 Task: Utilize Chrome PDF Tools.
Action: Mouse moved to (206, 25)
Screenshot: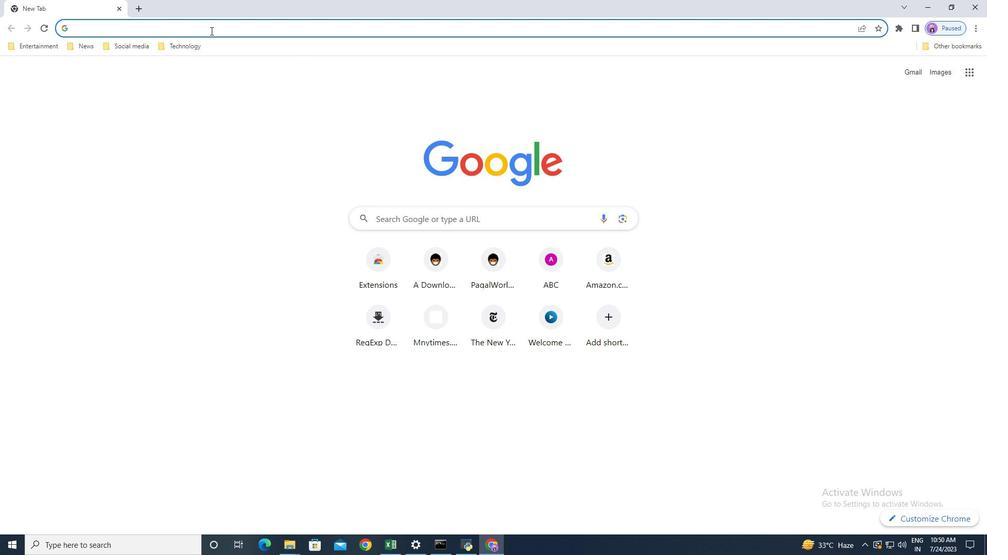 
Action: Mouse pressed left at (206, 25)
Screenshot: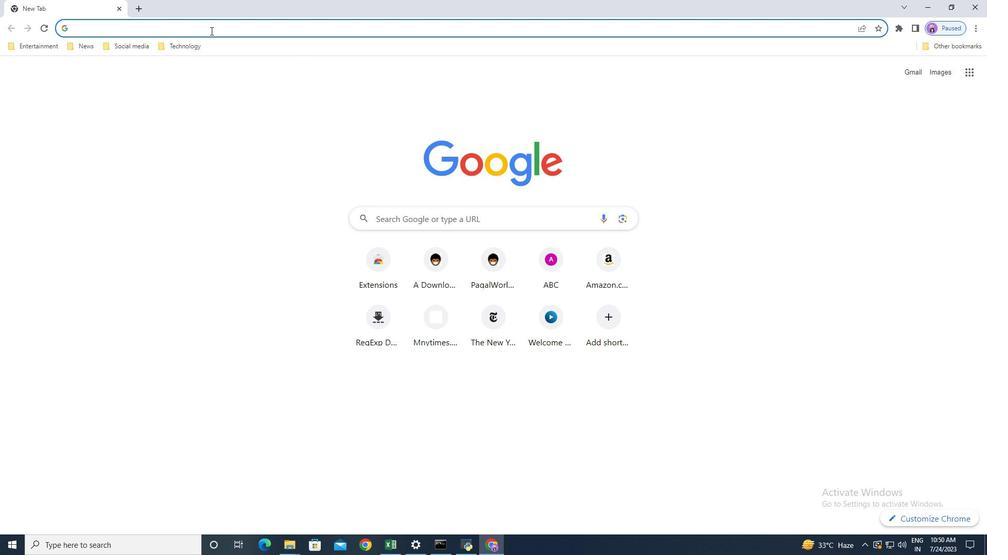 
Action: Key pressed poeam<Key.space>pdf<Key.space>download<Key.enter>
Screenshot: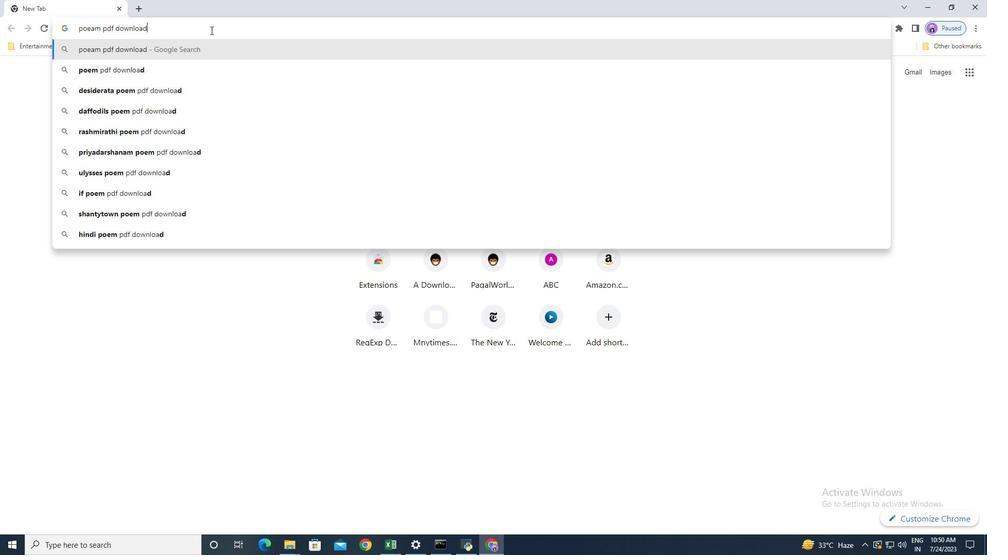 
Action: Mouse moved to (227, 163)
Screenshot: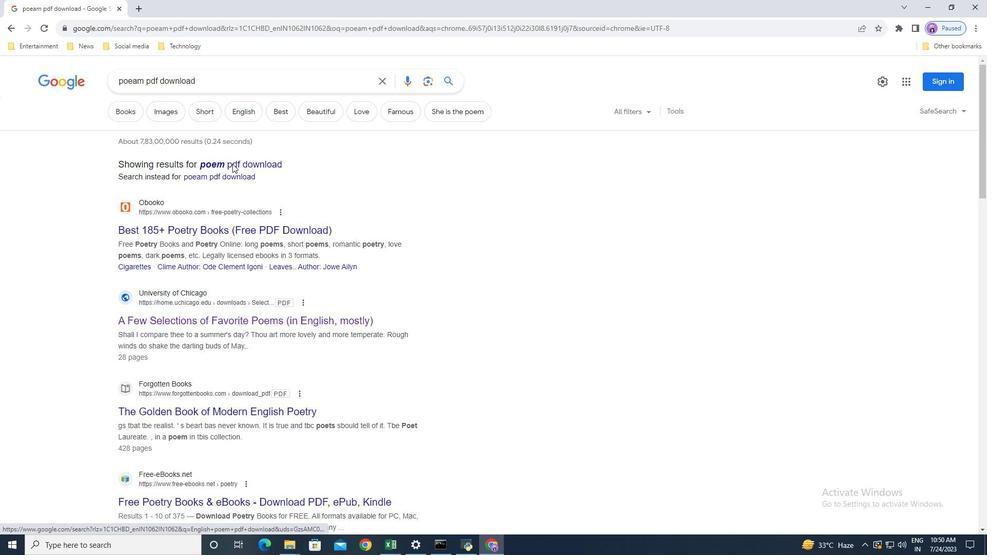 
Action: Mouse pressed left at (227, 163)
Screenshot: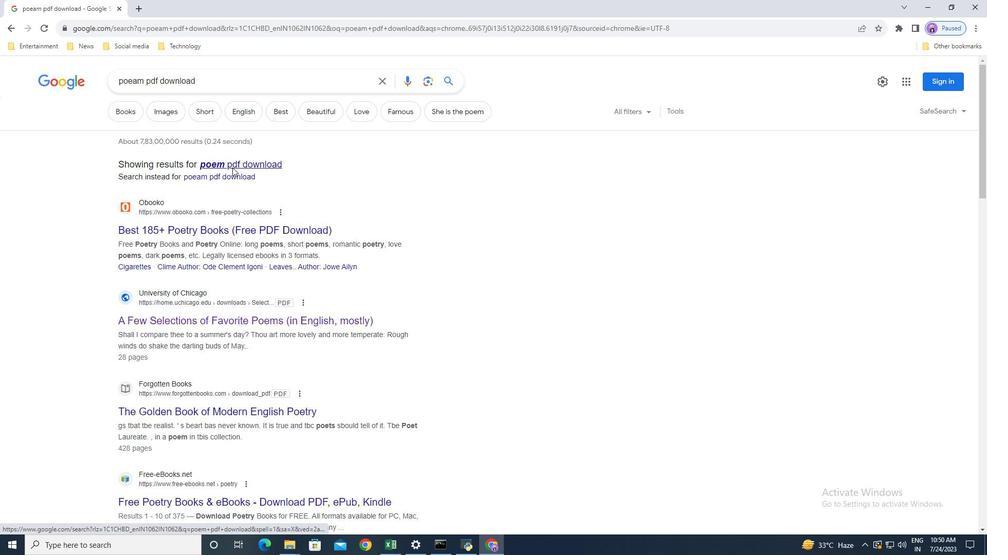 
Action: Mouse moved to (221, 204)
Screenshot: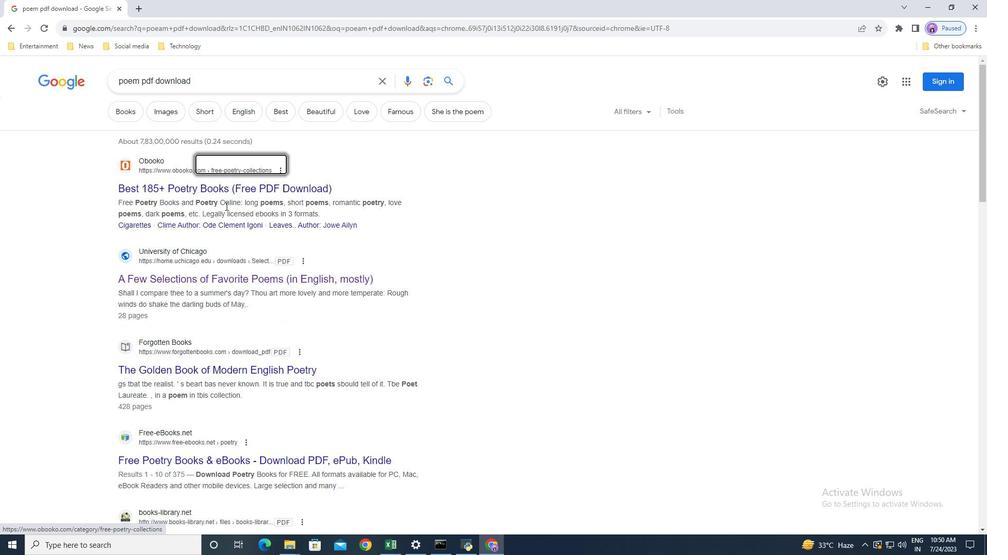 
Action: Mouse scrolled (221, 203) with delta (0, 0)
Screenshot: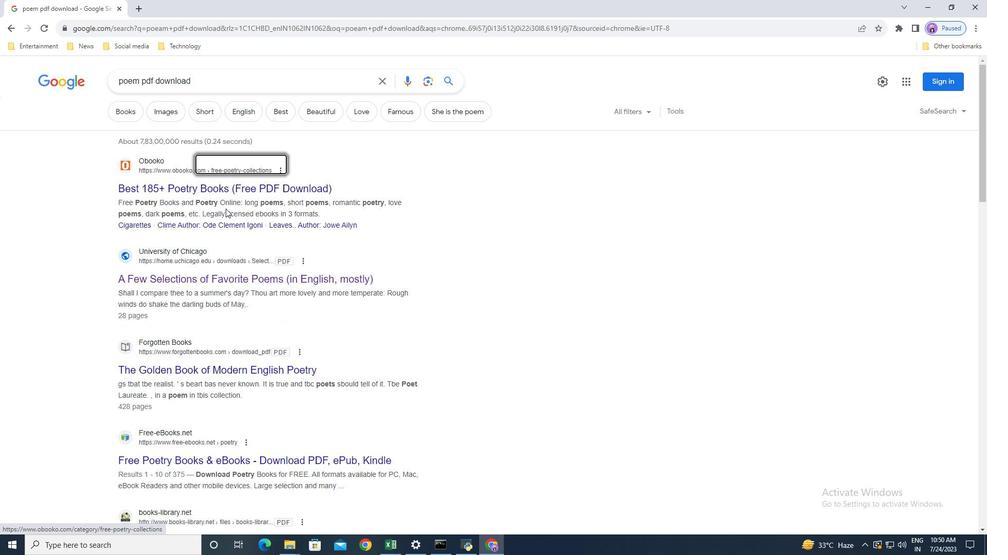 
Action: Mouse moved to (221, 204)
Screenshot: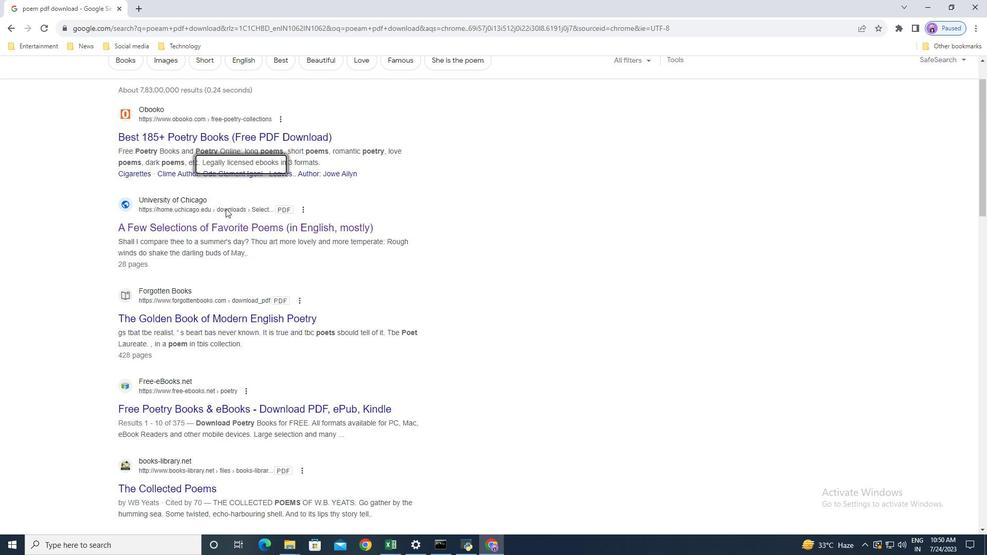
Action: Mouse scrolled (221, 203) with delta (0, 0)
Screenshot: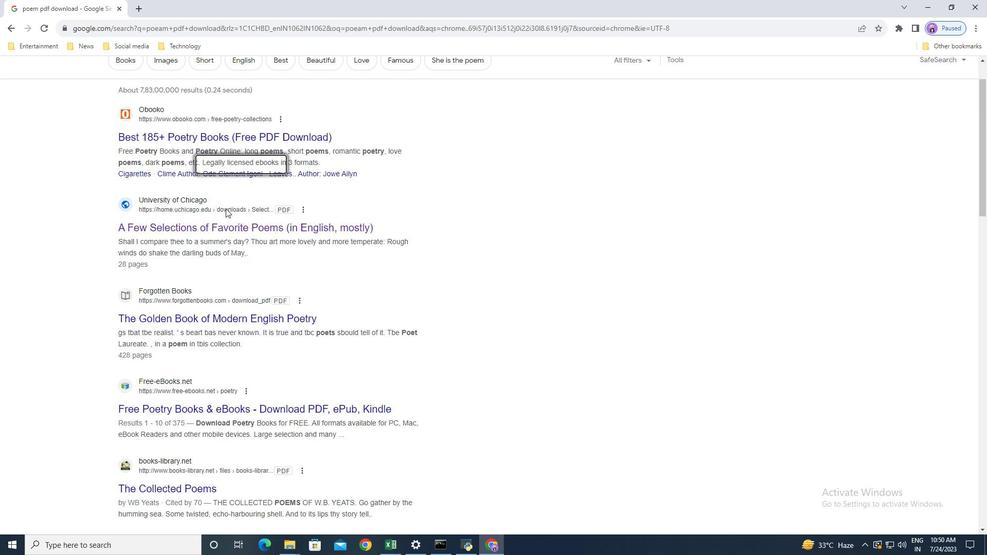 
Action: Mouse moved to (187, 174)
Screenshot: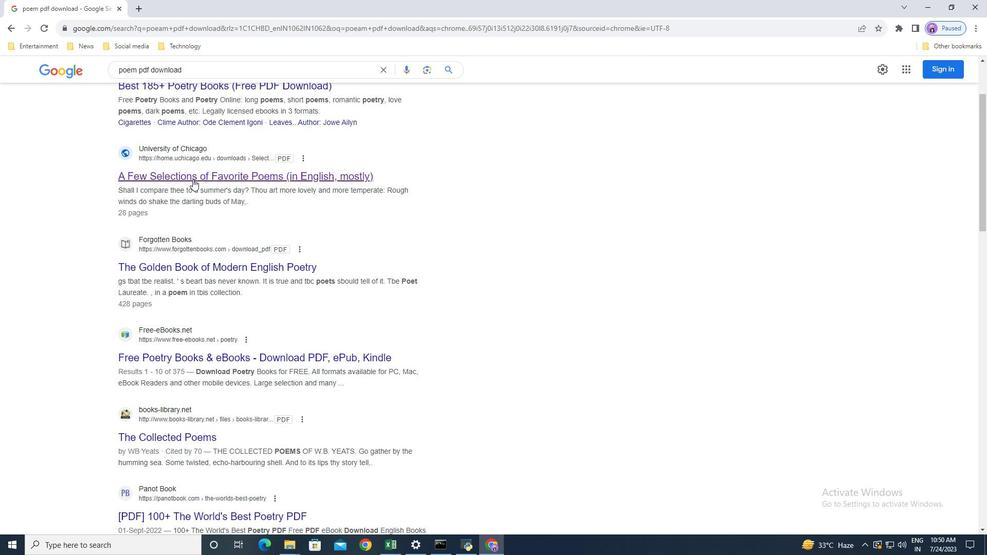 
Action: Mouse pressed left at (187, 174)
Screenshot: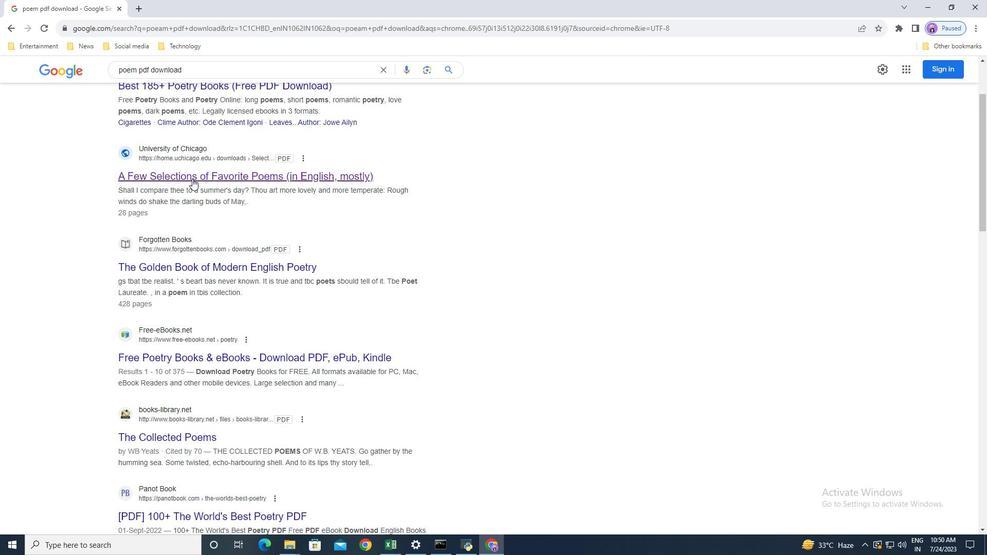 
Action: Mouse moved to (401, 151)
Screenshot: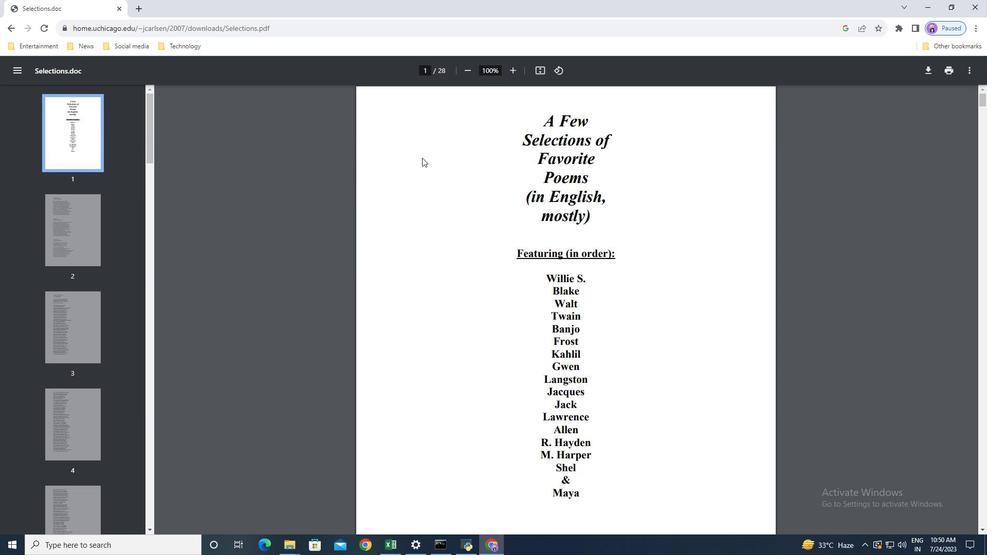 
Action: Mouse pressed left at (401, 151)
Screenshot: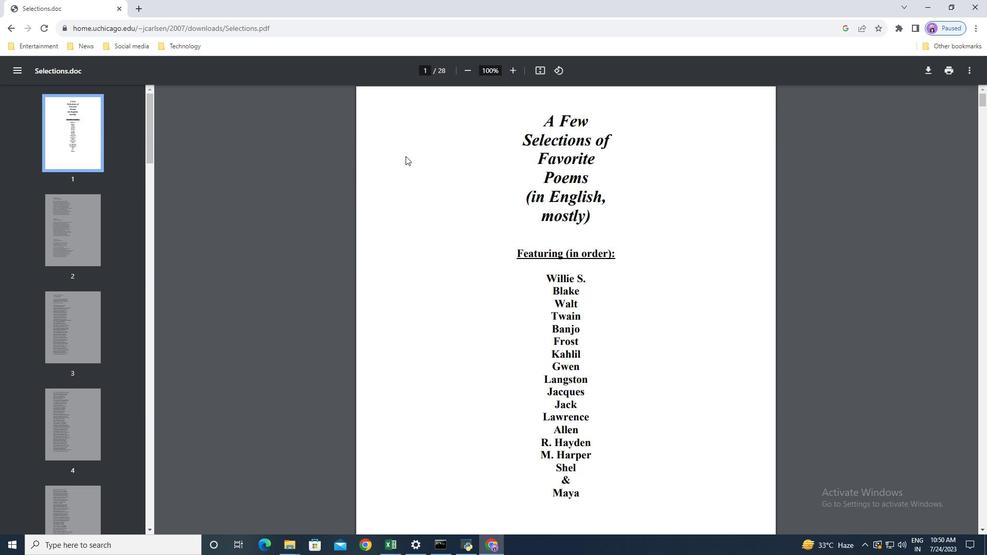 
Action: Mouse moved to (508, 64)
Screenshot: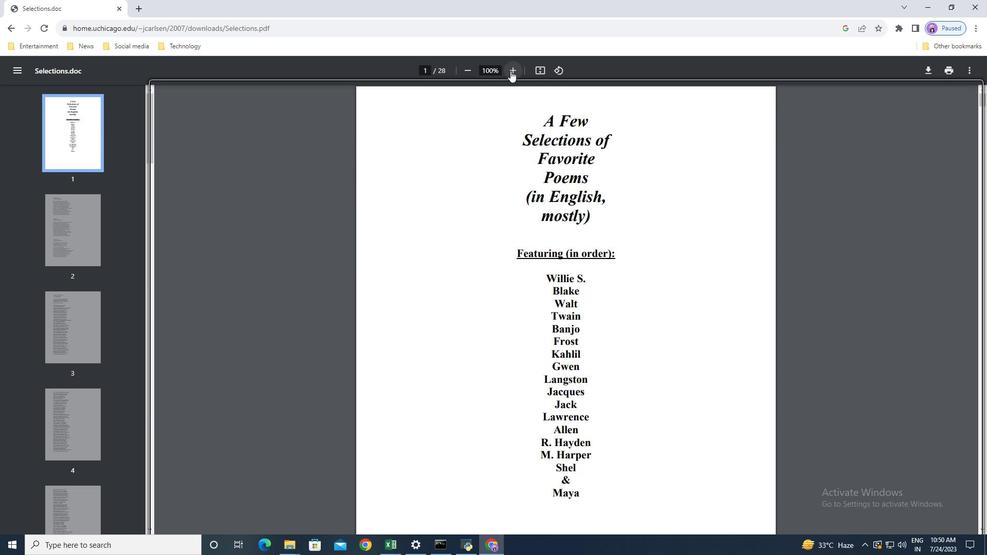 
Action: Mouse pressed left at (508, 64)
Screenshot: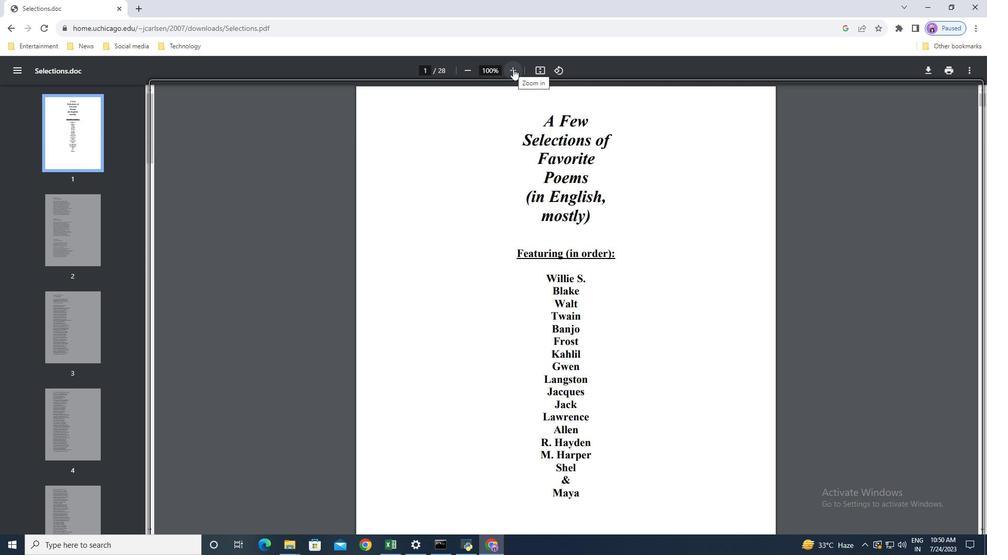 
Action: Mouse pressed left at (508, 64)
Screenshot: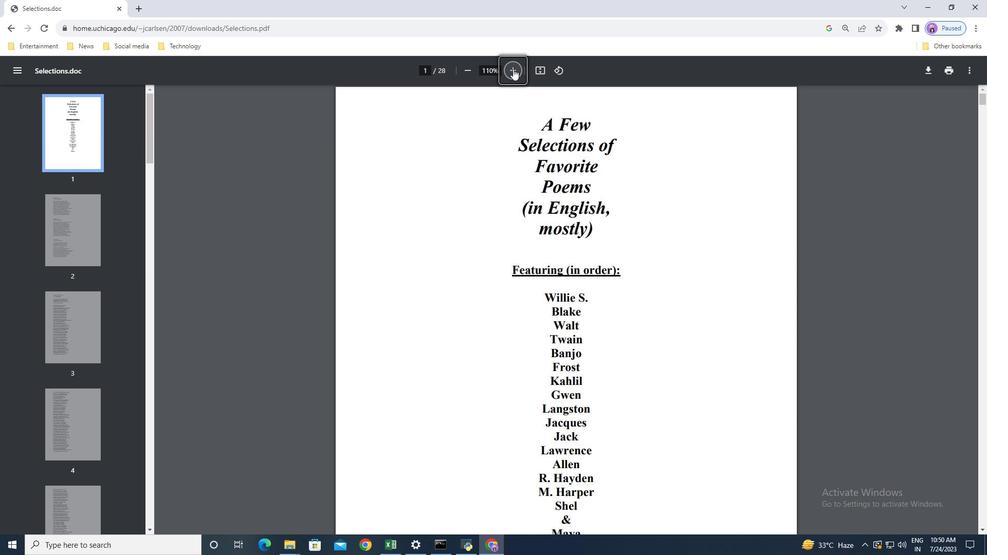 
Action: Mouse pressed left at (508, 64)
Screenshot: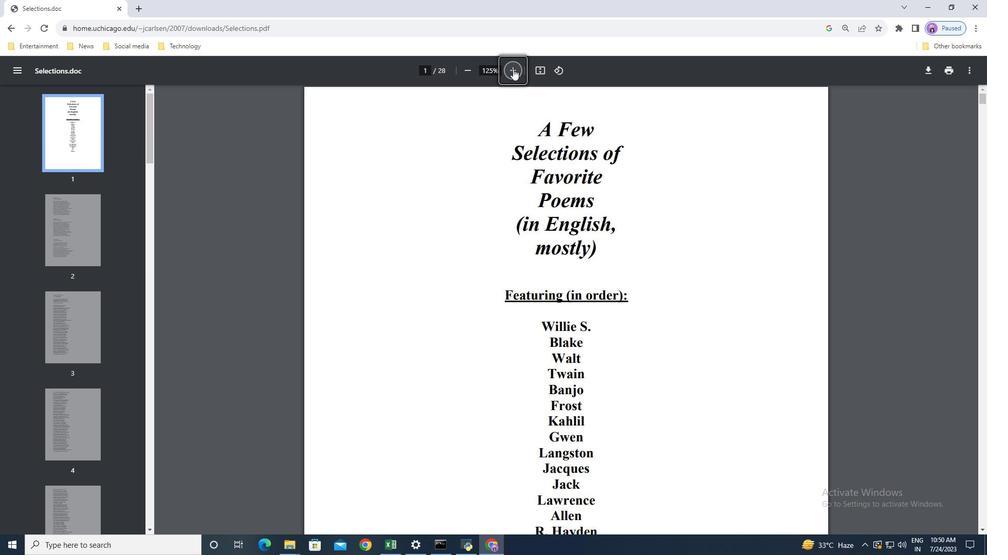 
Action: Mouse pressed left at (508, 64)
Screenshot: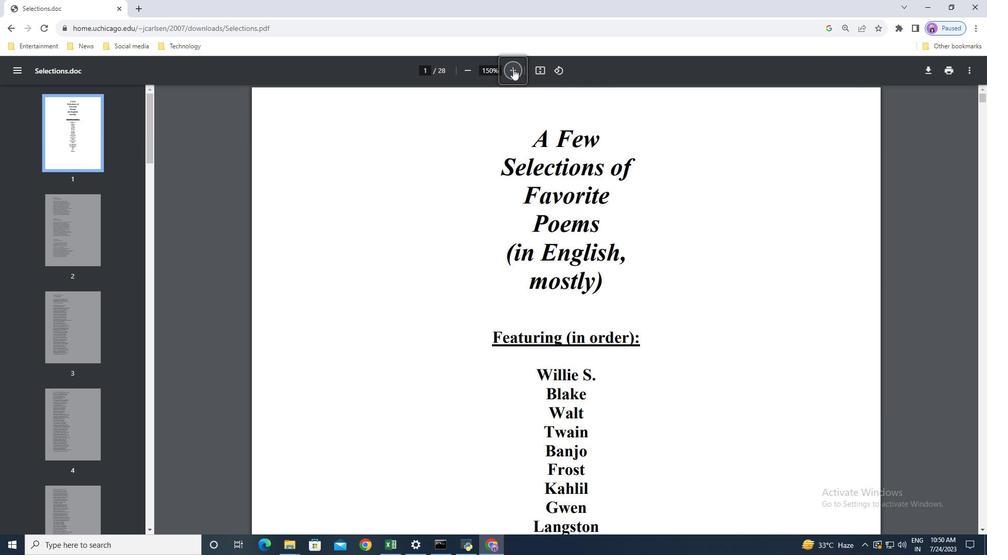 
Action: Mouse moved to (449, 212)
Screenshot: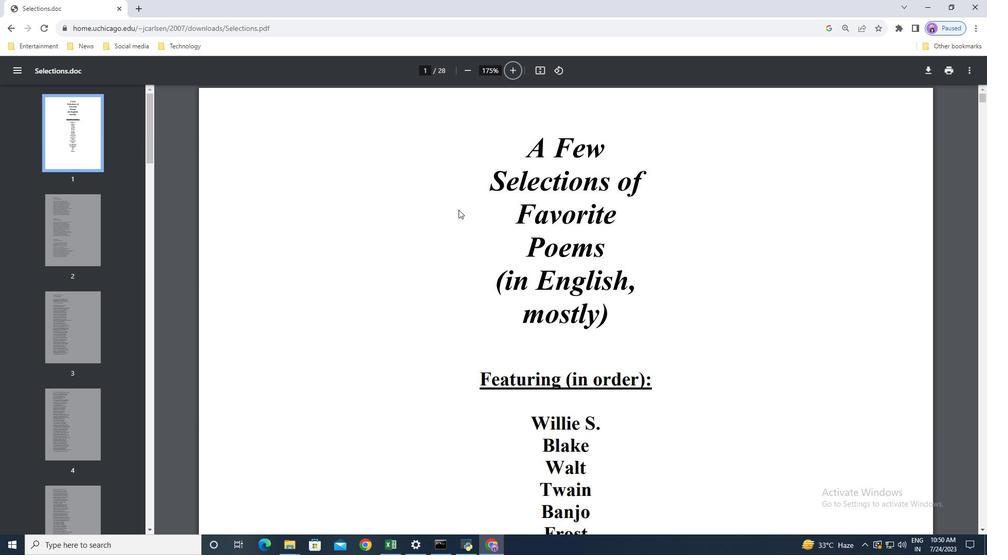 
Action: Mouse scrolled (449, 213) with delta (0, 0)
Screenshot: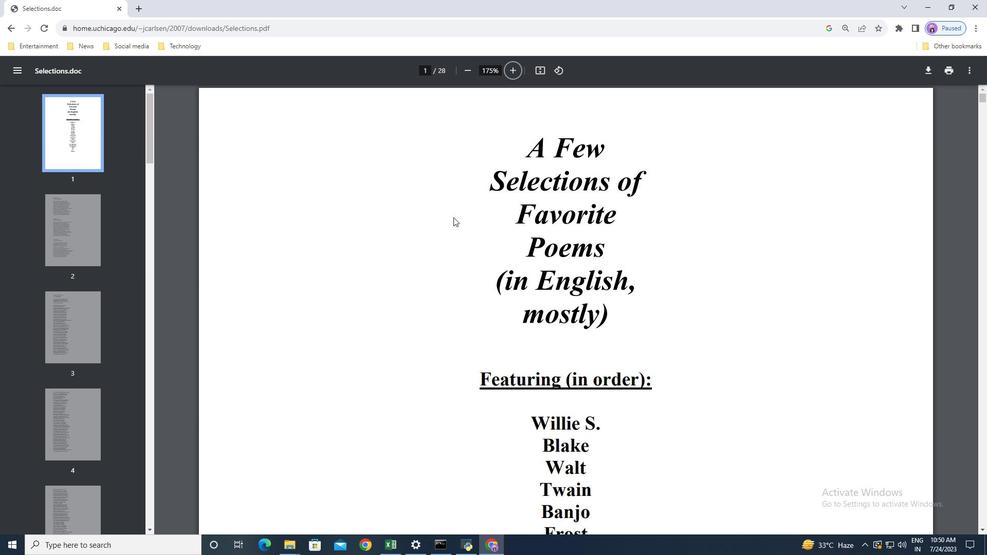 
Action: Mouse scrolled (449, 213) with delta (0, 0)
Screenshot: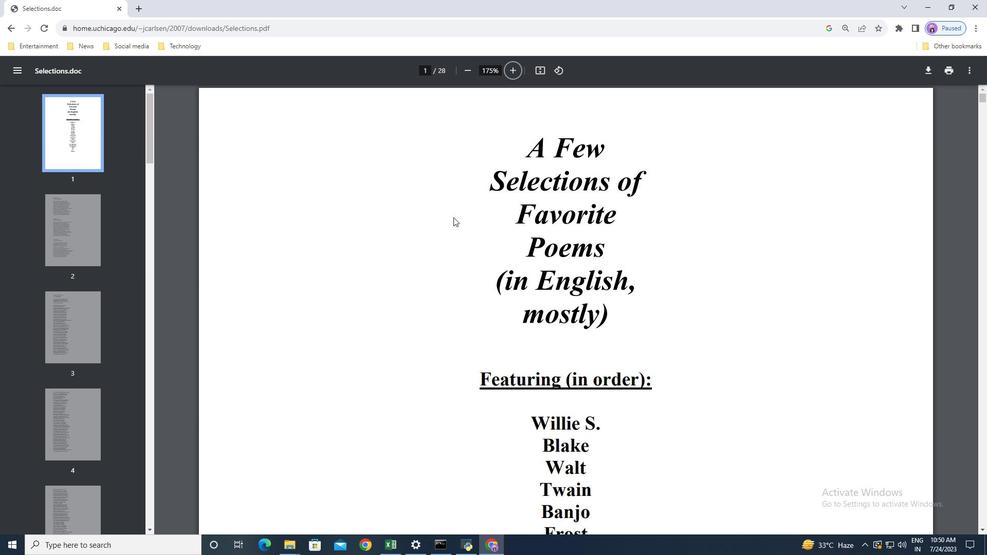 
Action: Mouse scrolled (449, 213) with delta (0, 0)
Screenshot: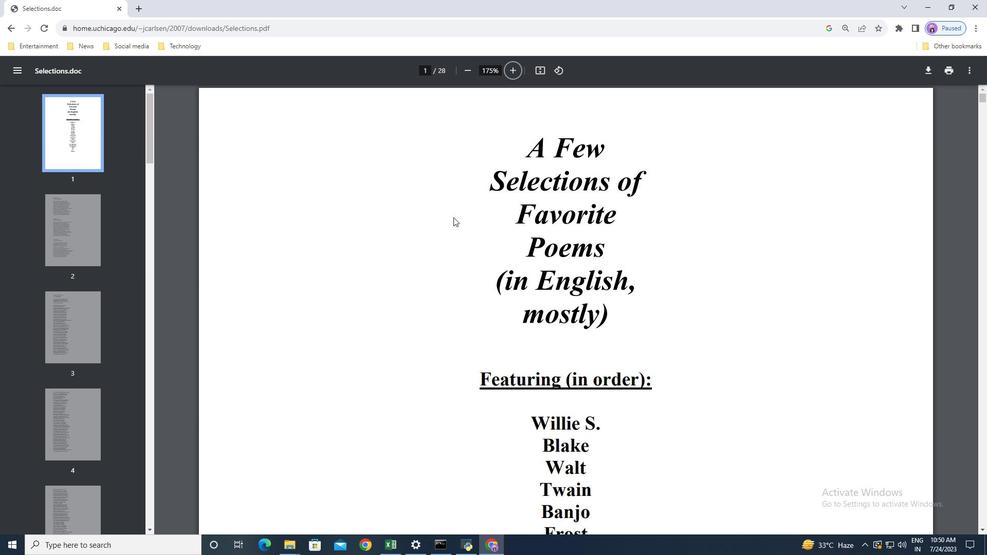
Action: Mouse scrolled (449, 213) with delta (0, 0)
Screenshot: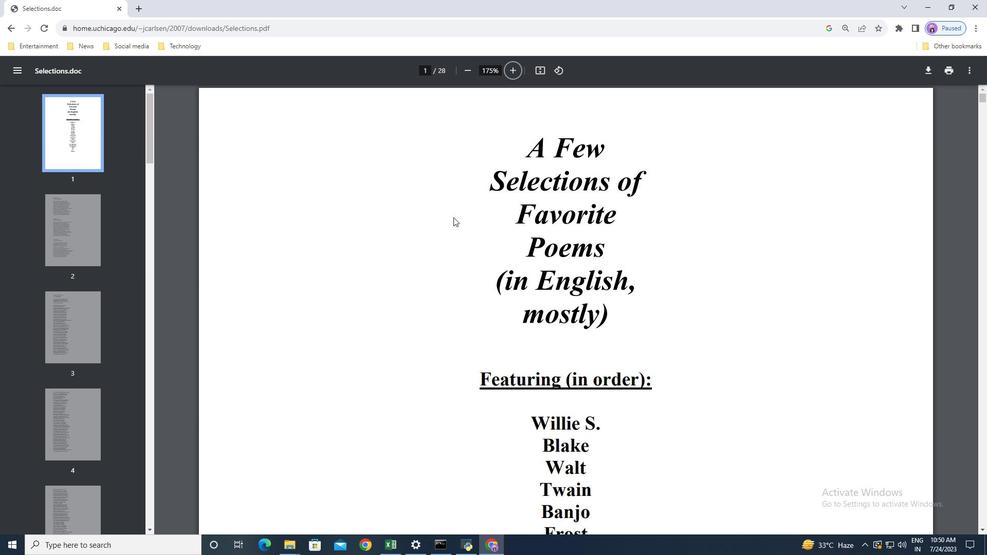 
Action: Mouse scrolled (449, 213) with delta (0, 0)
Screenshot: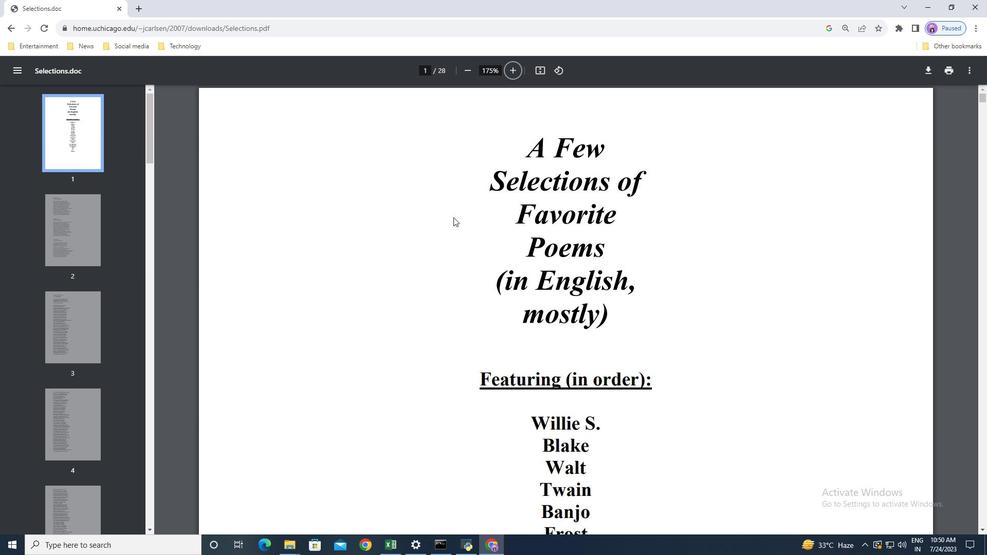
Action: Mouse scrolled (449, 213) with delta (0, 0)
Screenshot: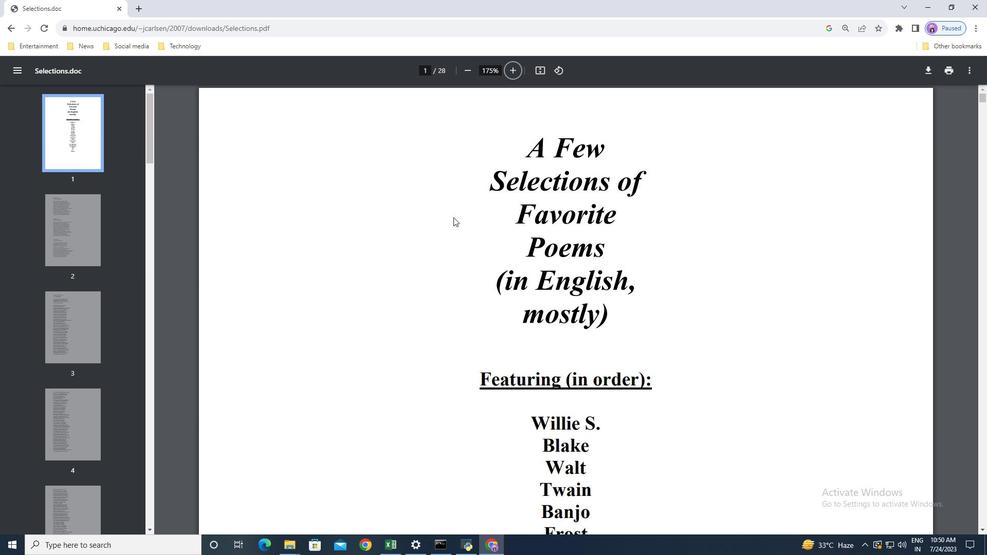
Action: Mouse moved to (979, 93)
Screenshot: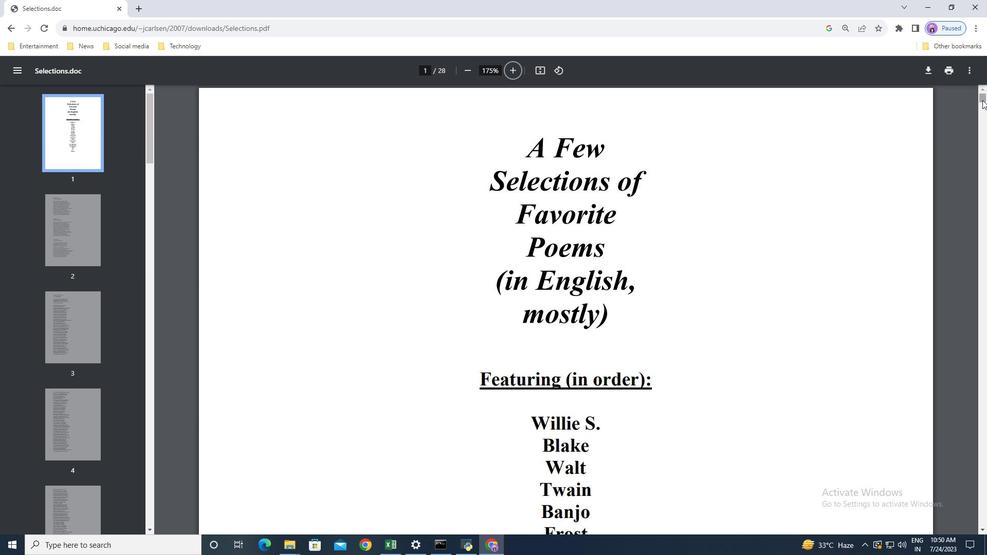 
Action: Mouse pressed left at (979, 93)
Screenshot: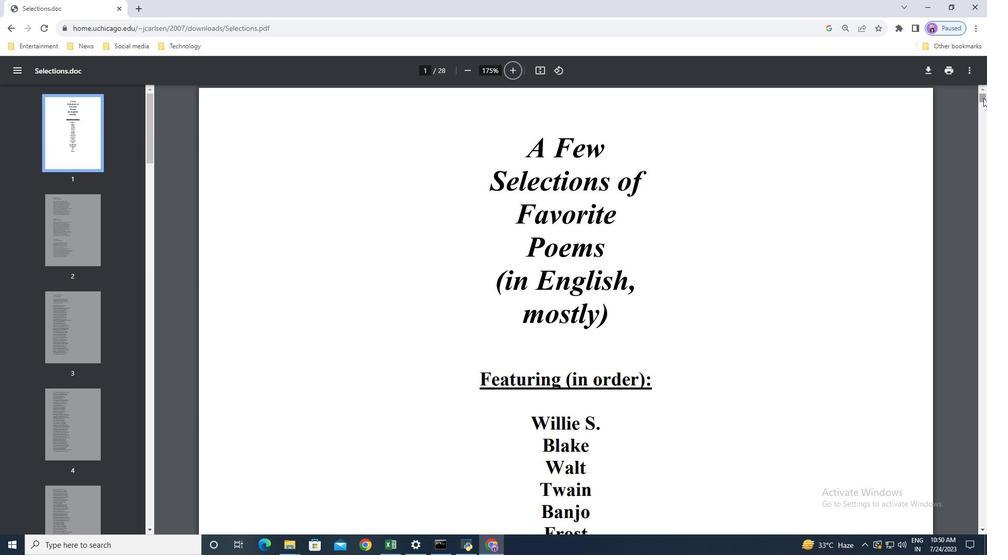 
Action: Mouse pressed left at (979, 93)
Screenshot: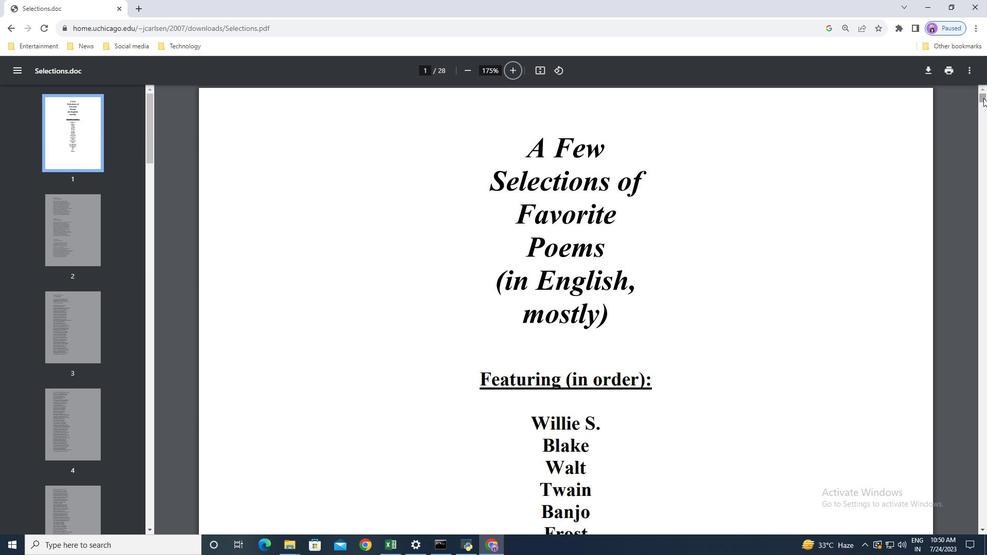 
Action: Mouse moved to (978, 524)
Screenshot: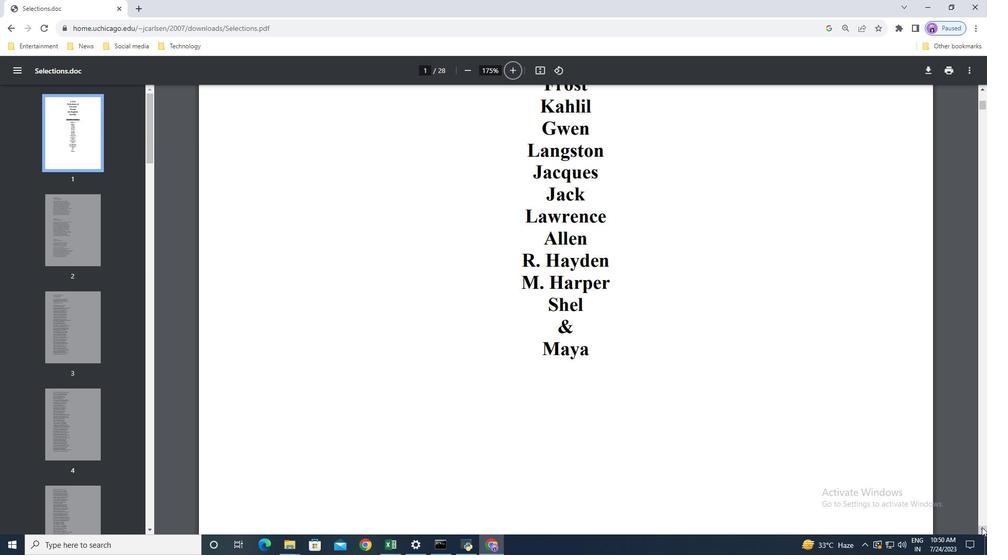 
Action: Mouse pressed left at (978, 524)
Screenshot: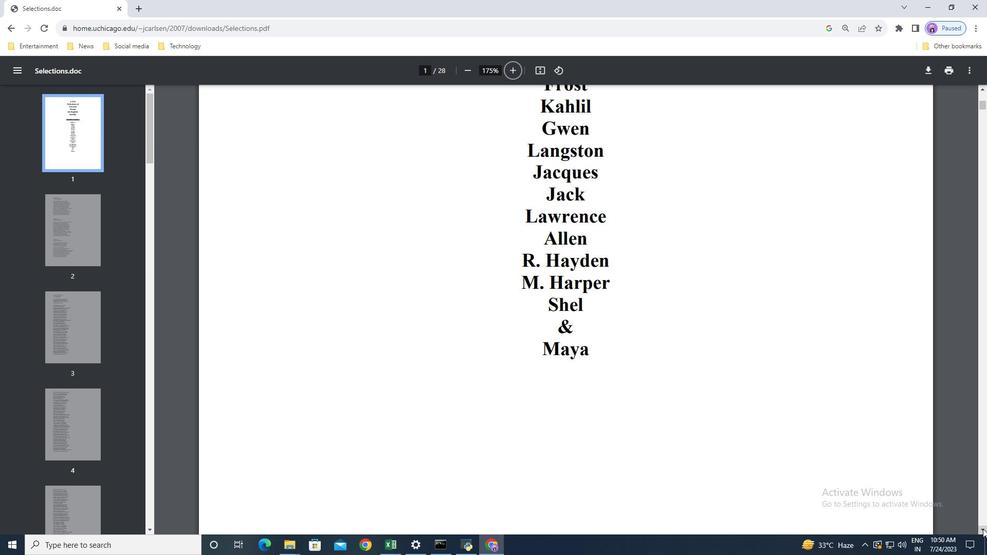 
Action: Mouse pressed left at (978, 524)
Screenshot: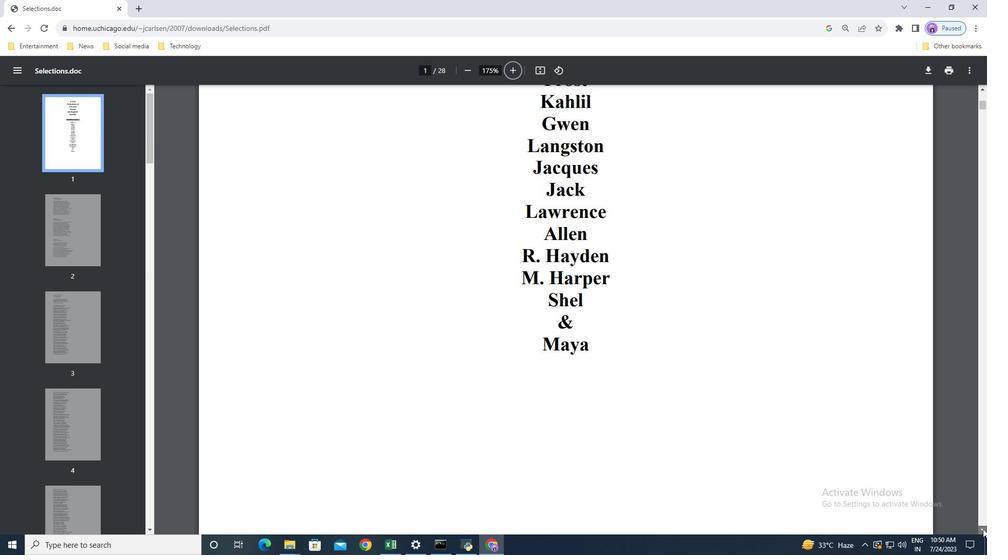 
Action: Mouse pressed left at (978, 524)
Screenshot: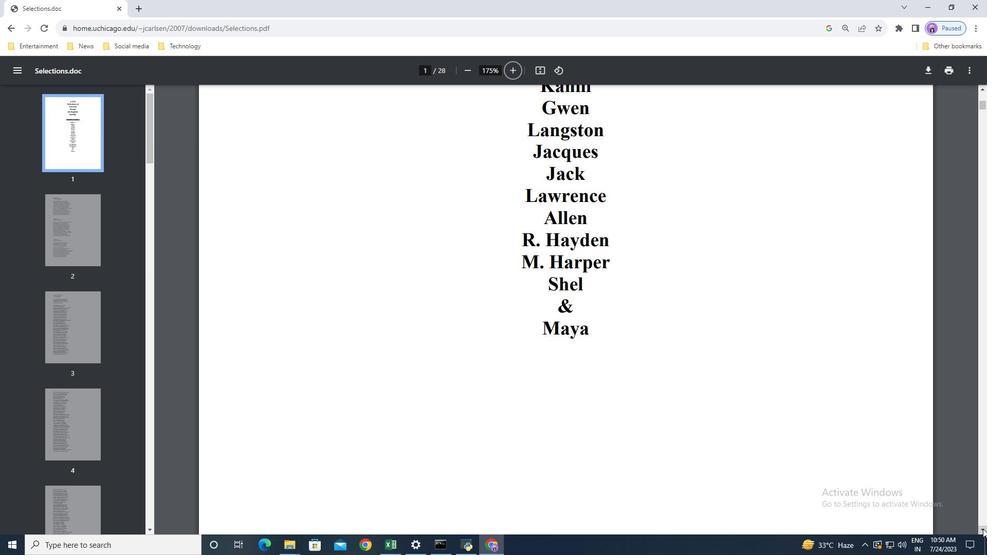 
Action: Mouse pressed left at (978, 524)
Screenshot: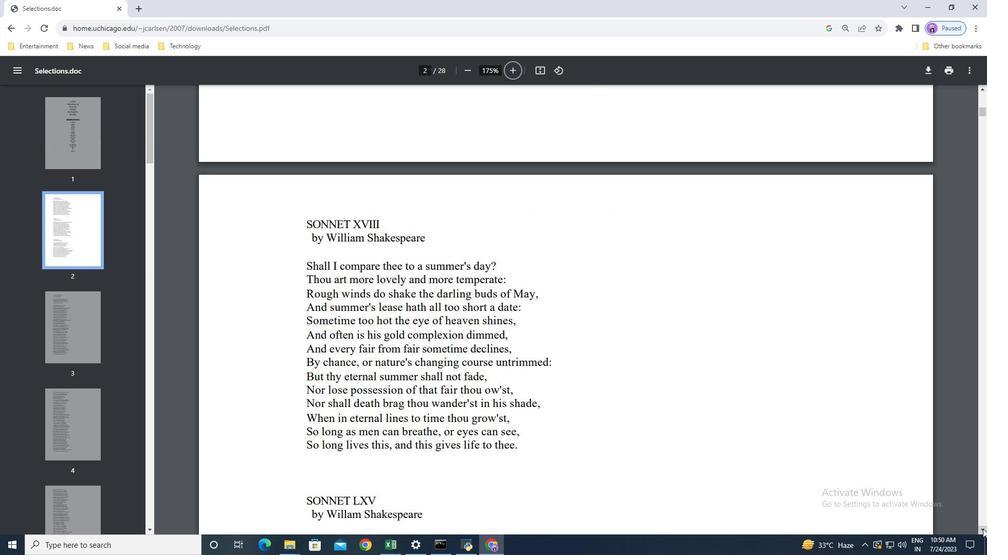 
Action: Mouse pressed left at (978, 524)
Screenshot: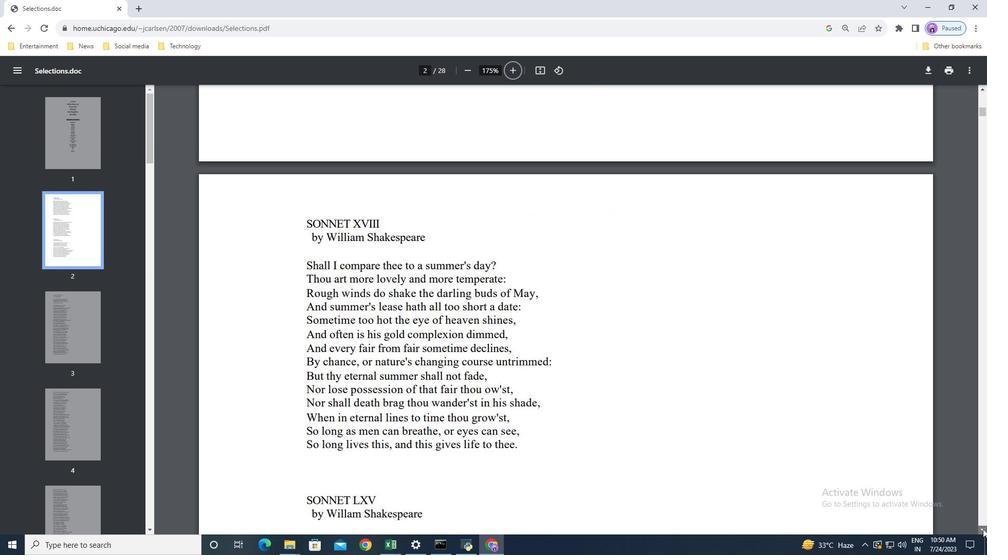 
Action: Mouse pressed left at (978, 524)
Screenshot: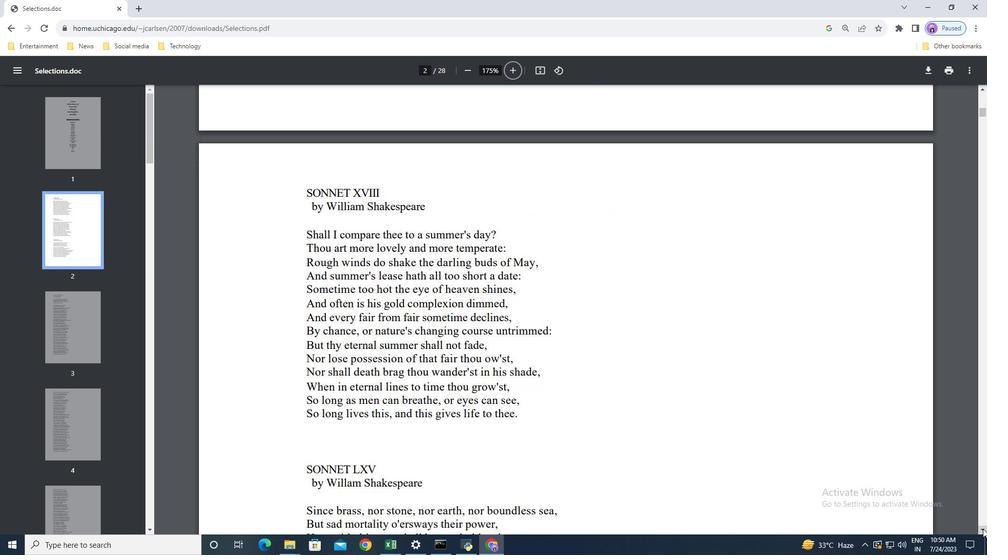 
Action: Mouse moved to (62, 319)
Screenshot: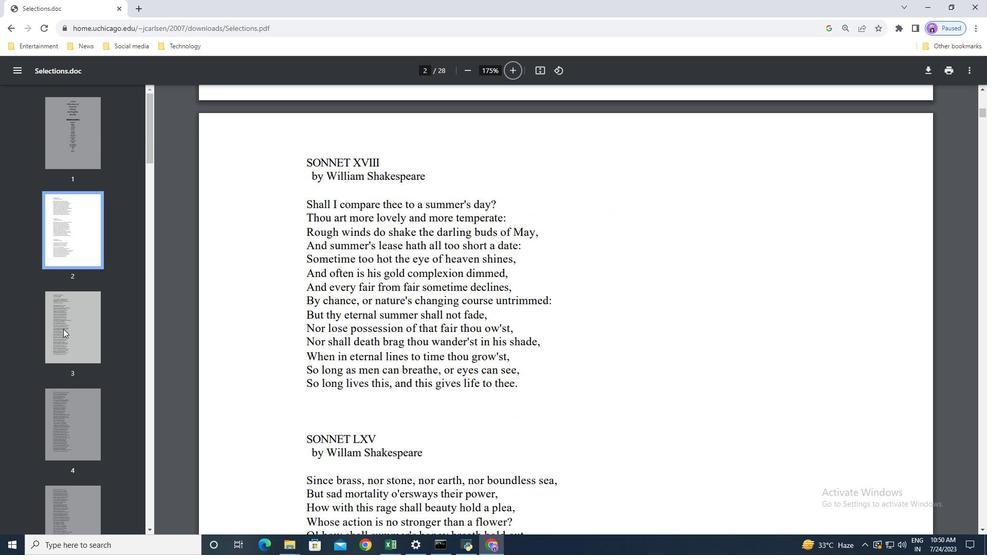 
Action: Mouse pressed left at (62, 319)
Screenshot: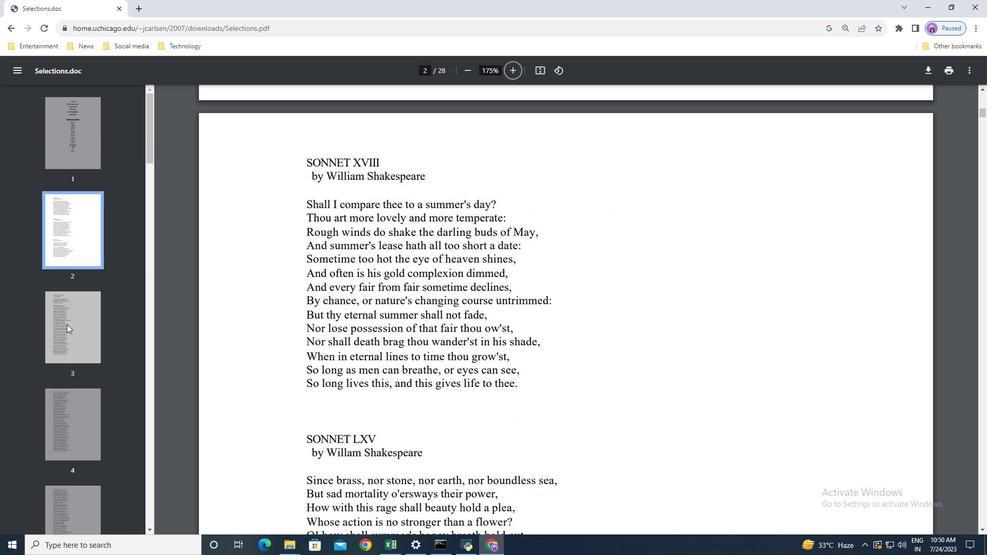 
Action: Mouse moved to (63, 320)
Screenshot: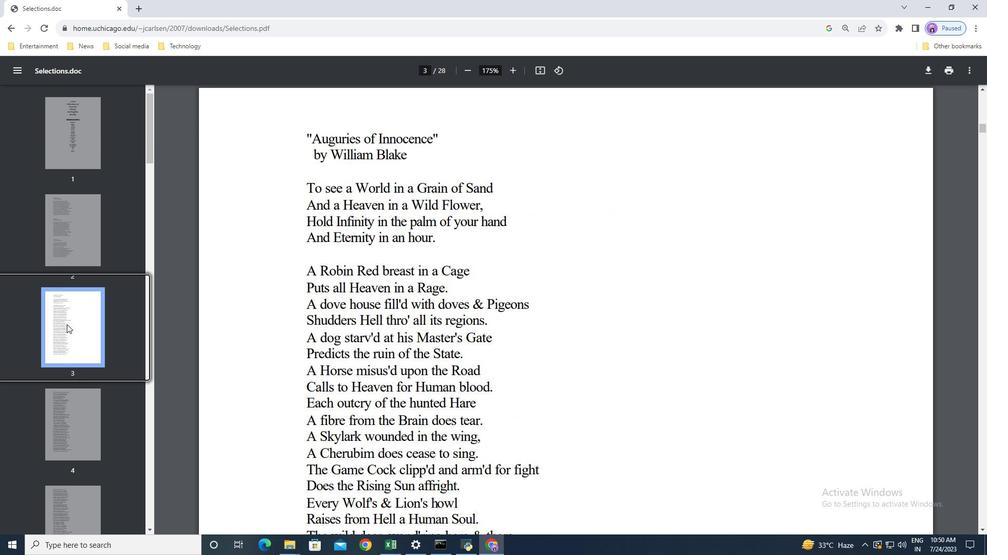 
Action: Mouse scrolled (63, 319) with delta (0, 0)
Screenshot: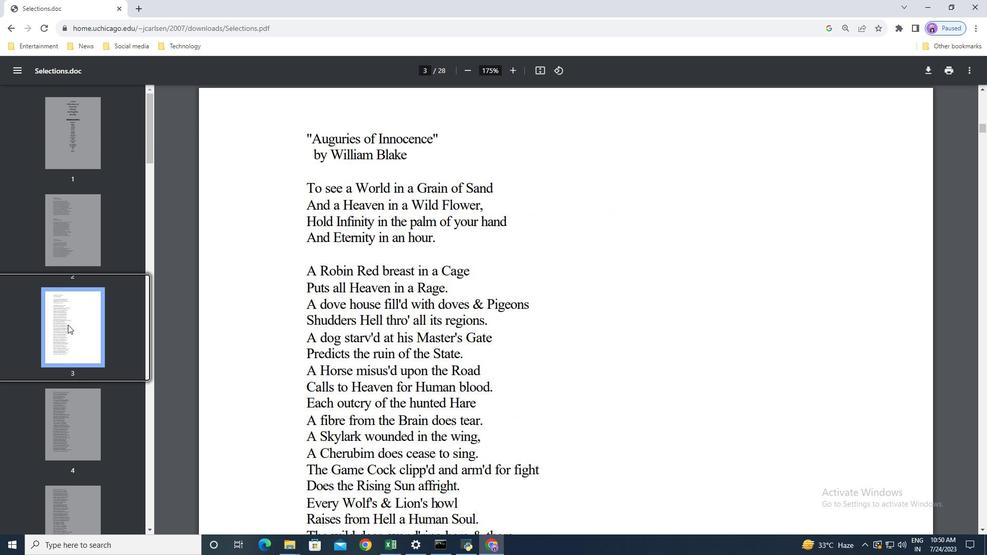 
Action: Mouse scrolled (63, 319) with delta (0, 0)
Screenshot: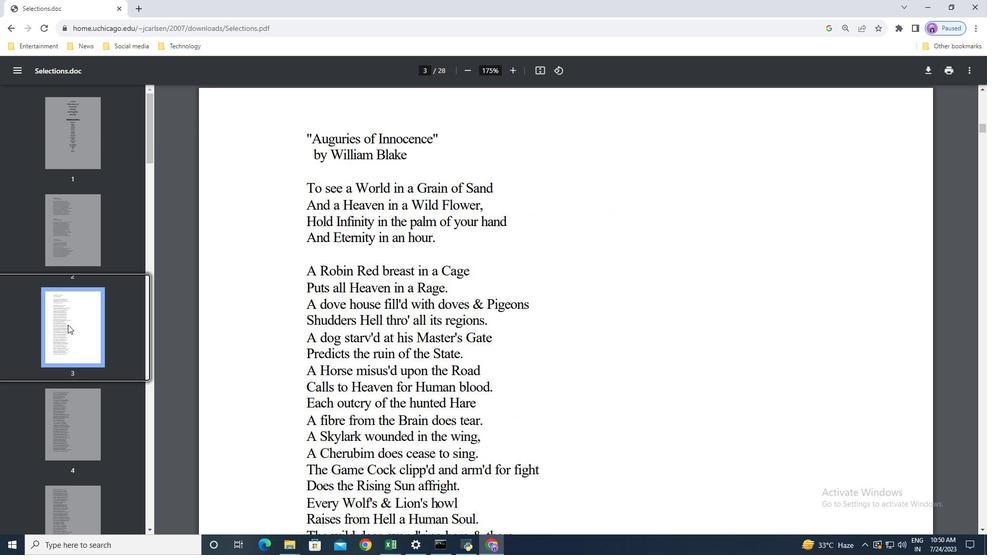 
Action: Mouse scrolled (63, 319) with delta (0, 0)
Screenshot: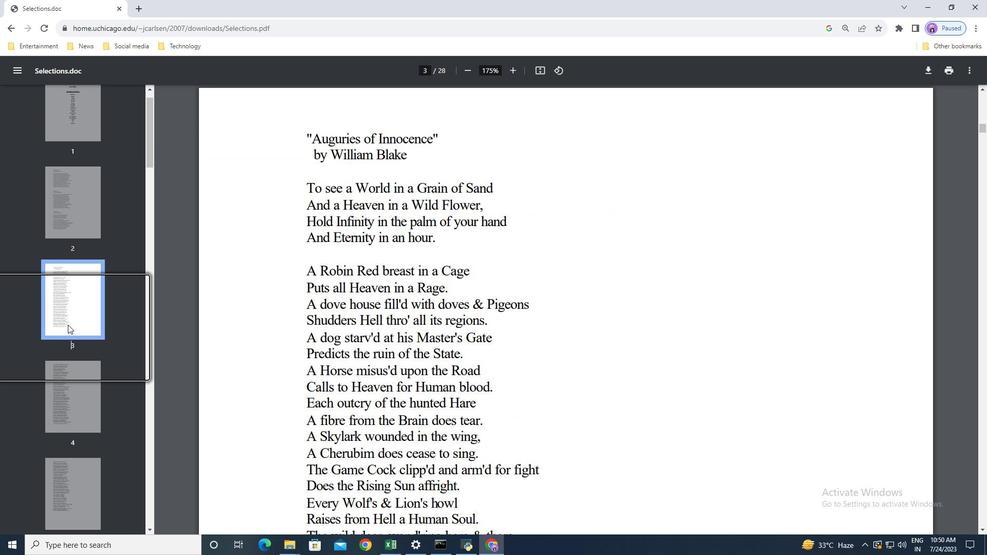 
Action: Mouse scrolled (63, 319) with delta (0, 0)
Screenshot: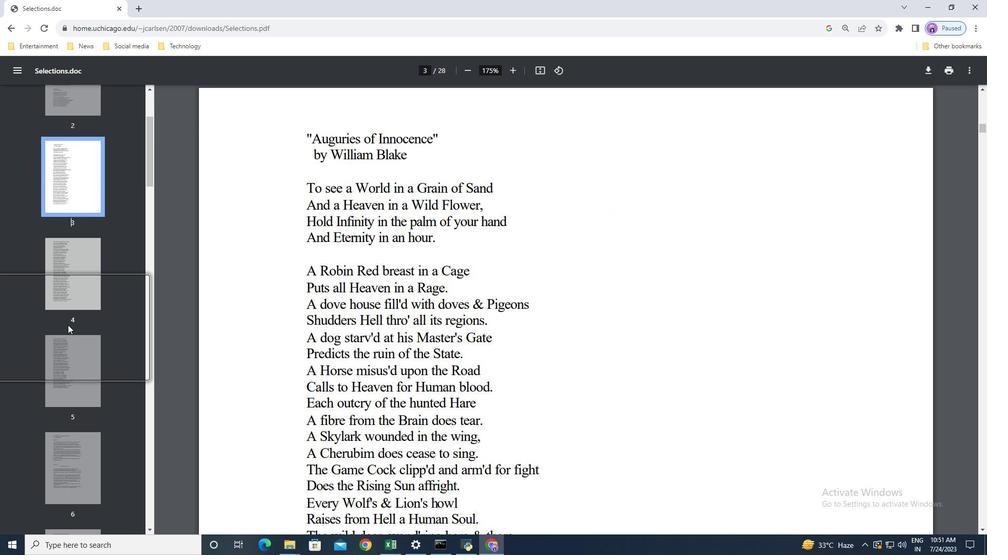 
Action: Mouse scrolled (63, 319) with delta (0, 0)
Screenshot: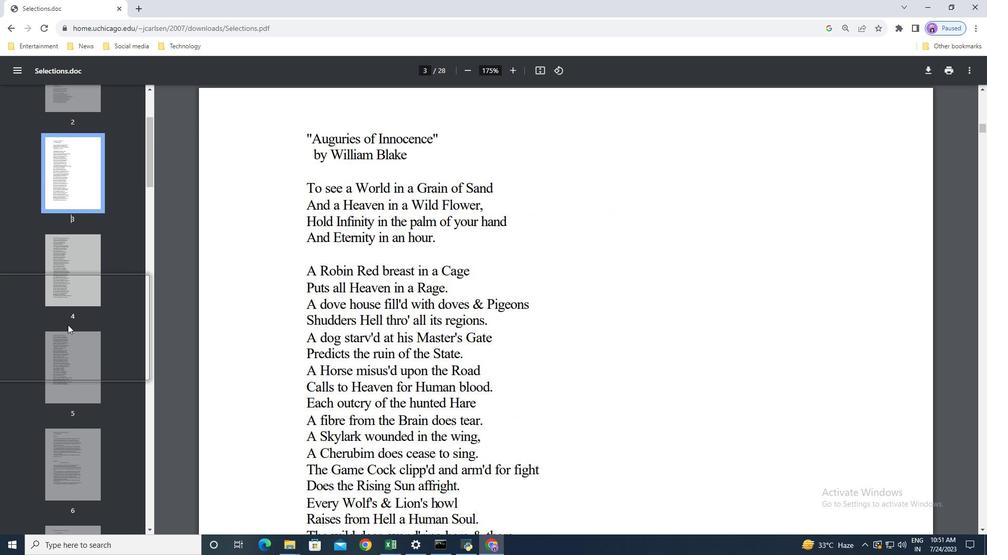 
Action: Mouse moved to (54, 355)
Screenshot: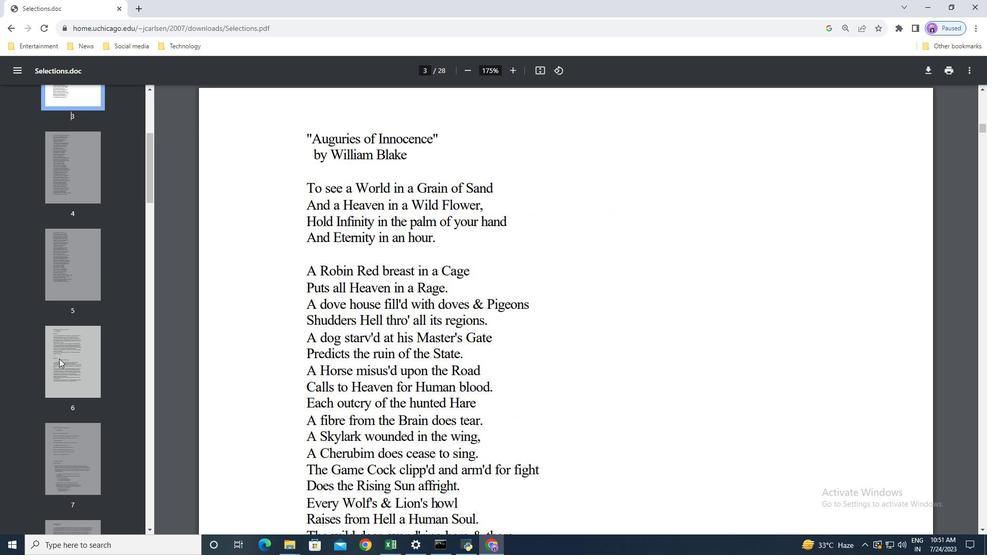 
Action: Mouse pressed left at (54, 355)
Screenshot: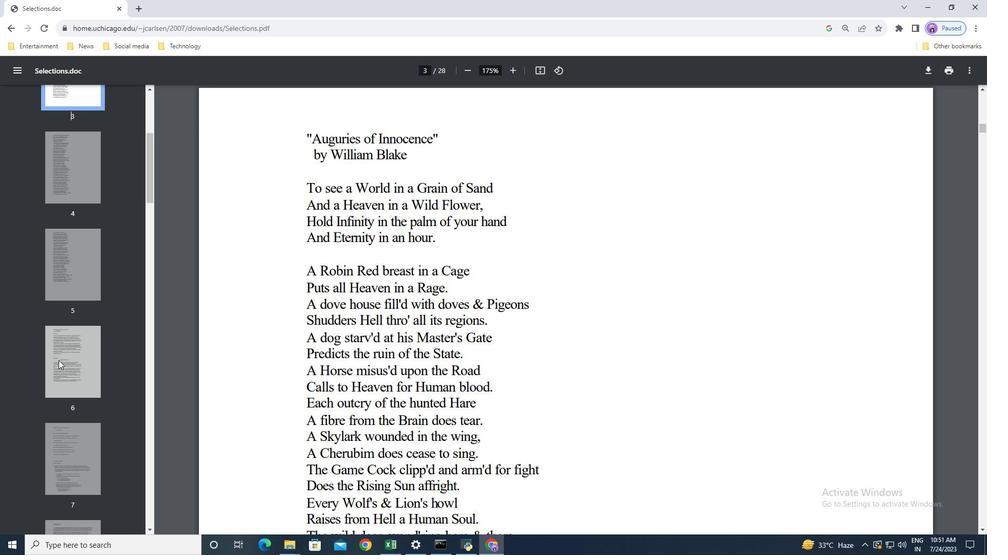 
Action: Mouse scrolled (54, 355) with delta (0, 0)
Screenshot: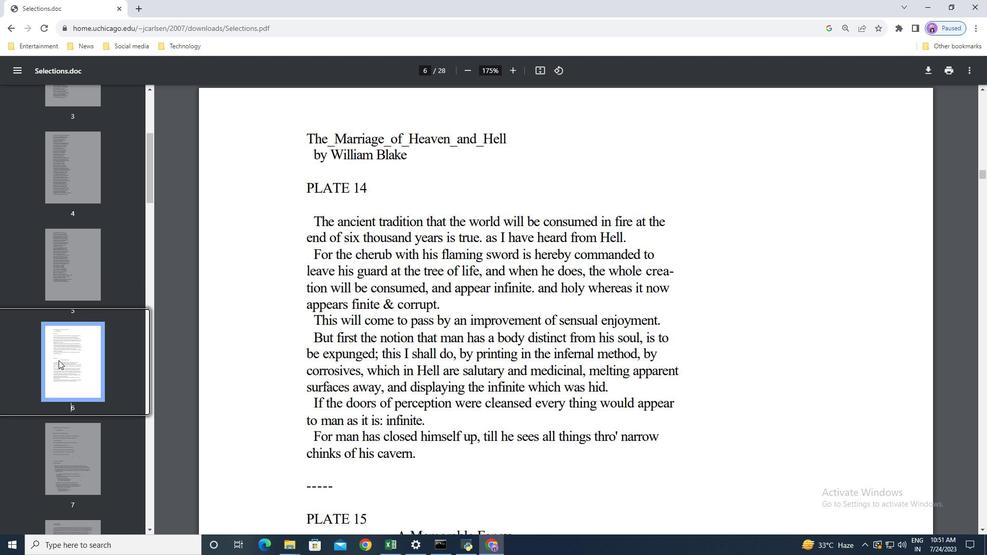 
Action: Mouse scrolled (54, 355) with delta (0, 0)
Screenshot: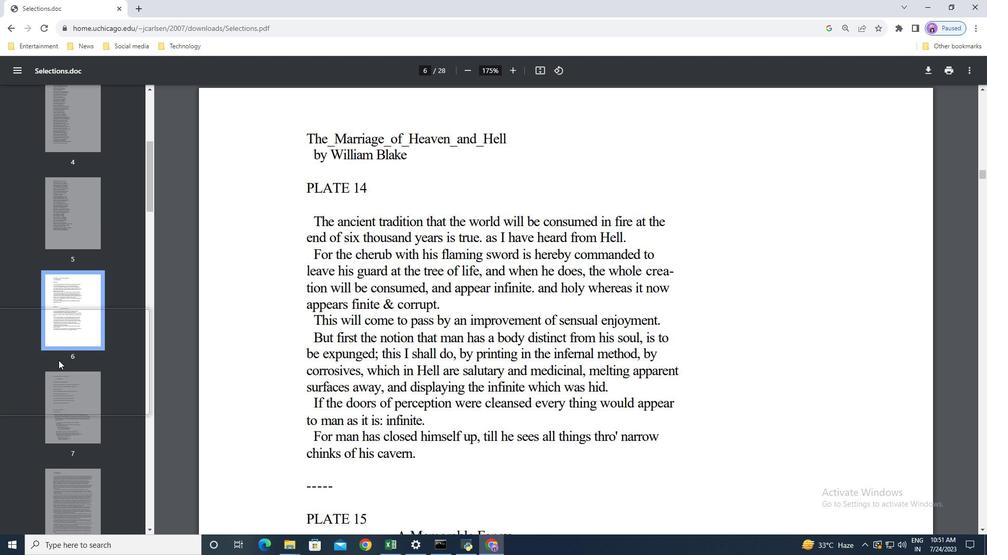 
Action: Mouse scrolled (54, 355) with delta (0, 0)
Screenshot: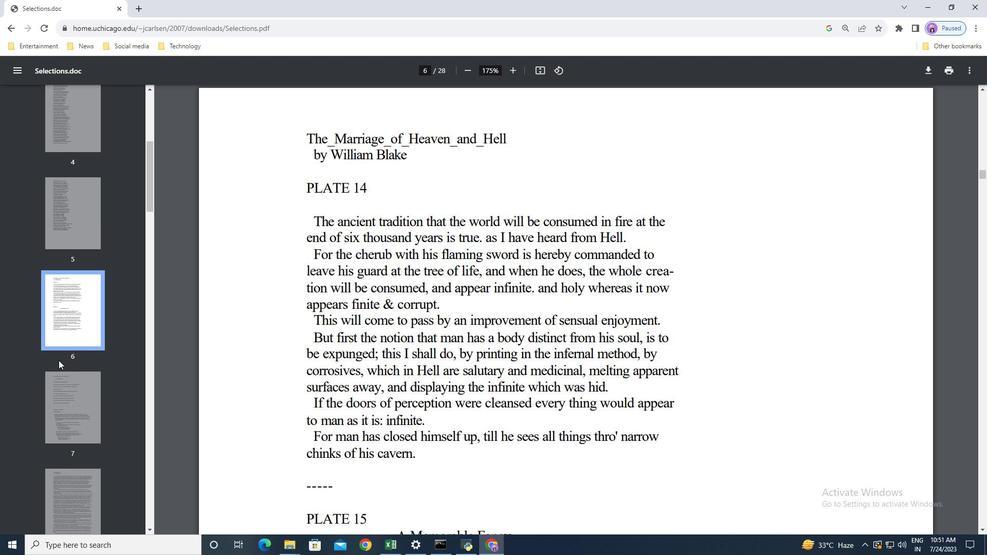 
Action: Mouse scrolled (54, 355) with delta (0, 0)
Screenshot: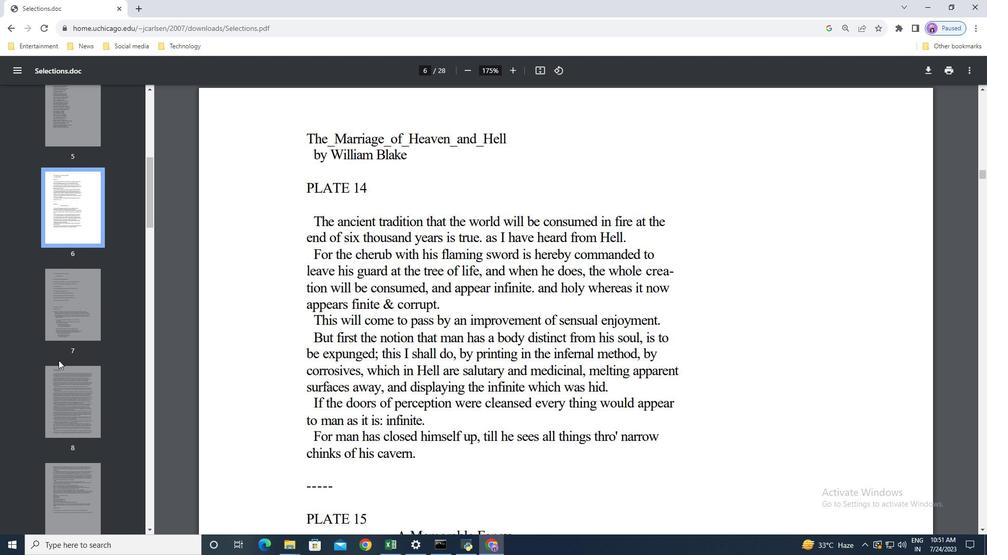 
Action: Mouse moved to (54, 380)
Screenshot: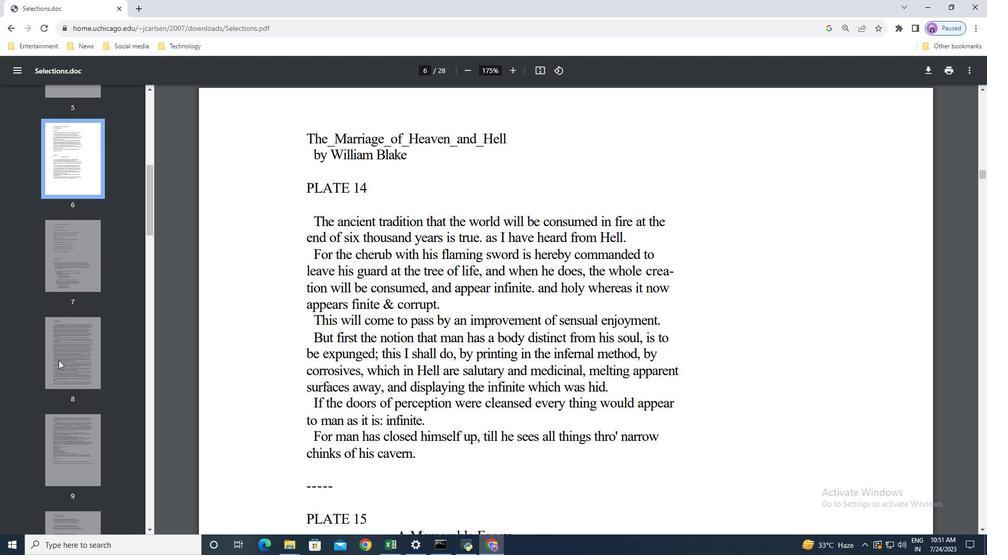 
Action: Mouse scrolled (54, 353) with delta (0, 0)
Screenshot: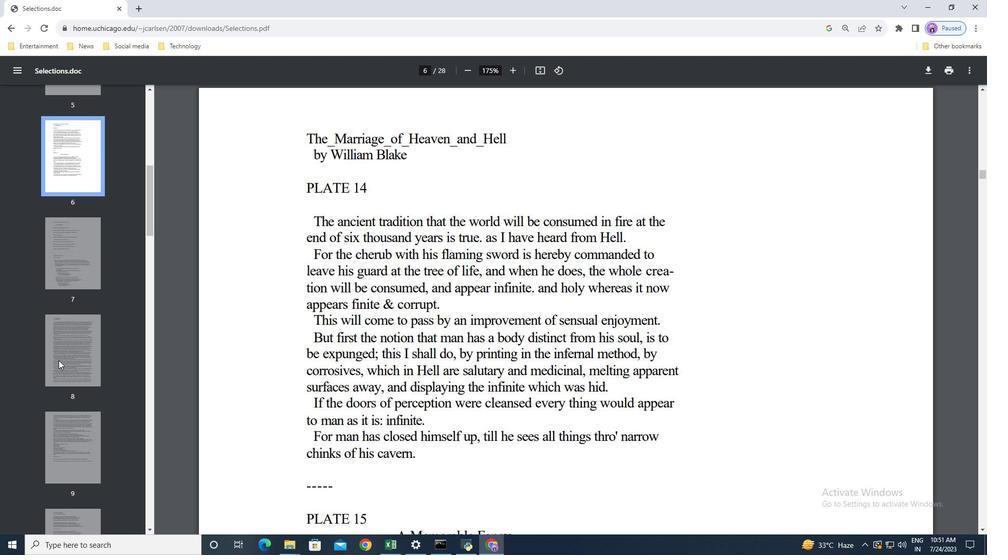 
Action: Mouse moved to (58, 391)
Screenshot: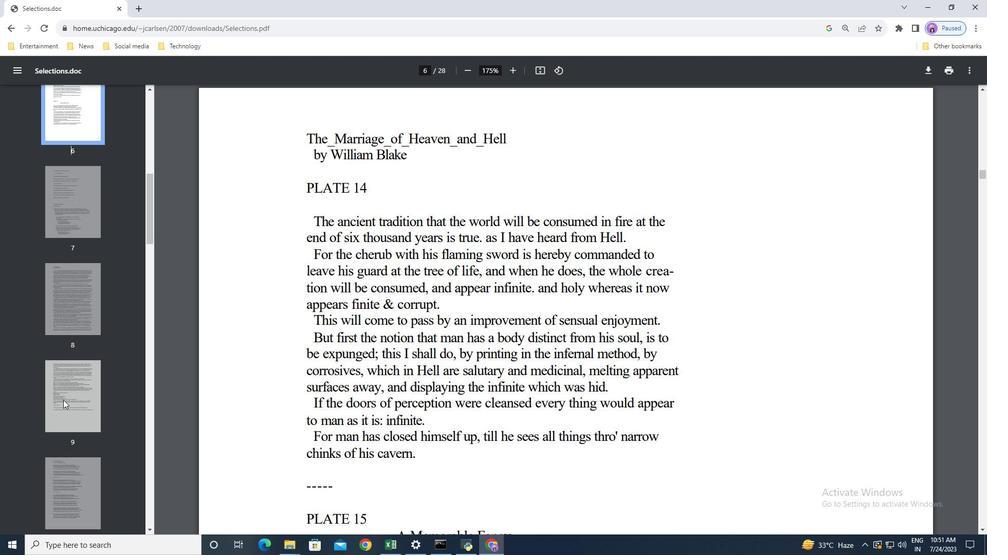 
Action: Mouse pressed left at (58, 391)
Screenshot: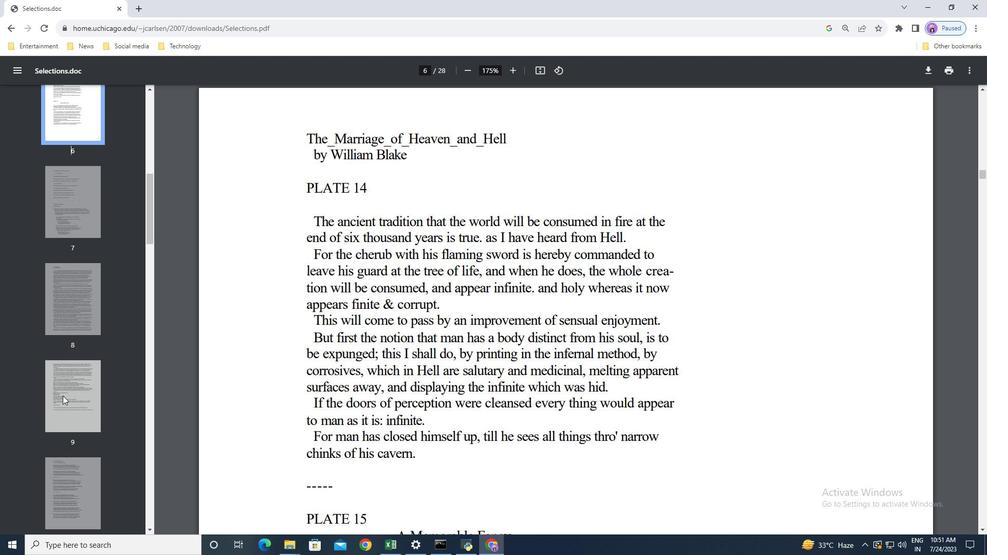 
Action: Mouse moved to (63, 300)
Screenshot: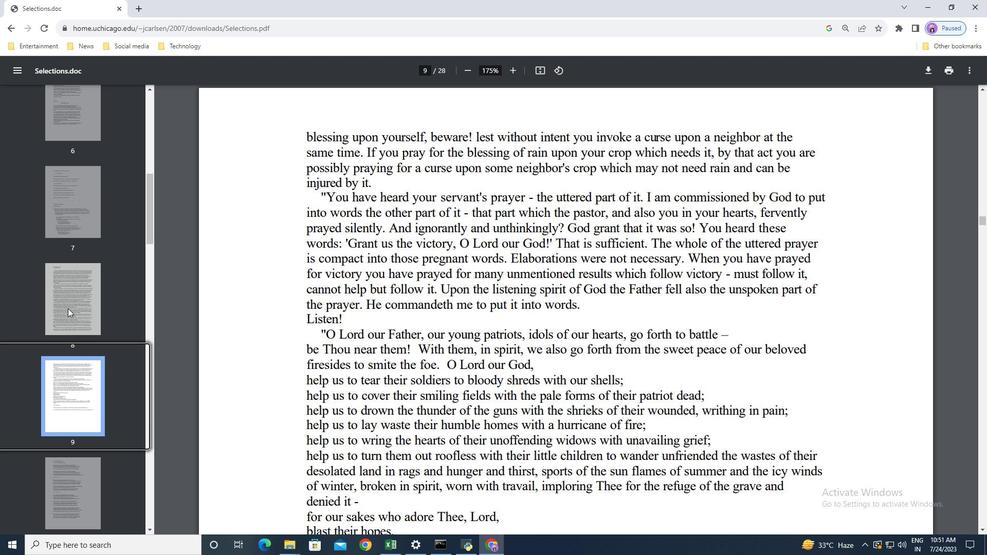 
Action: Mouse pressed left at (63, 300)
Screenshot: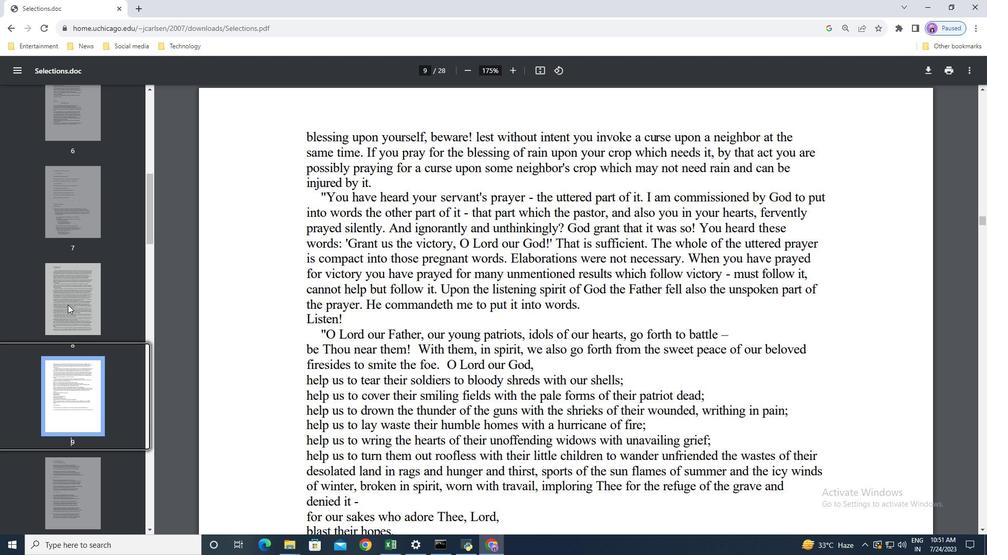 
Action: Mouse moved to (460, 64)
Screenshot: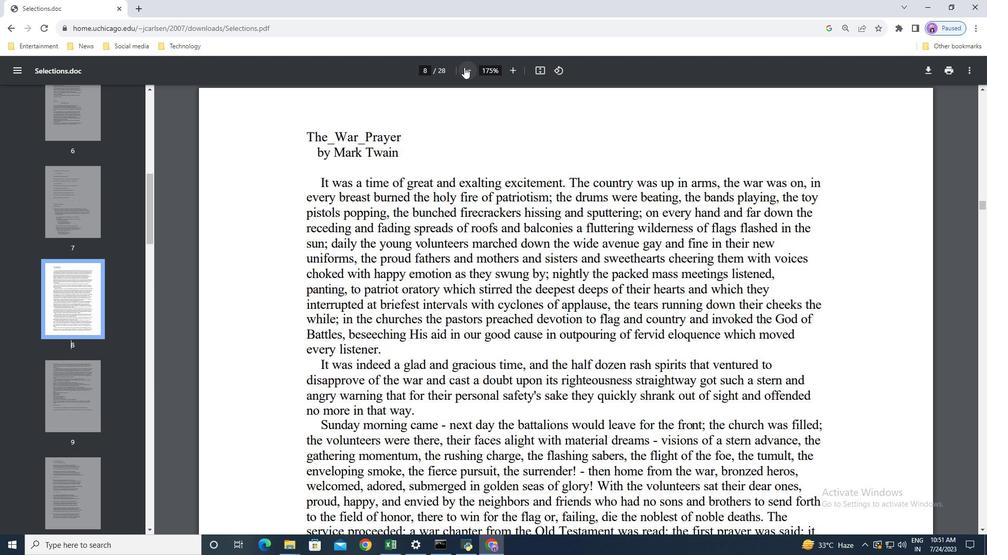 
Action: Mouse pressed left at (460, 64)
Screenshot: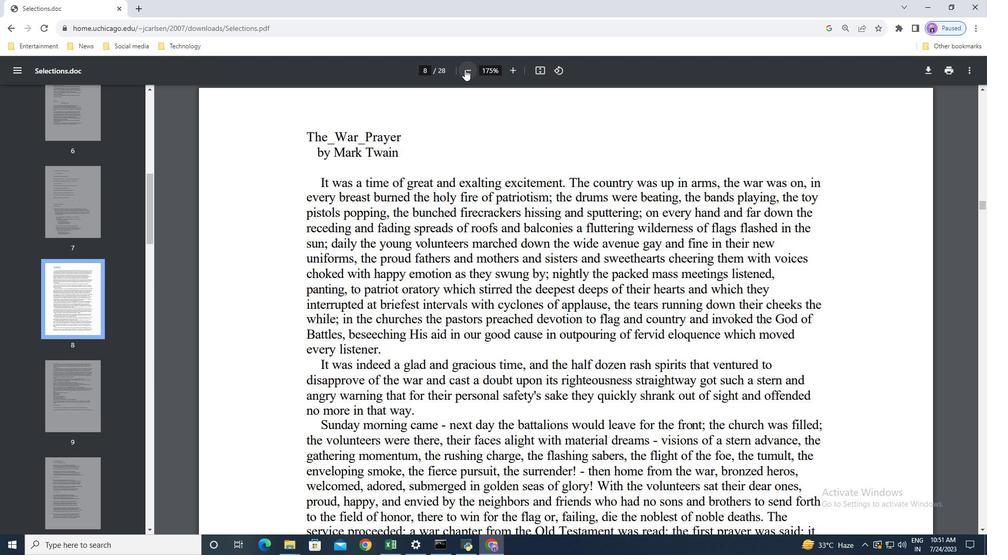 
Action: Mouse pressed left at (460, 64)
Screenshot: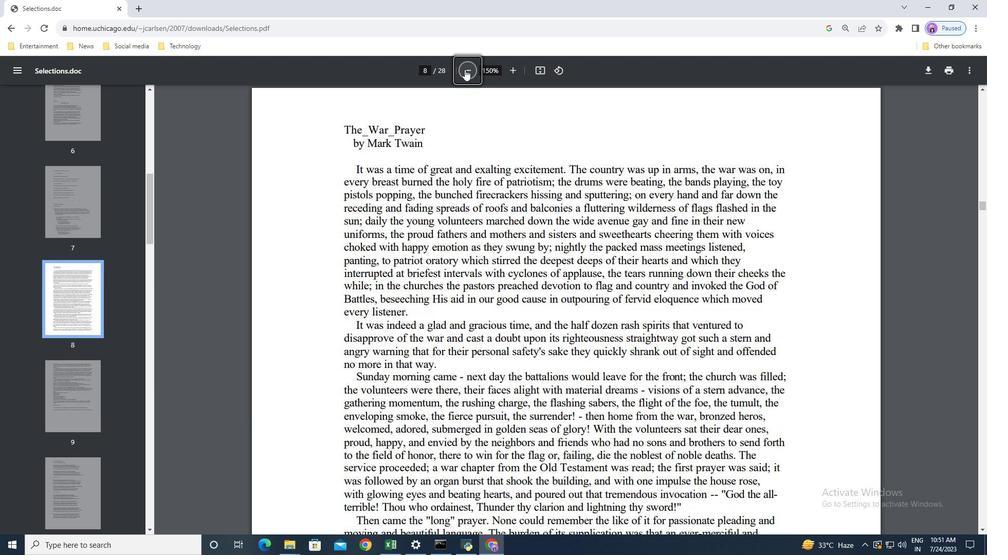 
Action: Mouse pressed left at (460, 64)
Screenshot: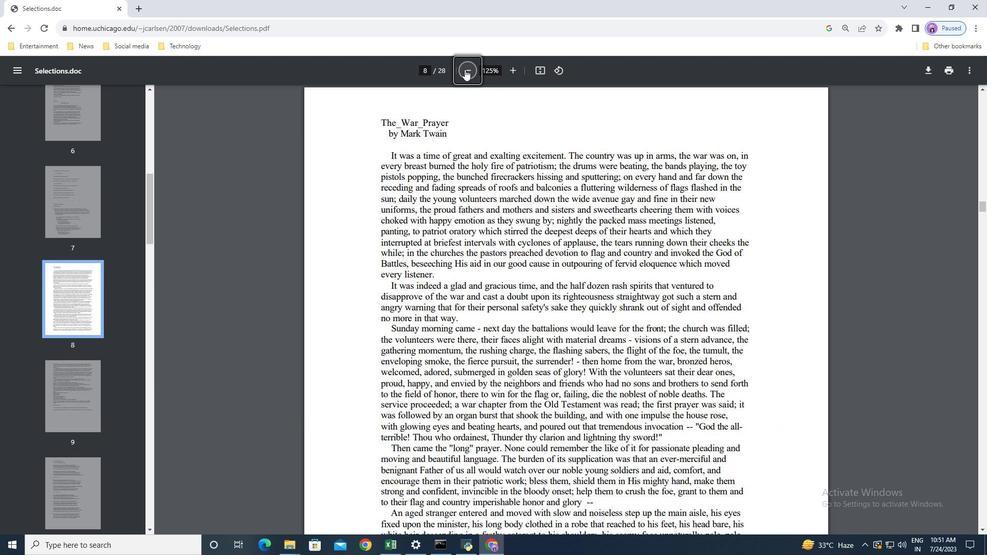 
Action: Mouse pressed left at (460, 64)
Screenshot: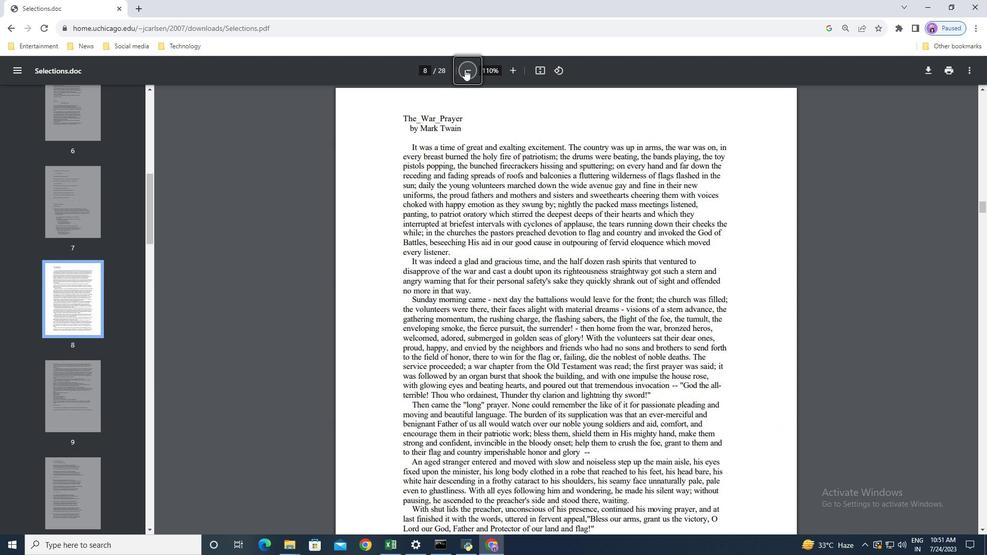 
Action: Mouse moved to (77, 188)
Screenshot: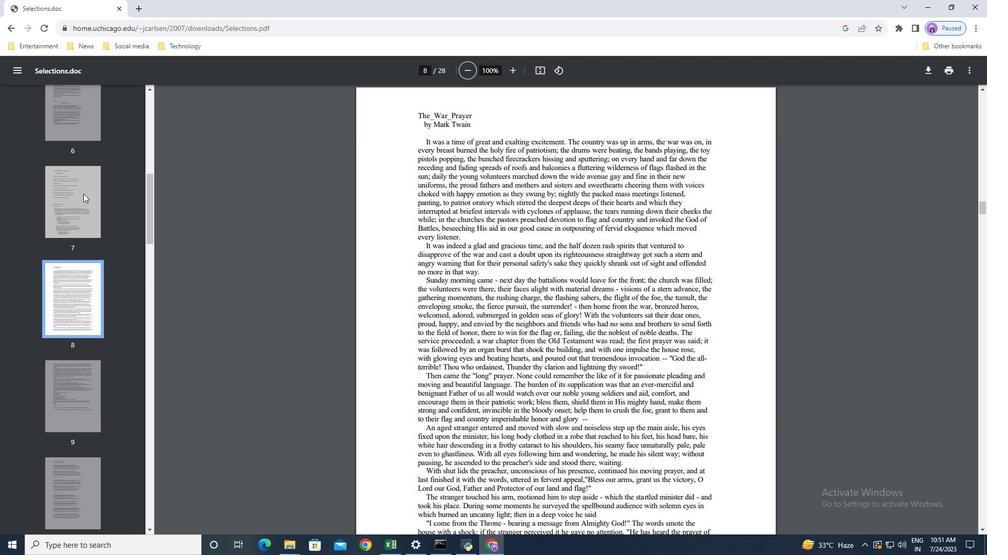 
Action: Mouse pressed left at (77, 188)
Screenshot: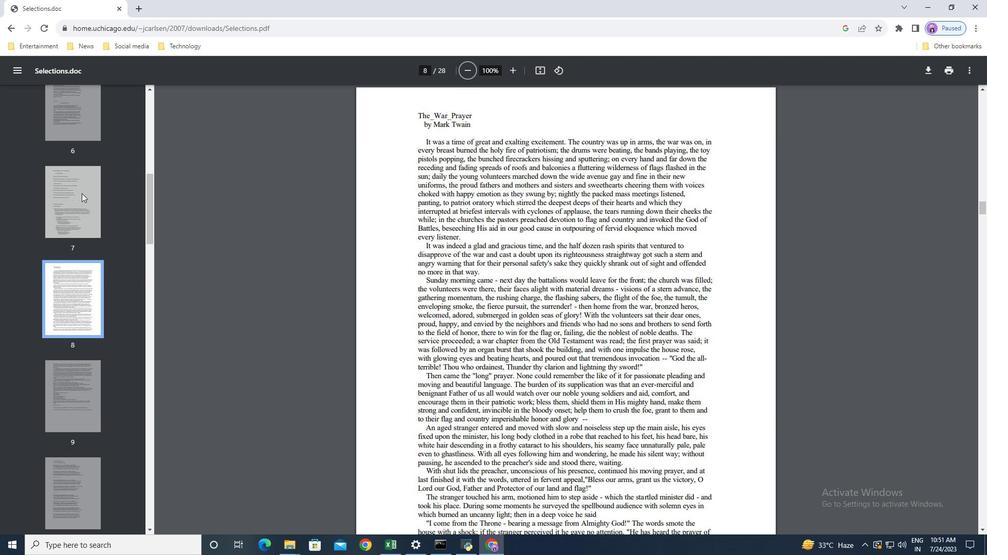 
Action: Mouse moved to (537, 68)
Screenshot: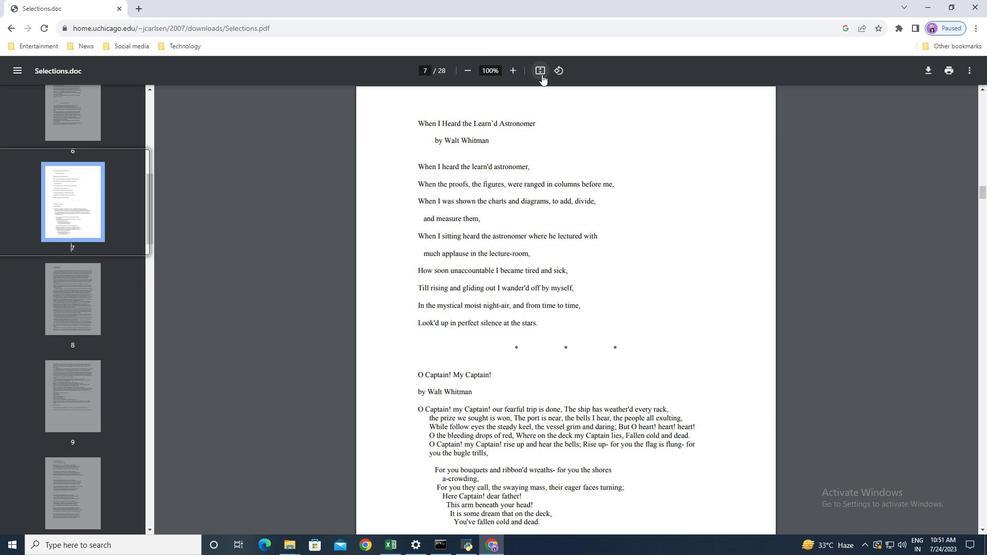 
Action: Mouse pressed left at (537, 68)
Screenshot: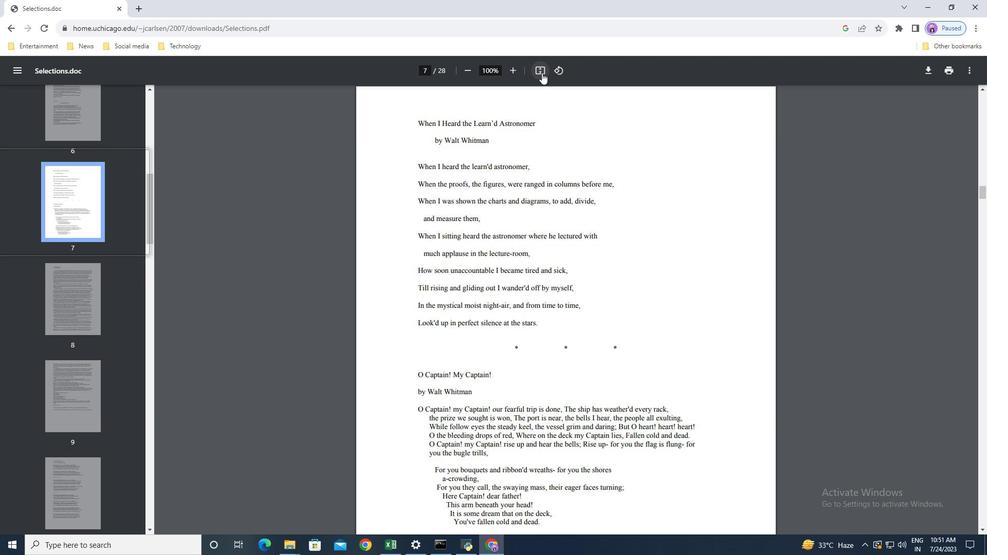 
Action: Mouse moved to (58, 302)
Screenshot: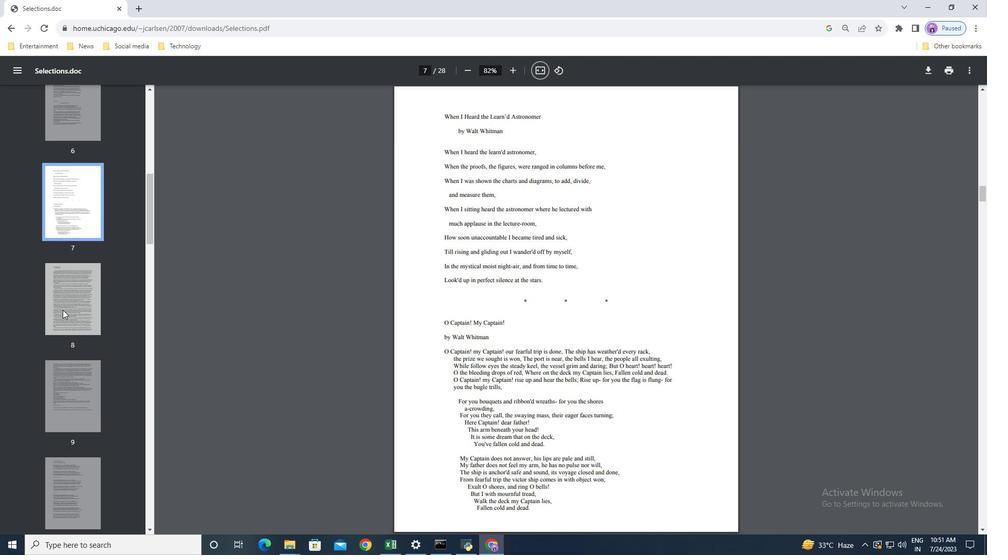
Action: Mouse pressed left at (58, 302)
Screenshot: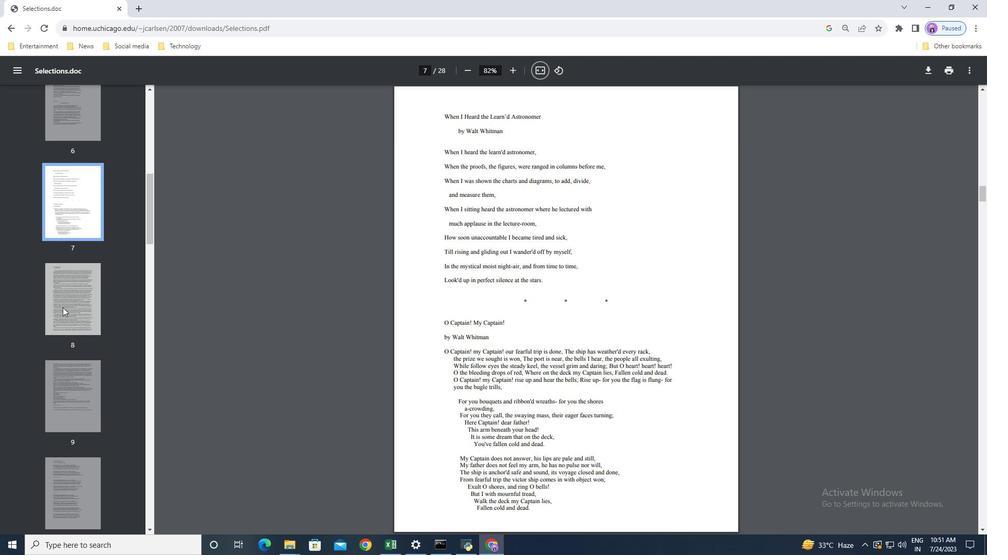 
Action: Mouse moved to (444, 148)
Screenshot: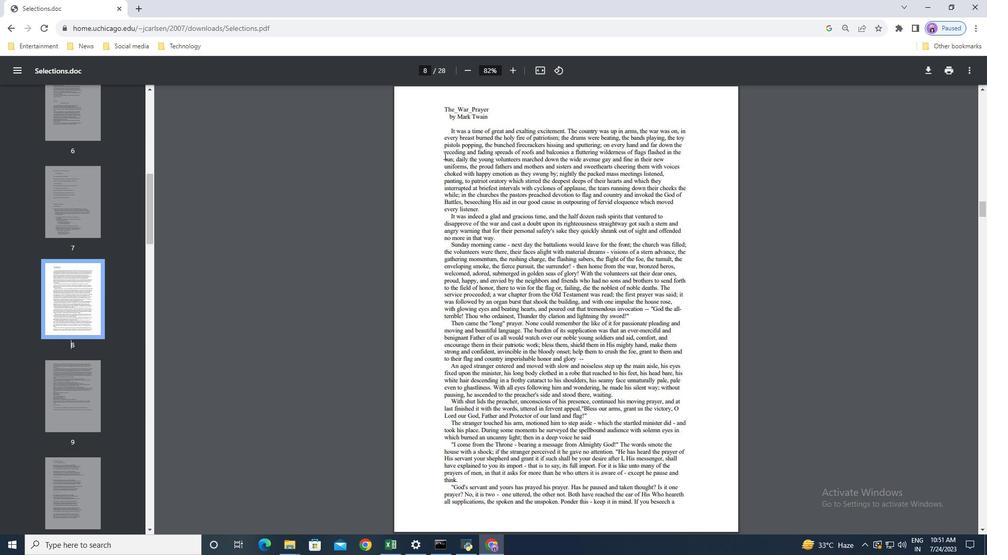 
Action: Mouse scrolled (444, 149) with delta (0, 0)
Screenshot: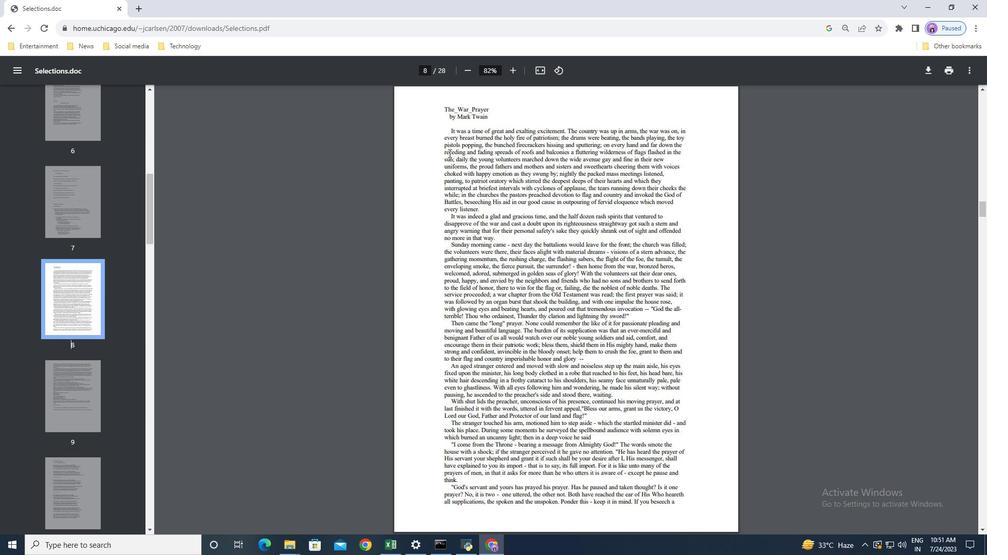 
Action: Mouse scrolled (444, 149) with delta (0, 0)
Screenshot: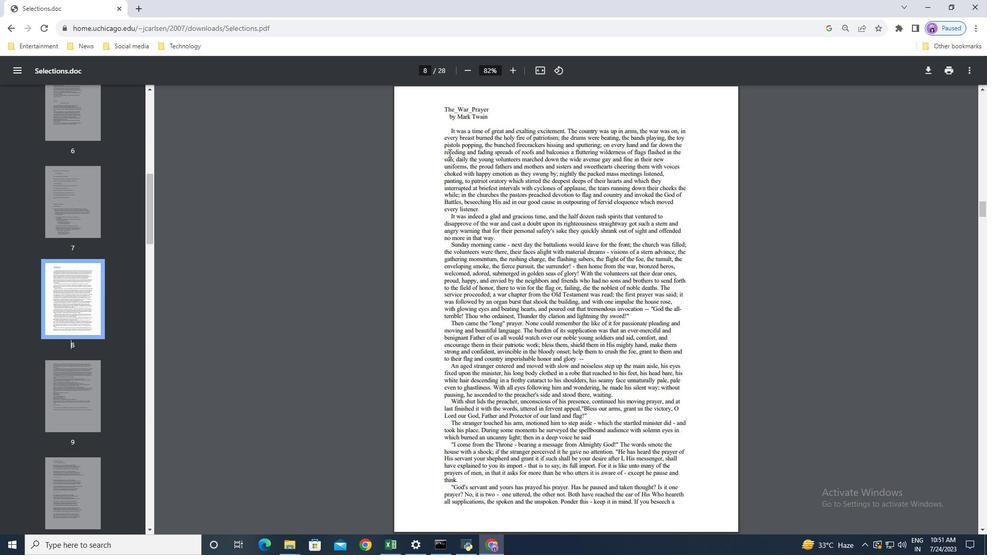 
Action: Mouse scrolled (444, 149) with delta (0, 0)
Screenshot: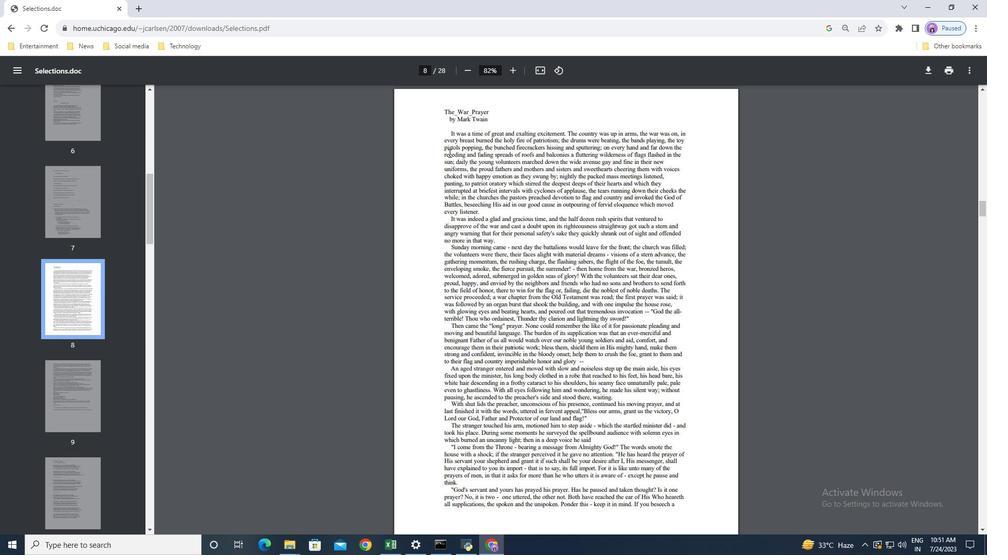 
Action: Mouse scrolled (444, 149) with delta (0, 0)
Screenshot: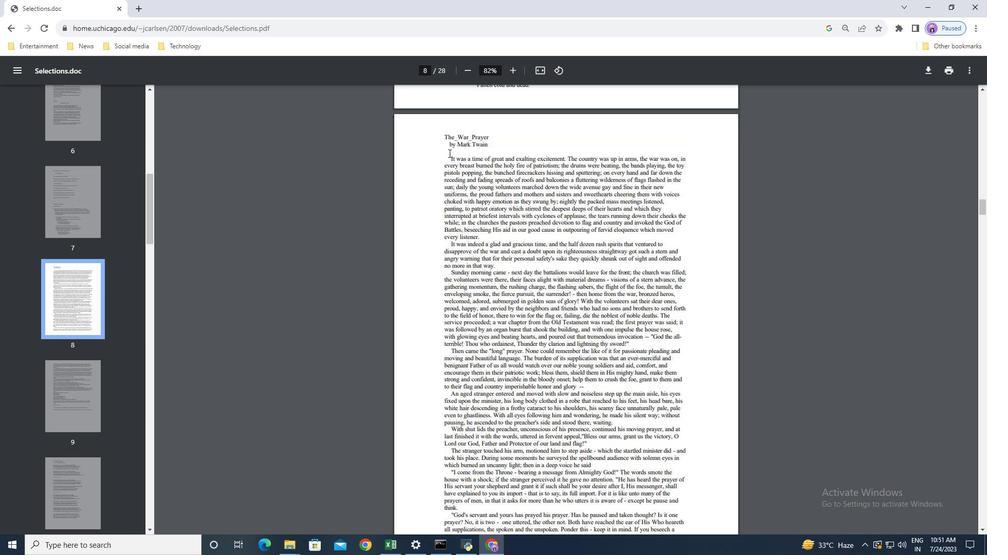 
Action: Mouse moved to (444, 149)
Screenshot: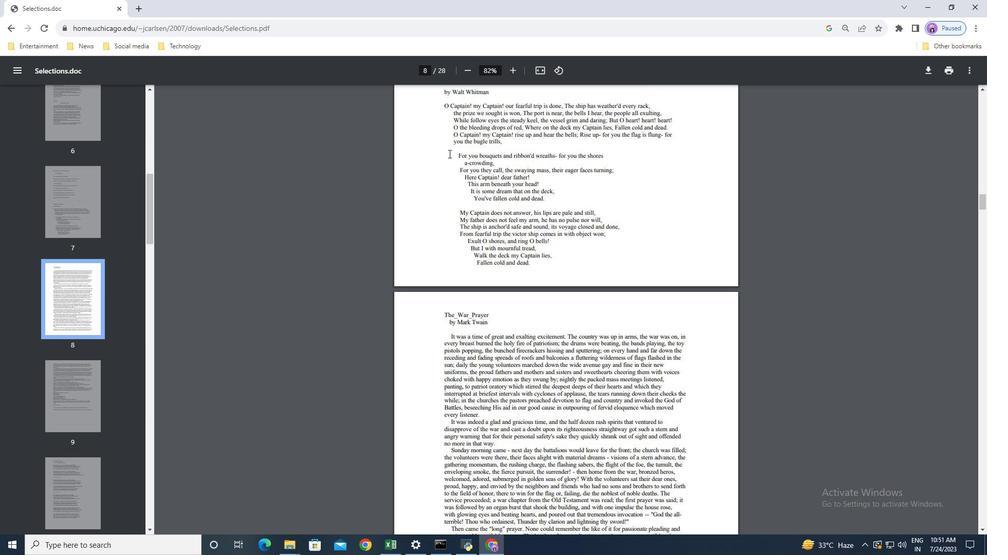 
Action: Mouse scrolled (444, 149) with delta (0, 0)
Screenshot: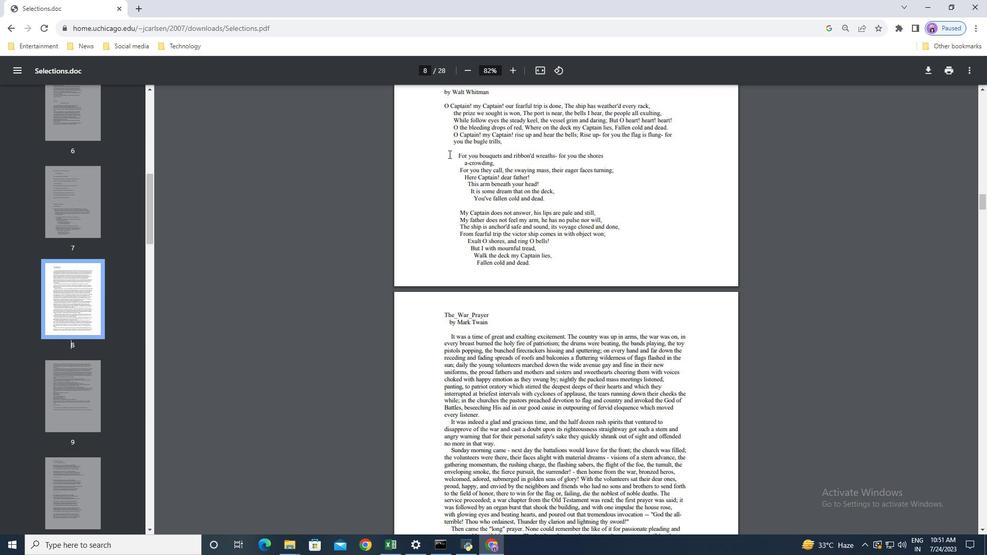 
Action: Mouse scrolled (444, 149) with delta (0, 0)
Screenshot: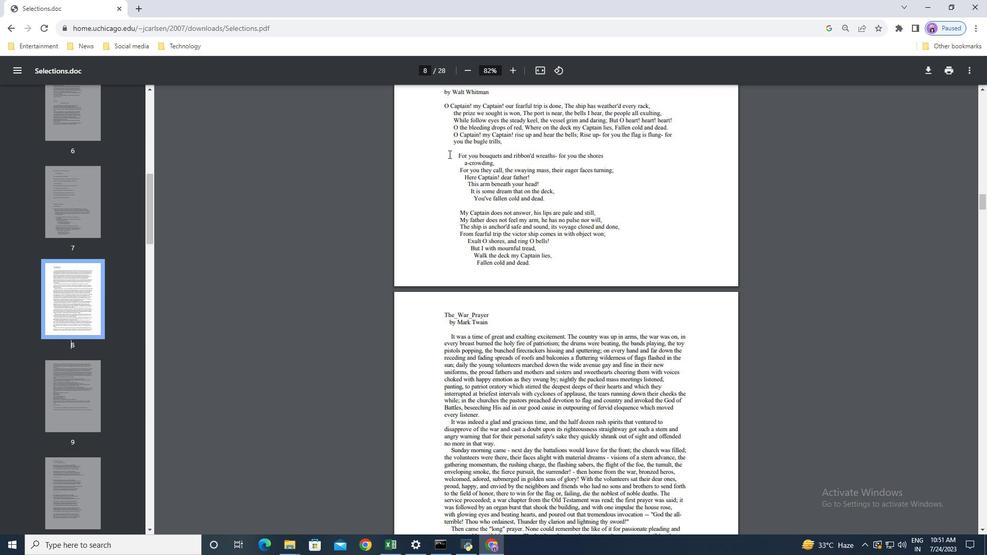 
Action: Mouse scrolled (444, 149) with delta (0, 0)
Screenshot: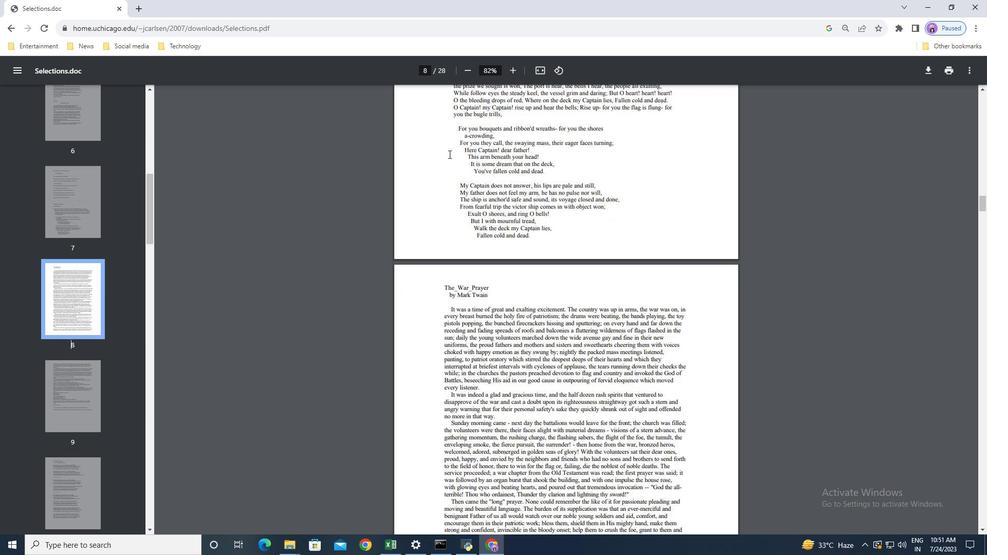
Action: Mouse scrolled (444, 149) with delta (0, 0)
Screenshot: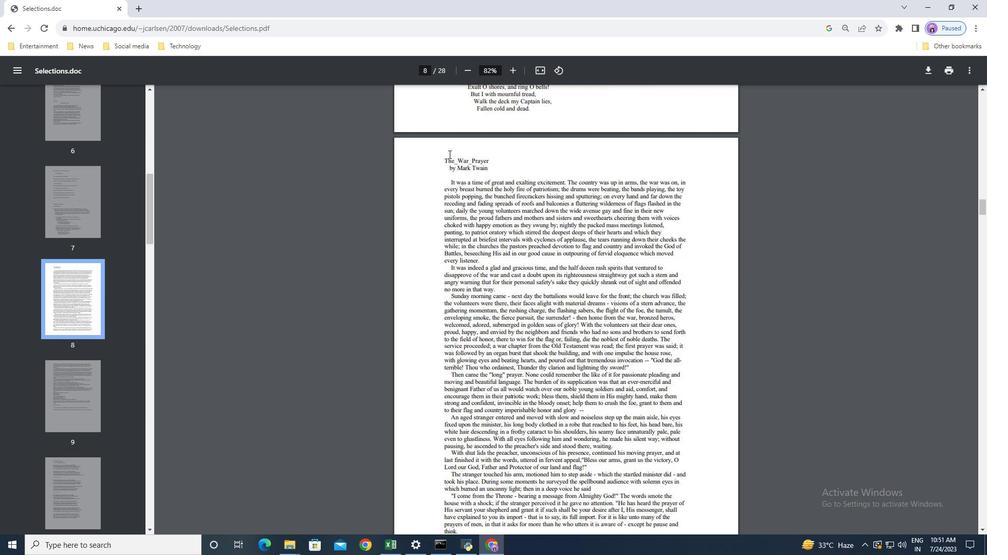 
Action: Mouse moved to (558, 66)
Screenshot: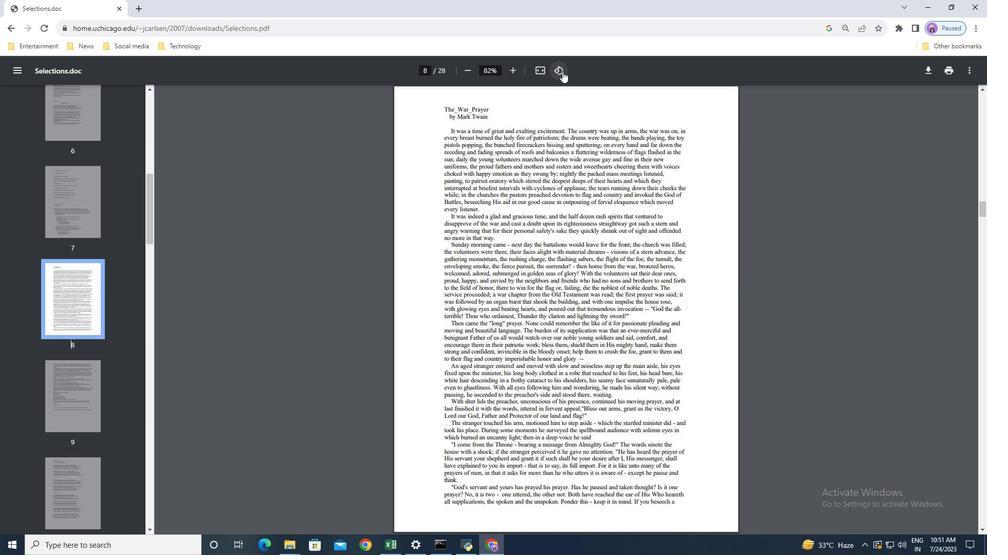 
Action: Mouse pressed left at (558, 66)
Screenshot: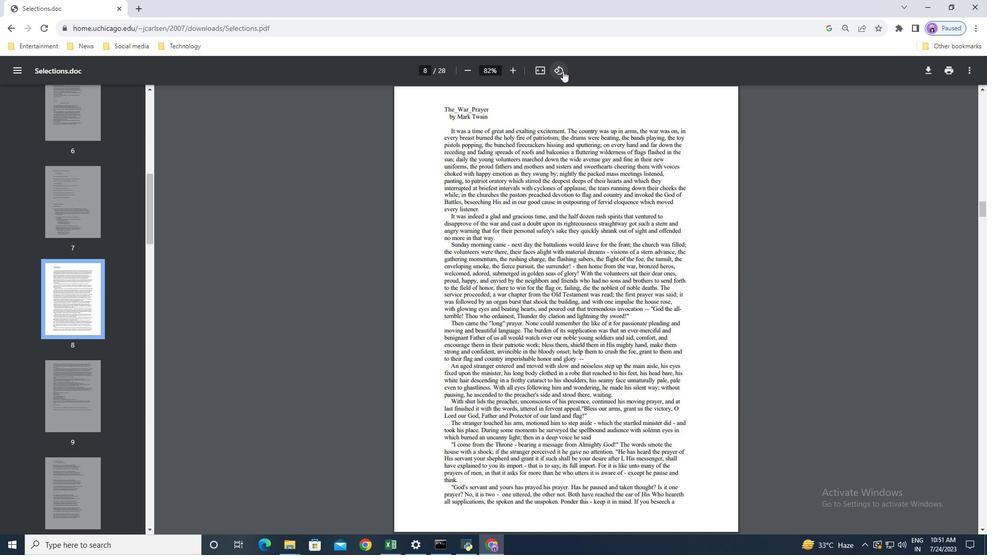 
Action: Mouse pressed left at (558, 66)
Screenshot: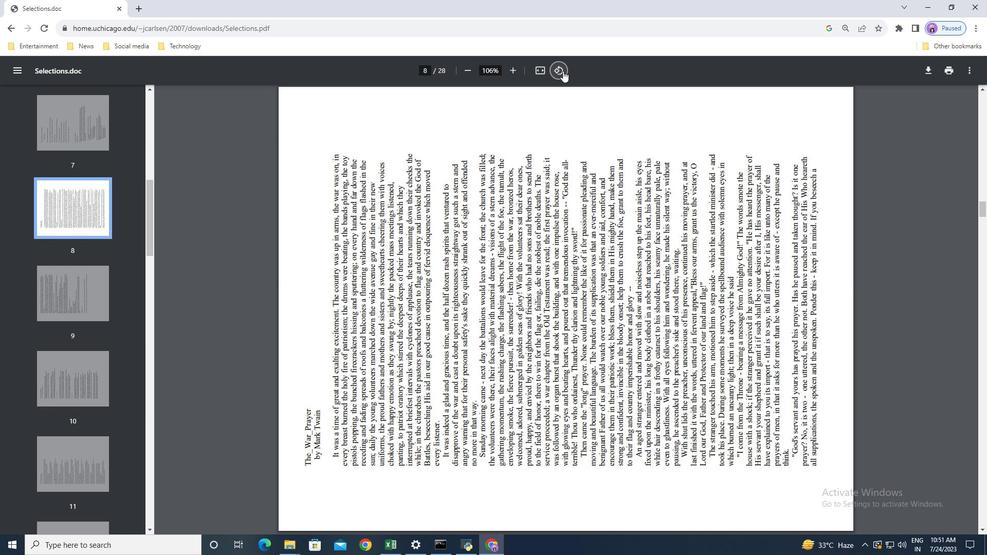 
Action: Mouse pressed left at (558, 66)
Screenshot: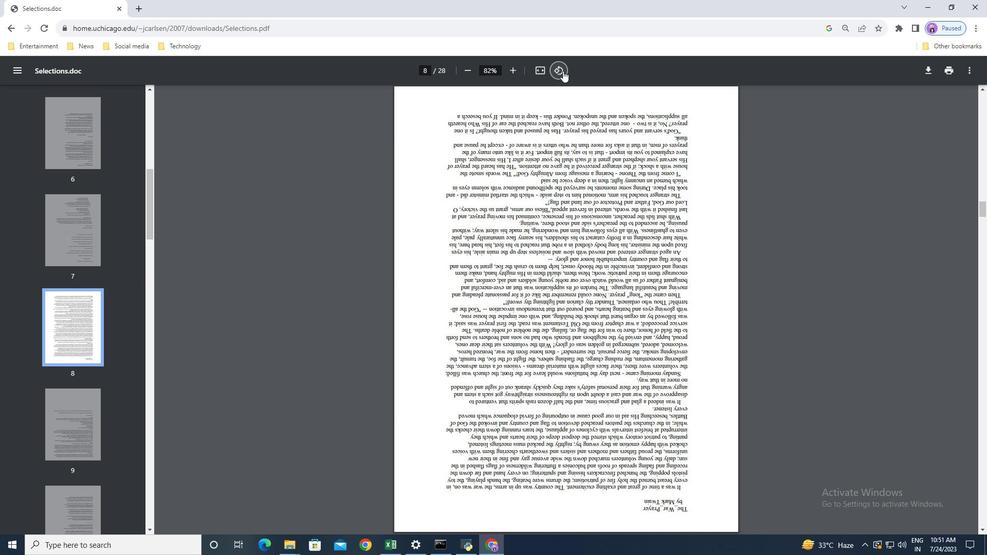 
Action: Mouse pressed left at (558, 66)
Screenshot: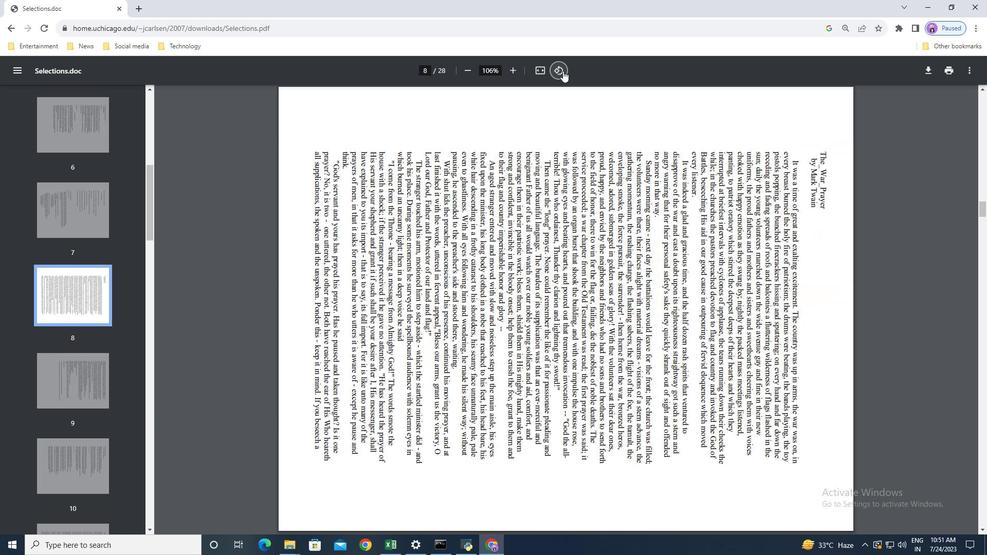 
Action: Mouse moved to (524, 191)
Screenshot: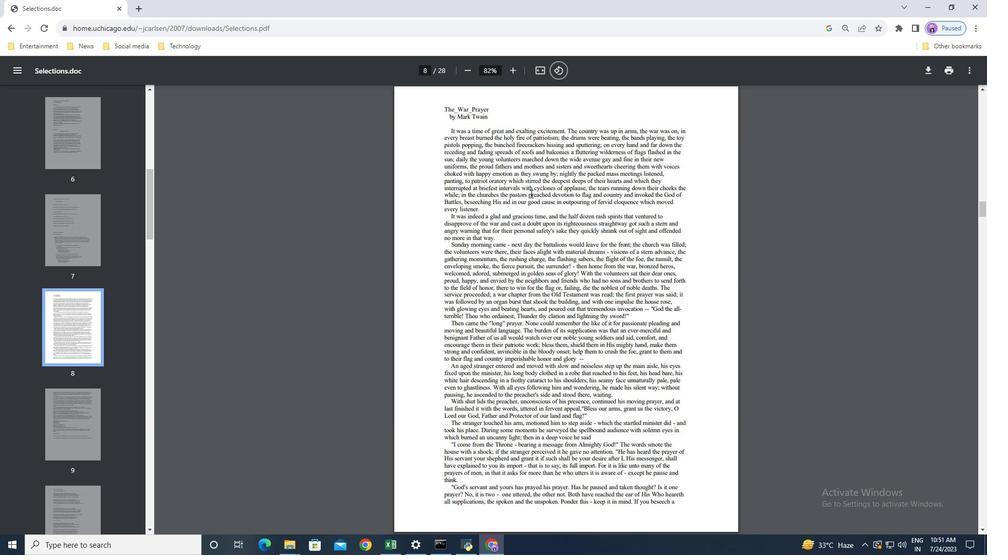 
Action: Mouse pressed left at (524, 191)
Screenshot: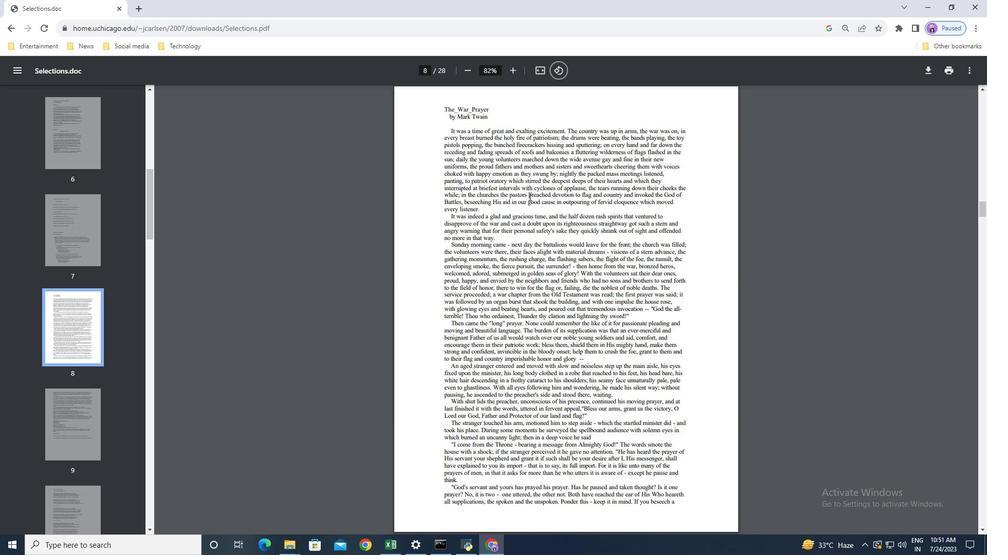 
Action: Mouse moved to (13, 63)
Screenshot: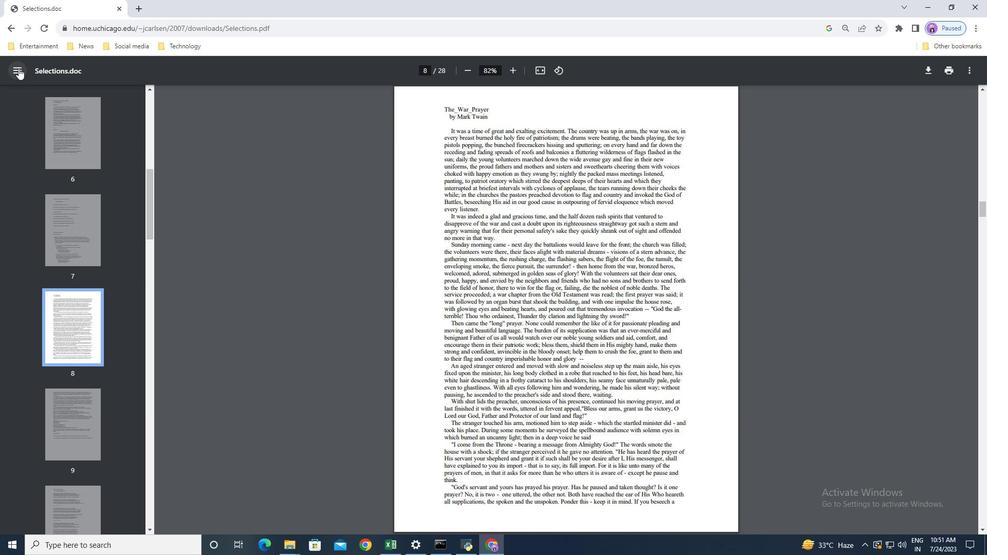 
Action: Mouse pressed left at (13, 63)
Screenshot: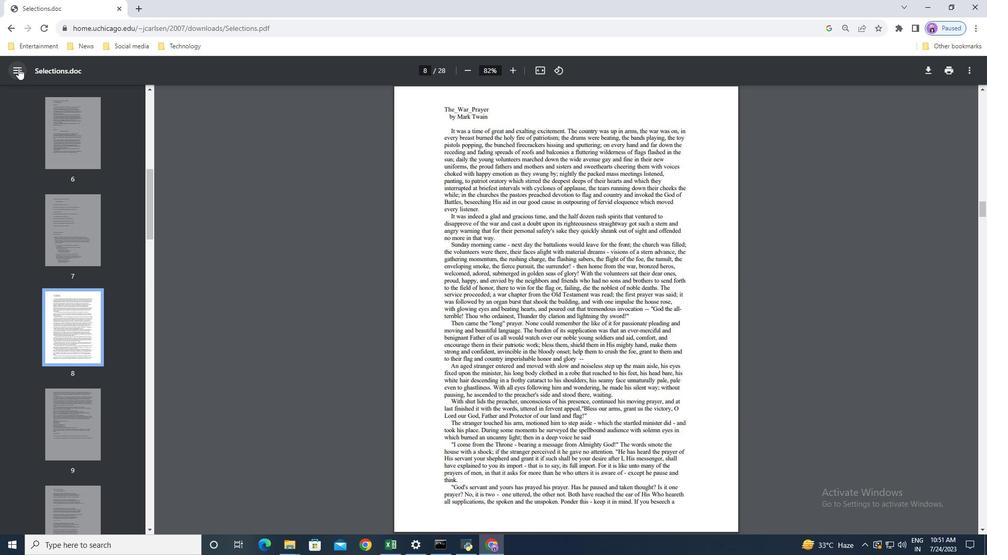 
Action: Mouse moved to (472, 253)
Screenshot: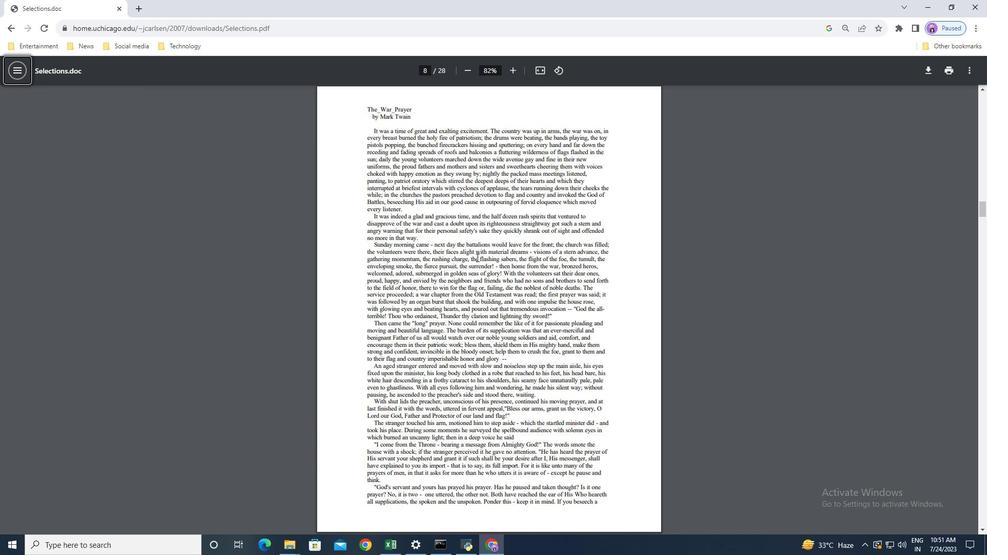 
Action: Mouse scrolled (472, 253) with delta (0, 0)
Screenshot: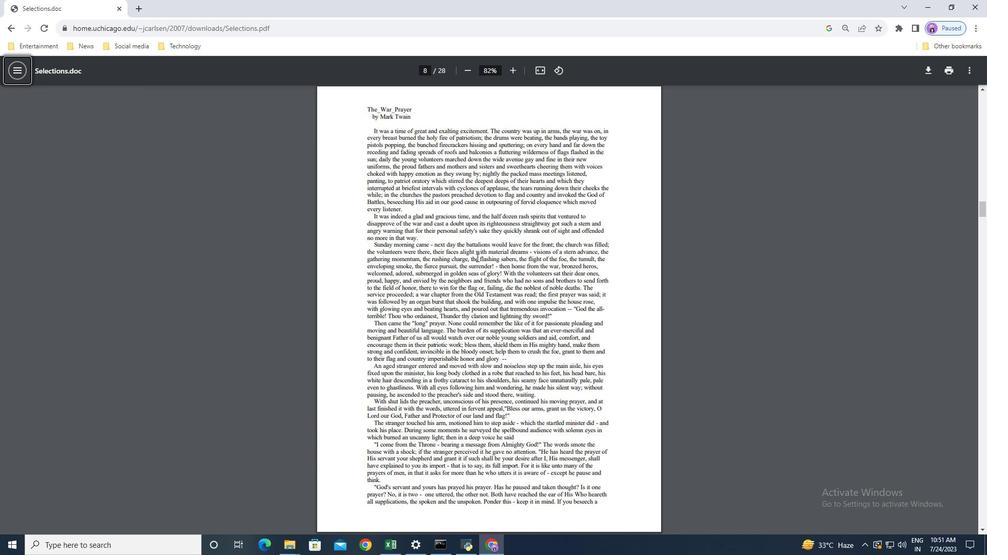 
Action: Mouse moved to (472, 252)
Screenshot: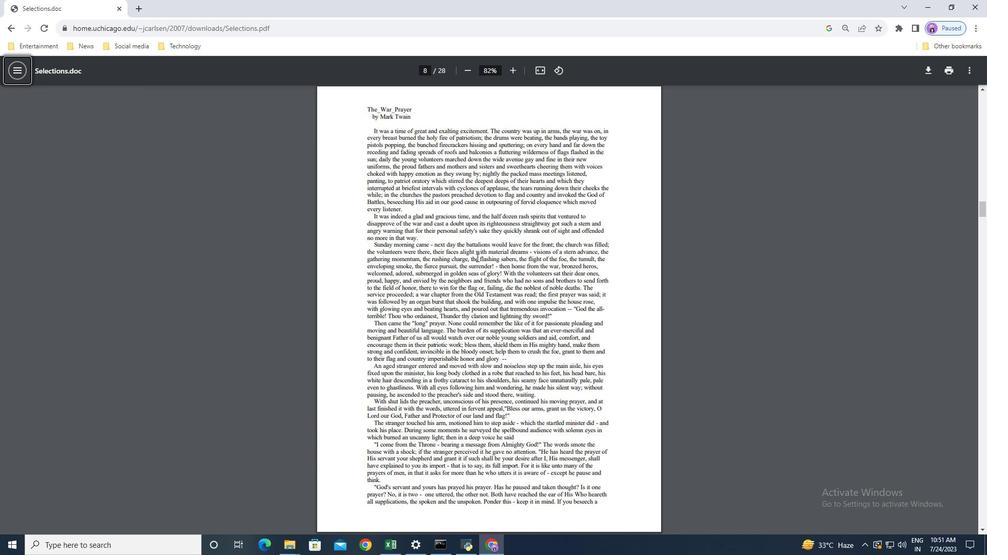 
Action: Mouse scrolled (472, 252) with delta (0, 0)
Screenshot: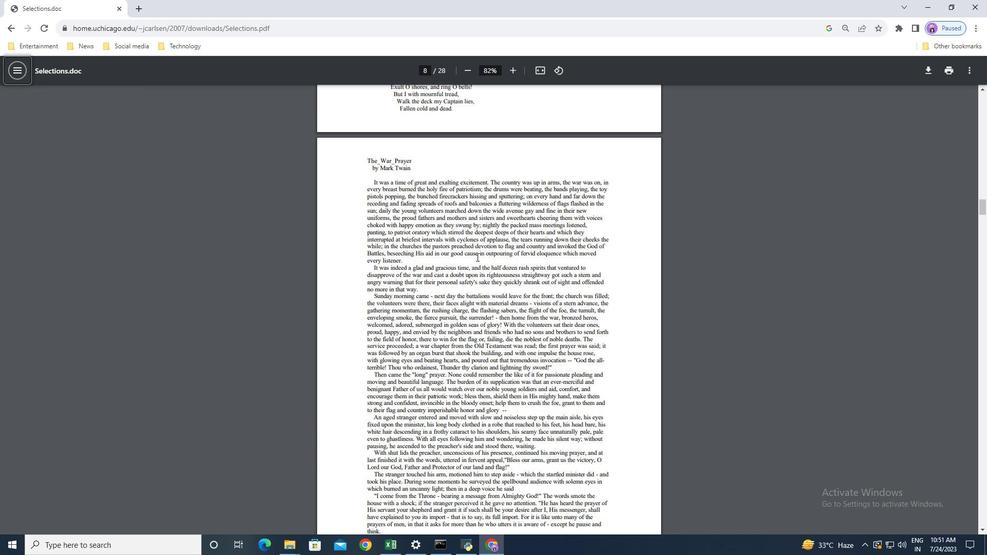 
Action: Mouse moved to (509, 63)
Screenshot: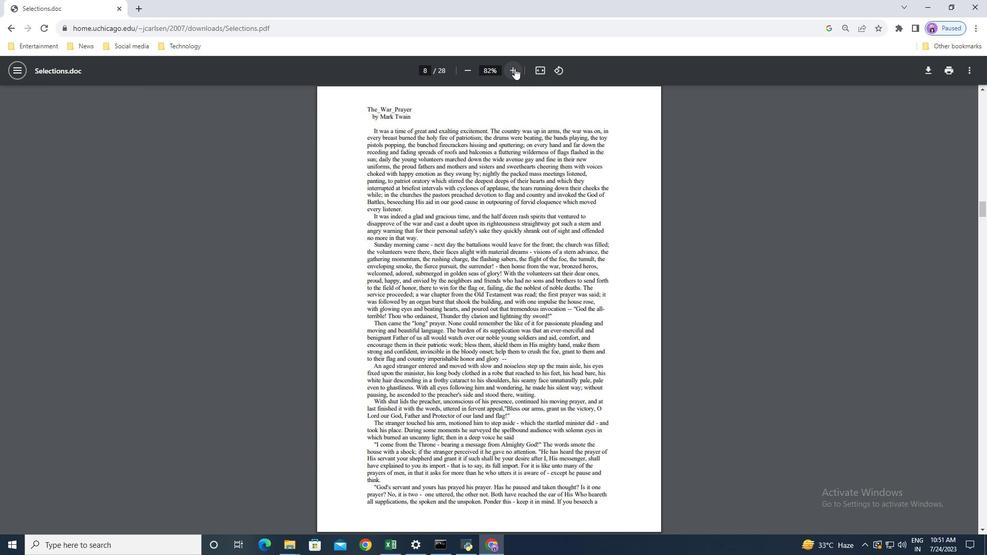 
Action: Mouse pressed left at (509, 63)
Screenshot: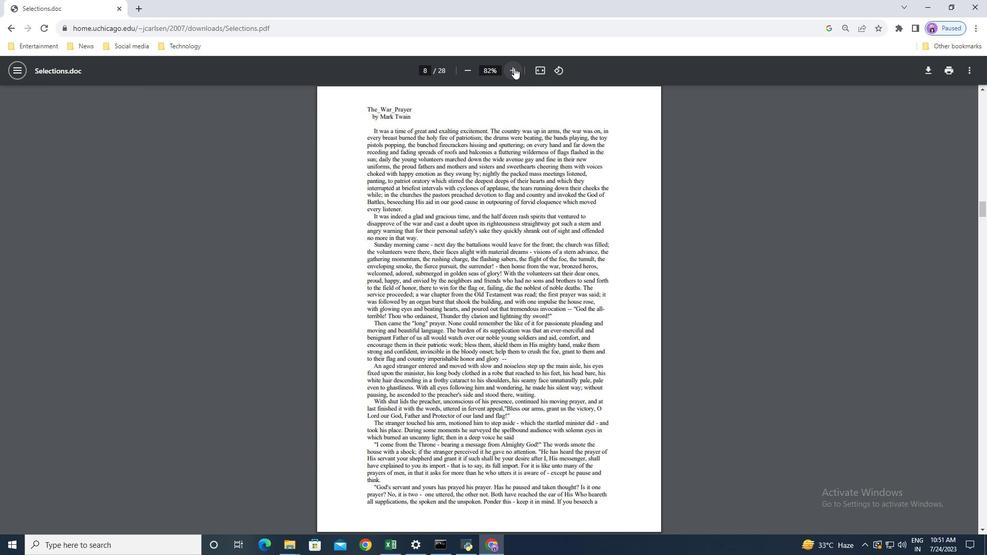 
Action: Mouse pressed left at (509, 63)
Screenshot: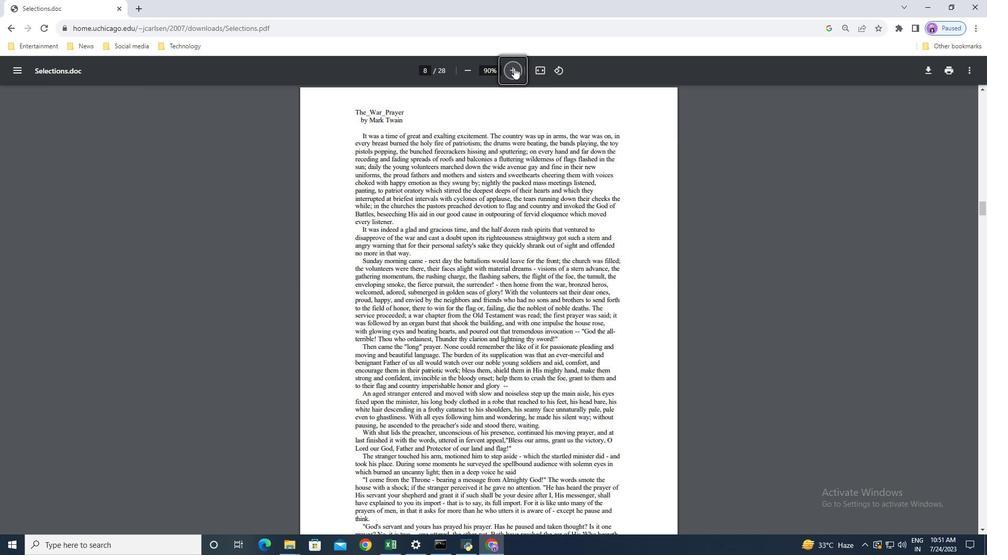 
Action: Mouse moved to (540, 63)
Screenshot: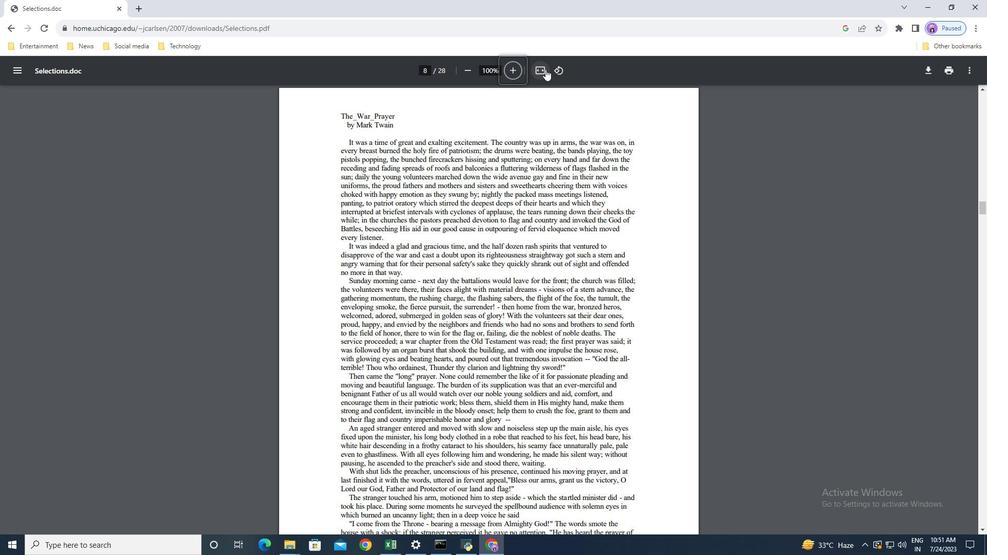 
Action: Mouse pressed left at (540, 63)
Screenshot: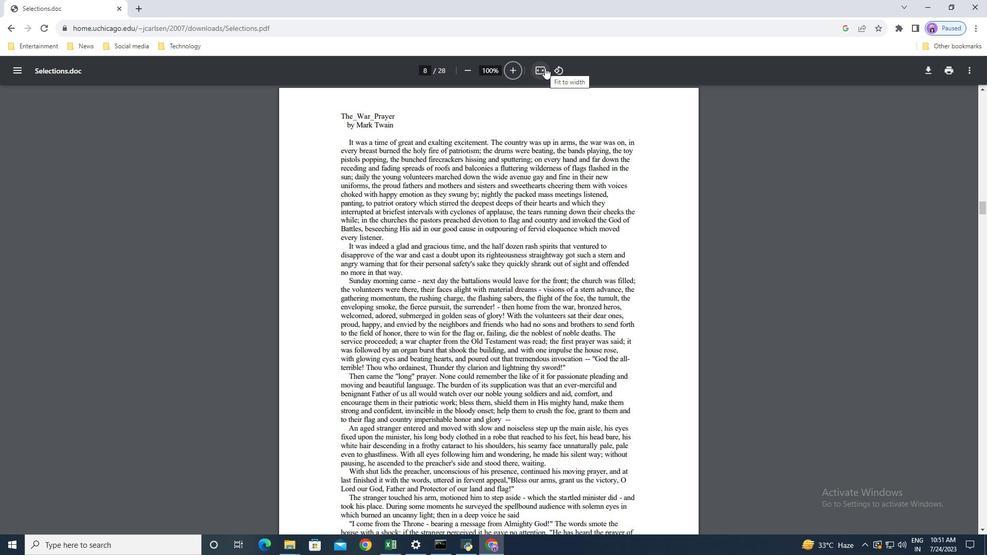 
Action: Mouse moved to (497, 230)
Screenshot: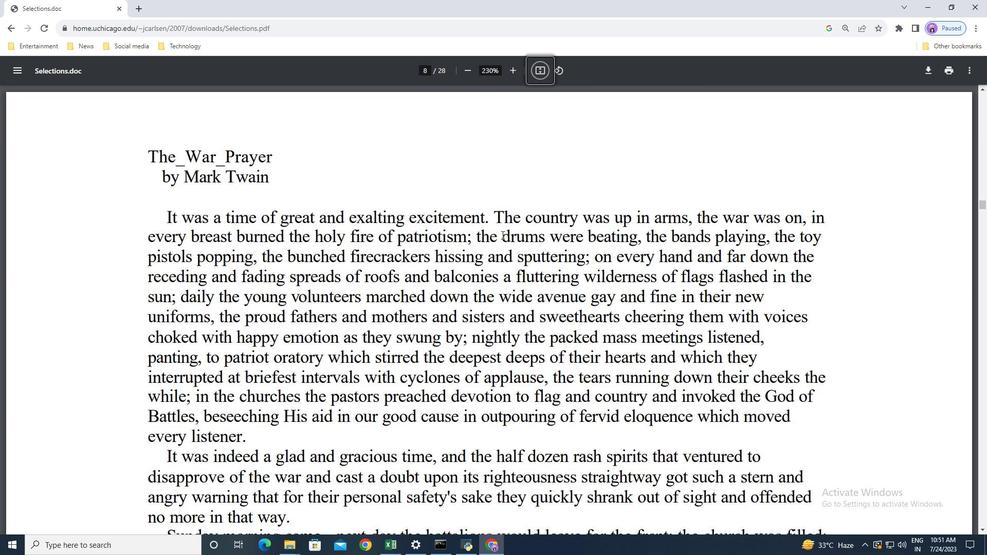 
Action: Mouse scrolled (497, 230) with delta (0, 0)
Screenshot: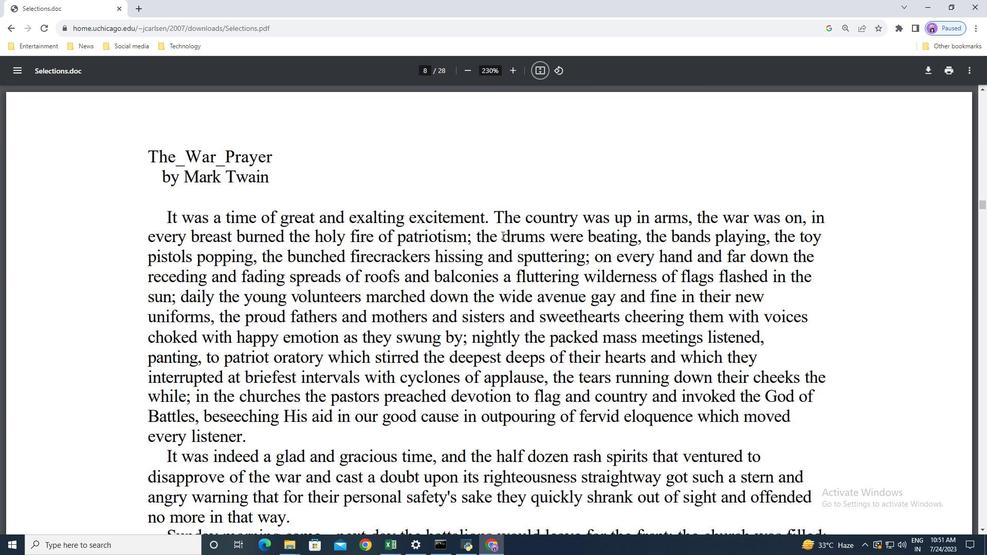 
Action: Mouse scrolled (497, 230) with delta (0, 0)
Screenshot: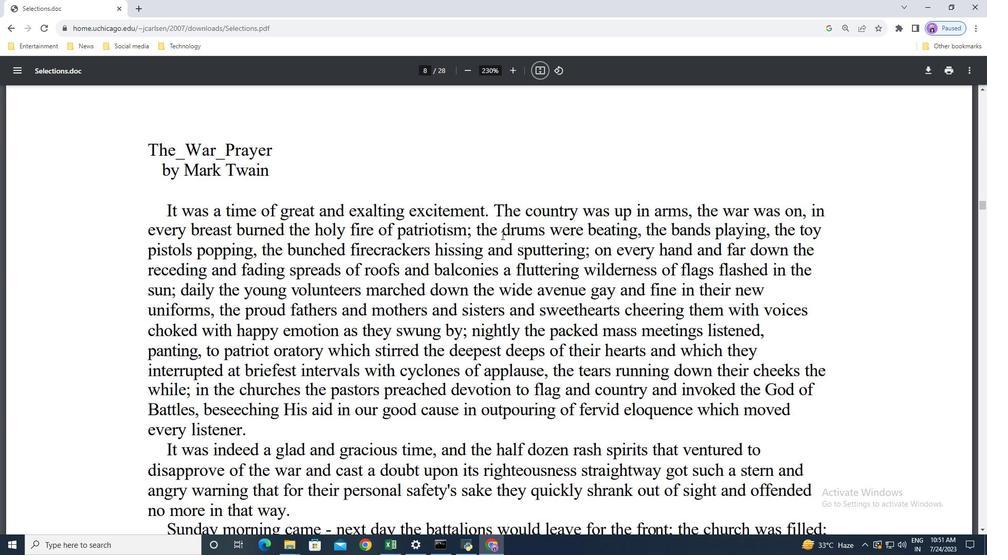 
Action: Mouse scrolled (497, 230) with delta (0, 0)
Screenshot: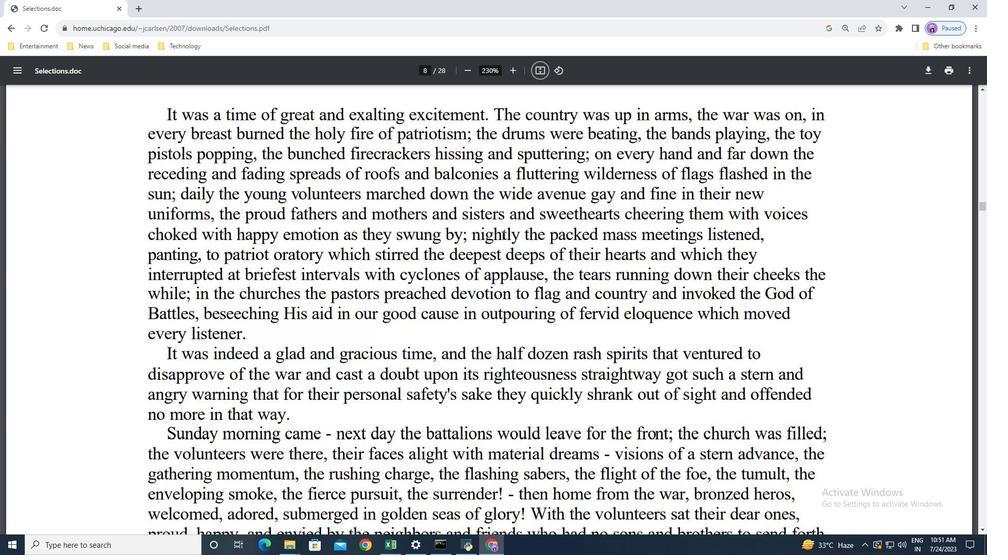 
Action: Mouse scrolled (497, 230) with delta (0, 0)
Screenshot: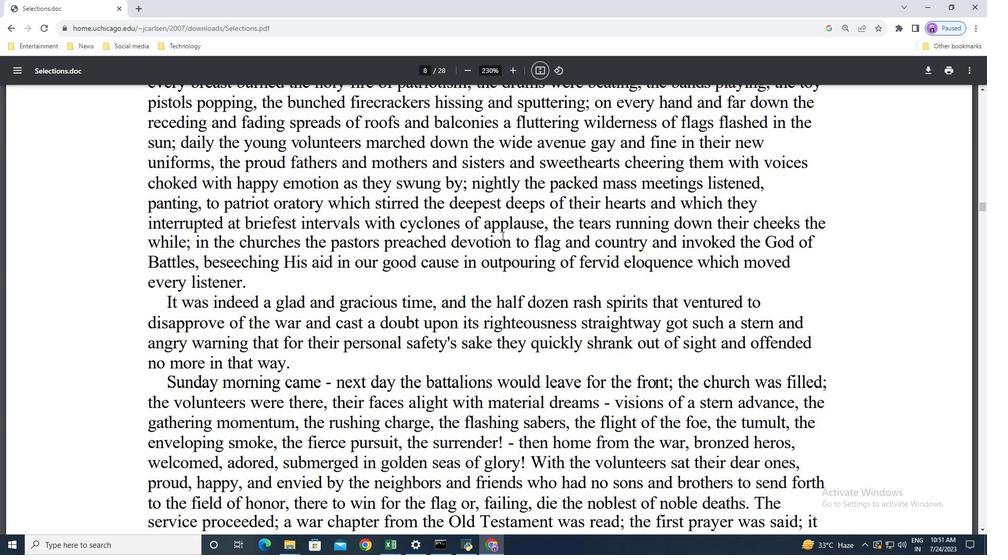 
Action: Mouse scrolled (497, 230) with delta (0, 0)
Screenshot: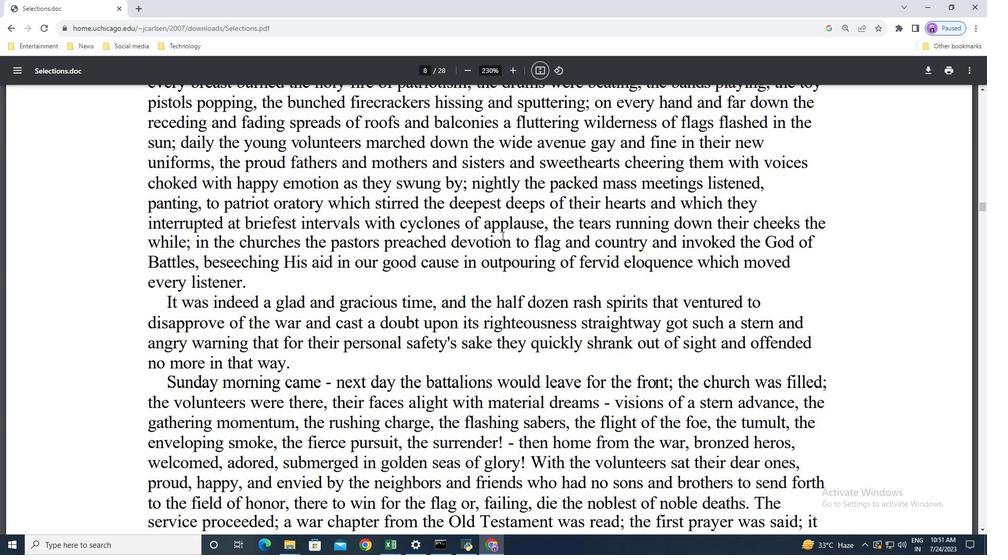 
Action: Mouse scrolled (497, 230) with delta (0, 0)
Screenshot: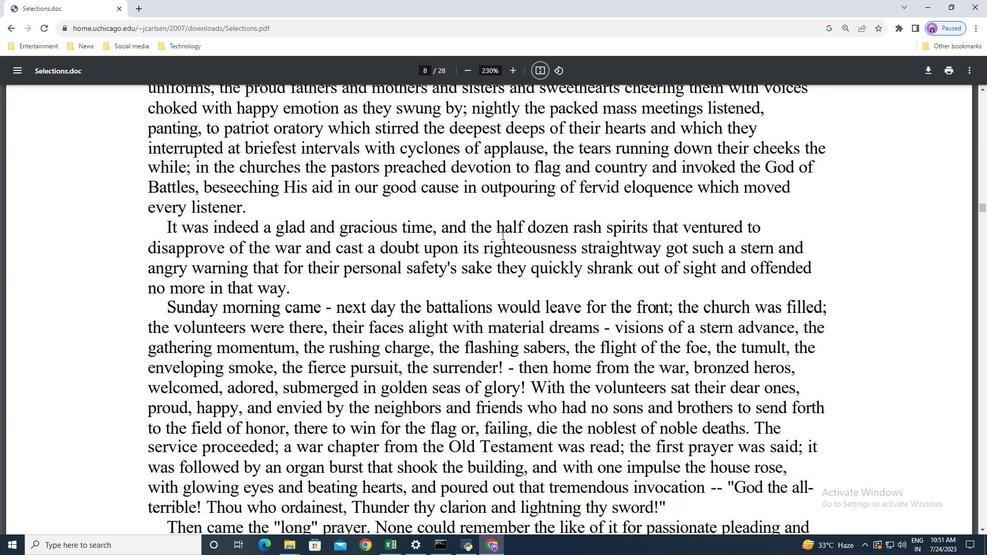 
Action: Mouse scrolled (497, 230) with delta (0, 0)
Screenshot: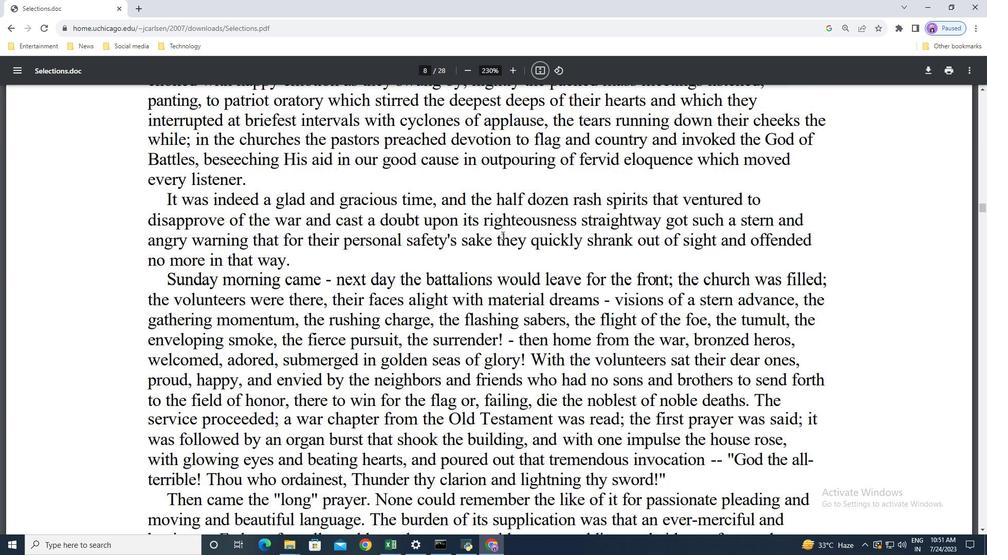 
Action: Mouse scrolled (497, 230) with delta (0, 0)
Screenshot: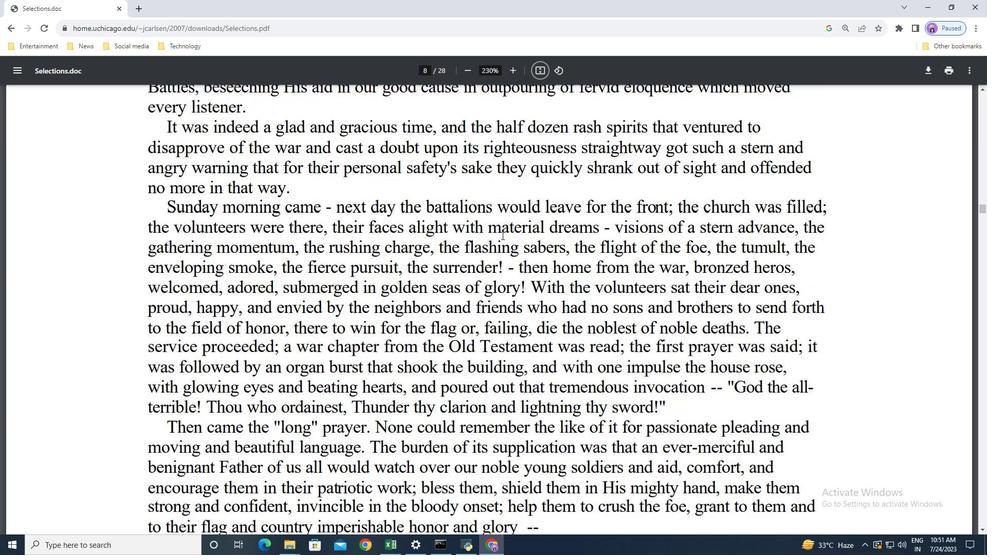 
Action: Mouse scrolled (497, 231) with delta (0, 0)
Screenshot: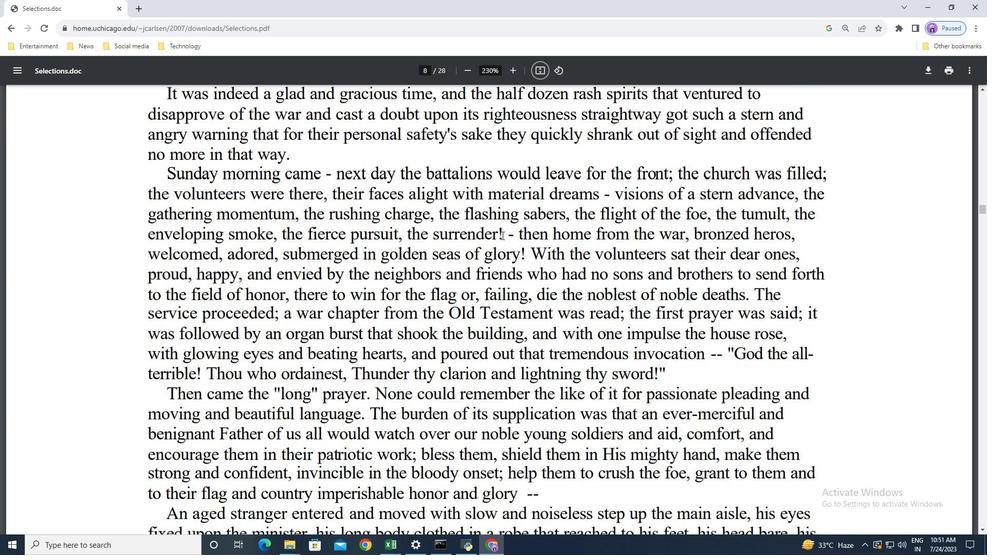 
Action: Mouse scrolled (497, 231) with delta (0, 0)
Screenshot: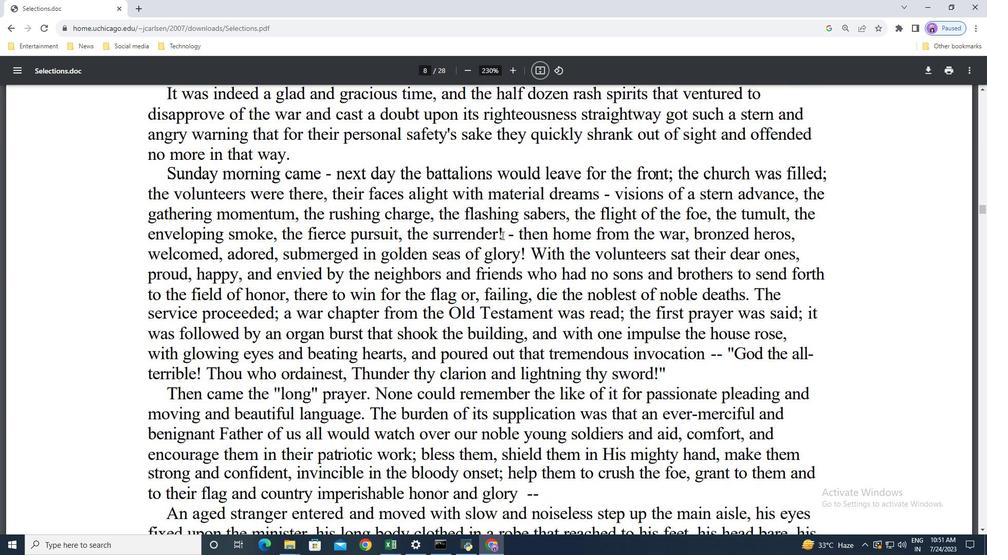 
Action: Mouse scrolled (497, 231) with delta (0, 0)
Screenshot: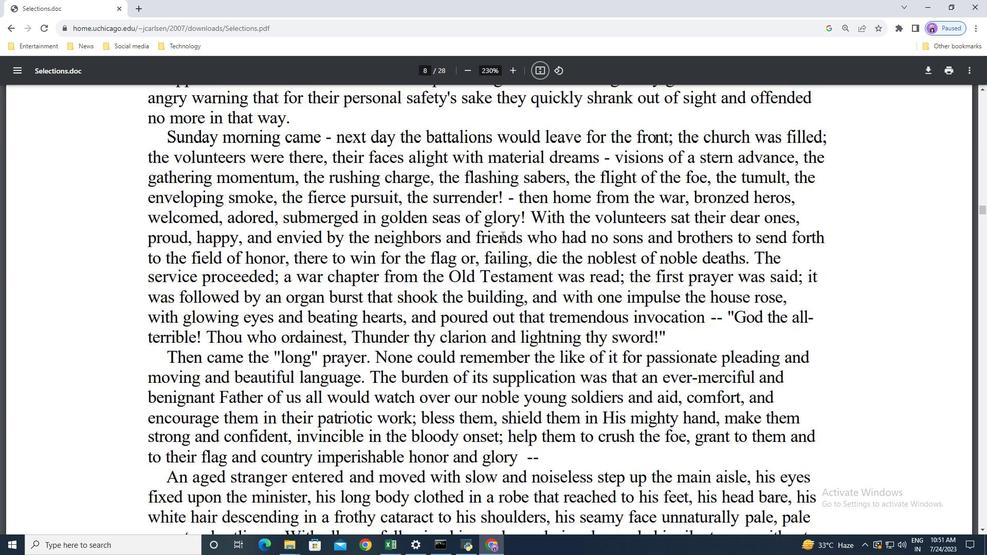 
Action: Mouse scrolled (497, 231) with delta (0, 0)
Screenshot: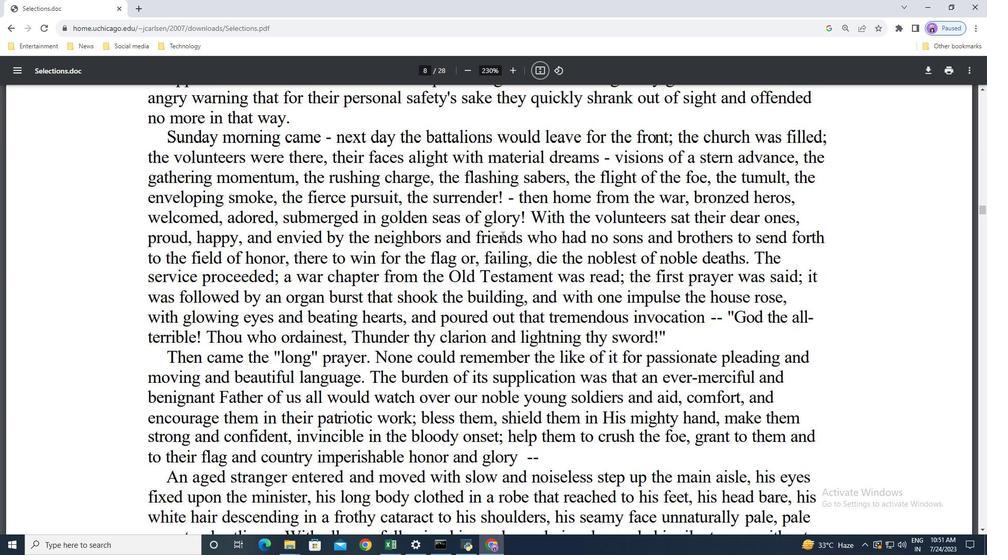 
Action: Mouse scrolled (497, 231) with delta (0, 0)
Screenshot: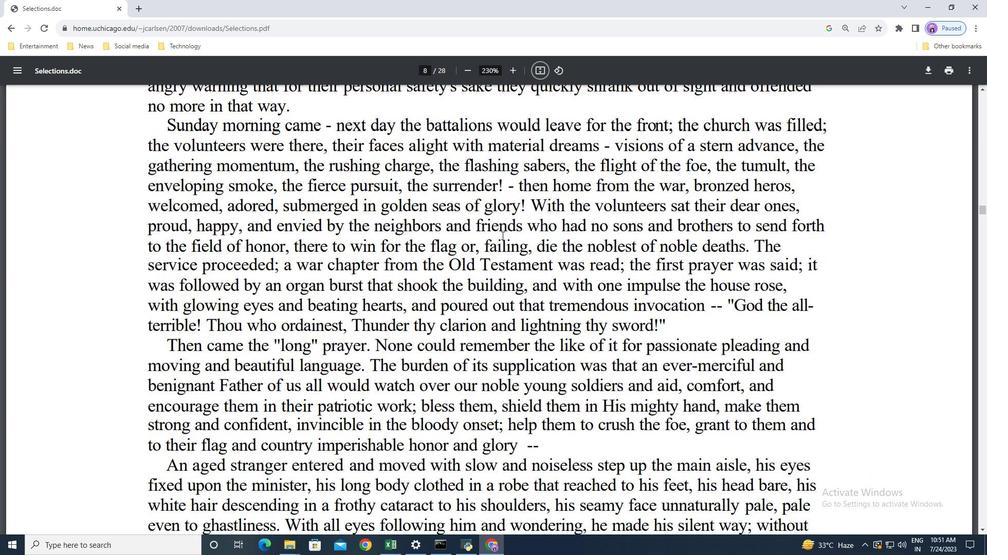 
Action: Mouse scrolled (497, 231) with delta (0, 0)
Screenshot: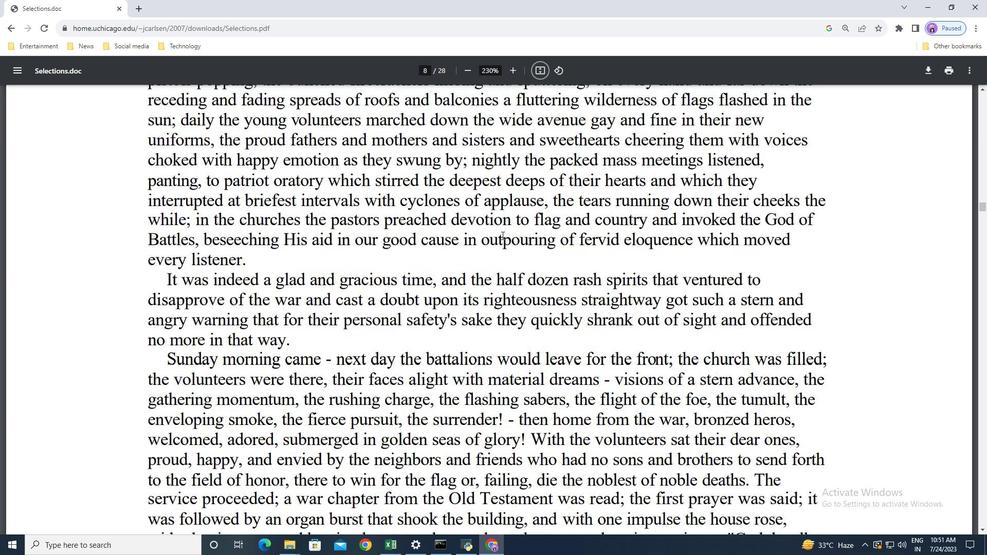 
Action: Mouse scrolled (497, 231) with delta (0, 0)
Screenshot: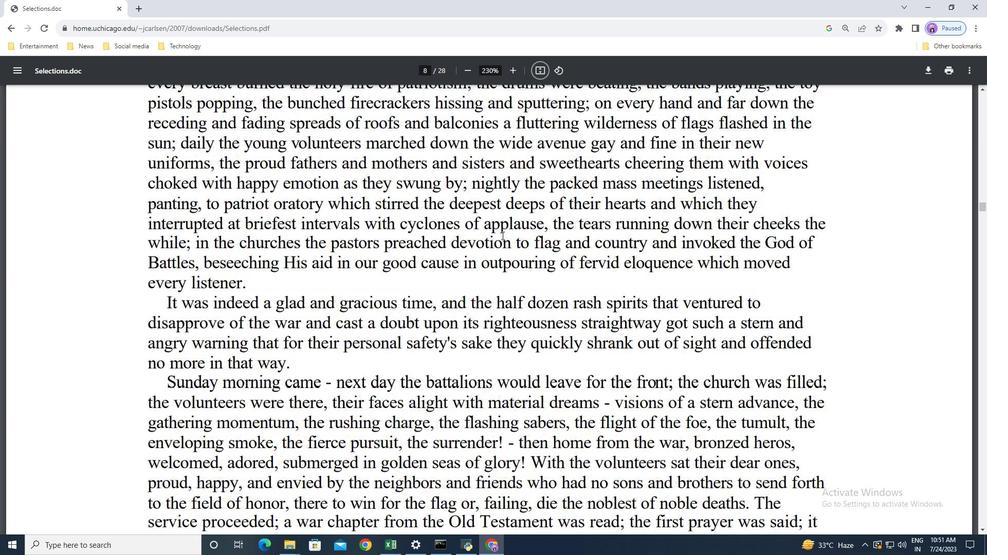 
Action: Mouse scrolled (497, 231) with delta (0, 0)
Screenshot: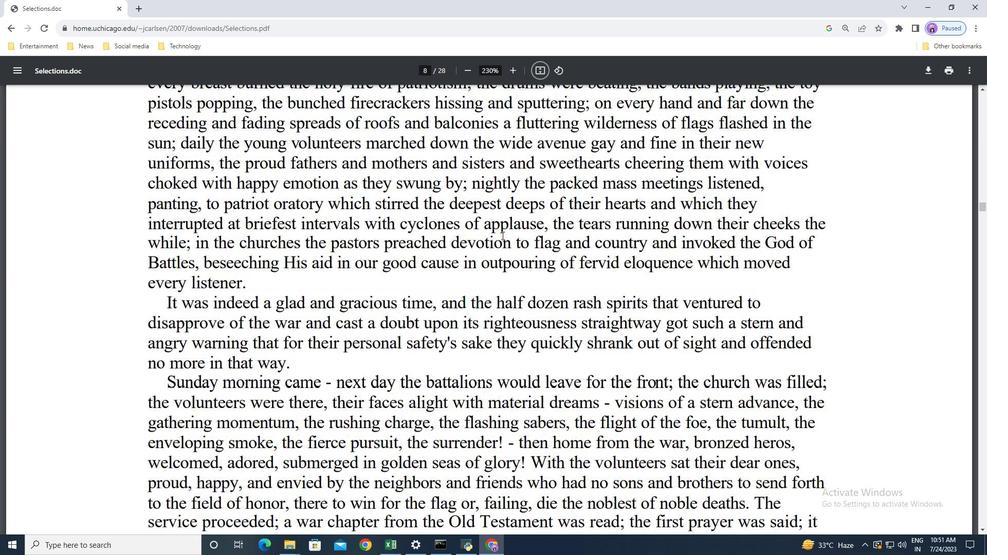 
Action: Mouse scrolled (497, 231) with delta (0, 0)
Screenshot: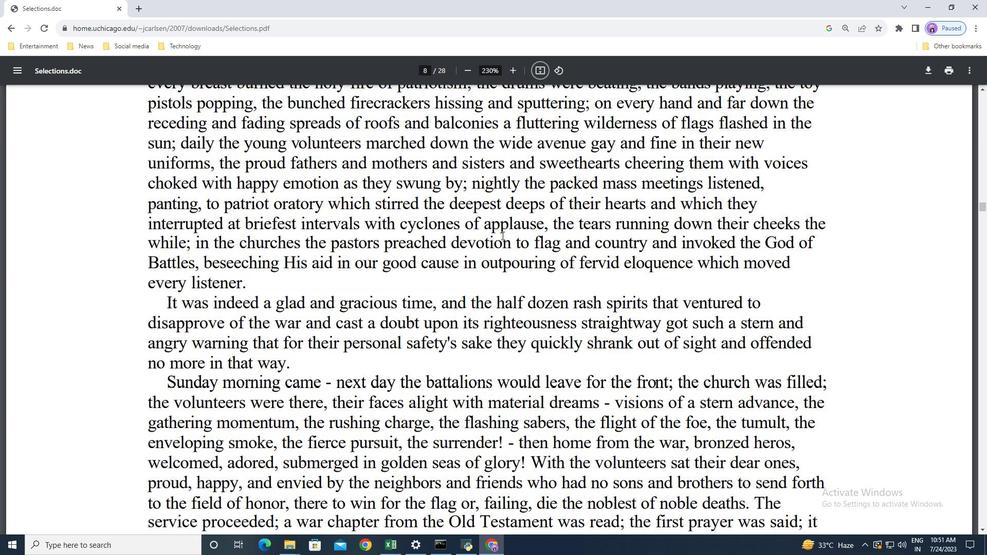 
Action: Mouse moved to (923, 62)
Screenshot: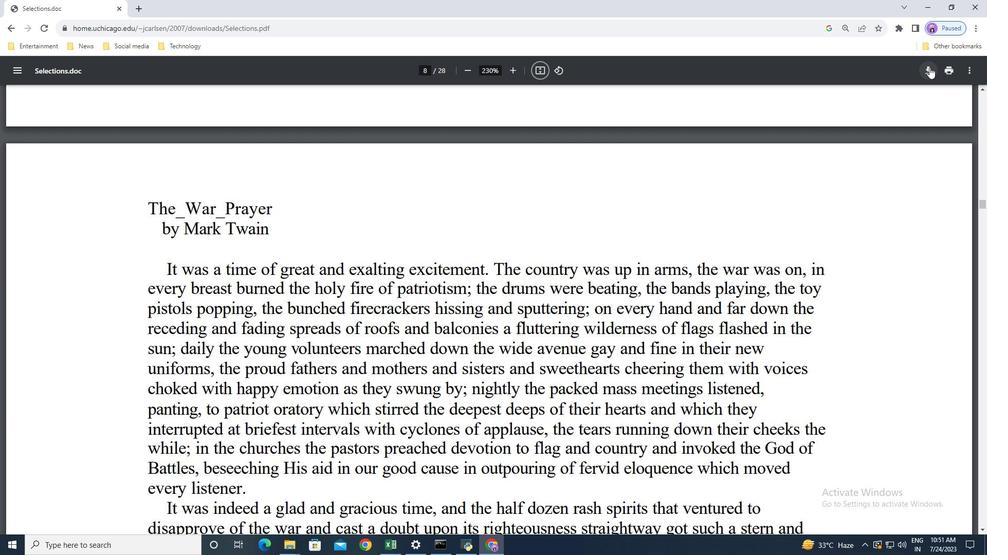 
Action: Mouse pressed left at (923, 62)
Screenshot: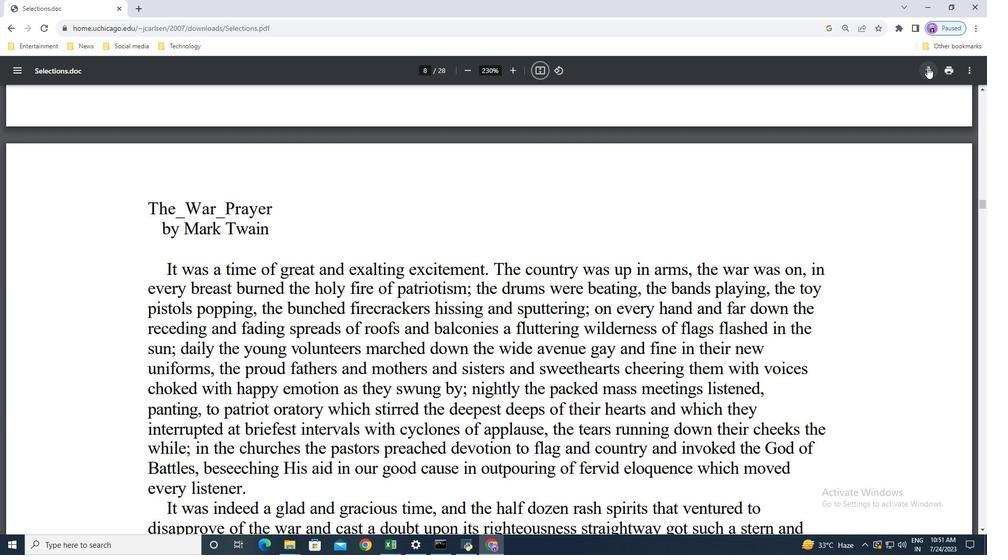 
Action: Mouse moved to (795, 302)
Screenshot: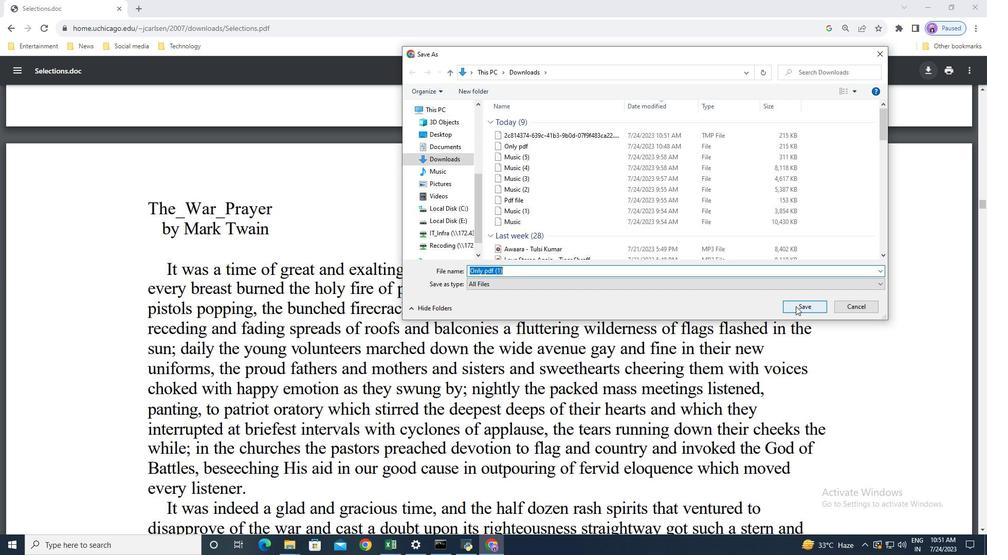 
Action: Mouse pressed left at (795, 302)
Screenshot: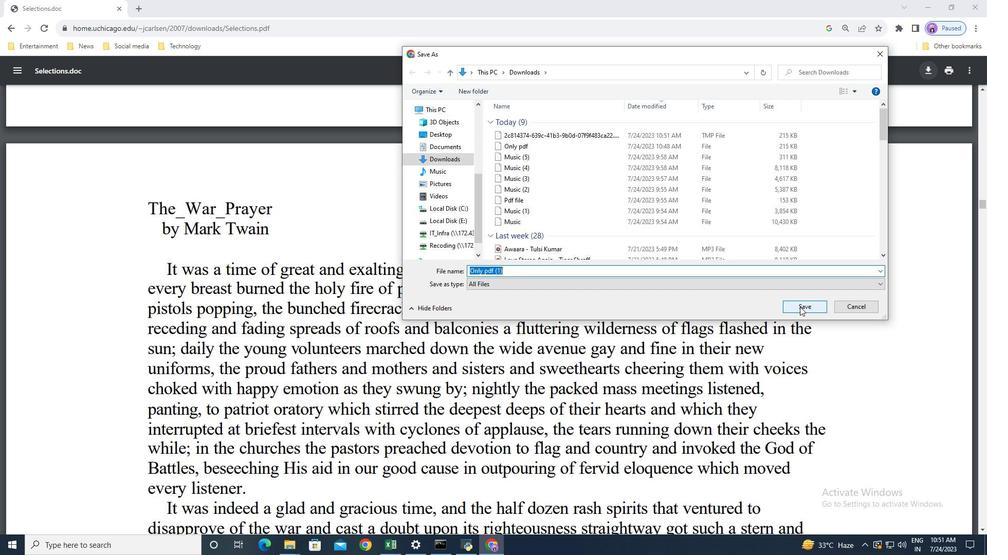 
Action: Mouse moved to (947, 65)
Screenshot: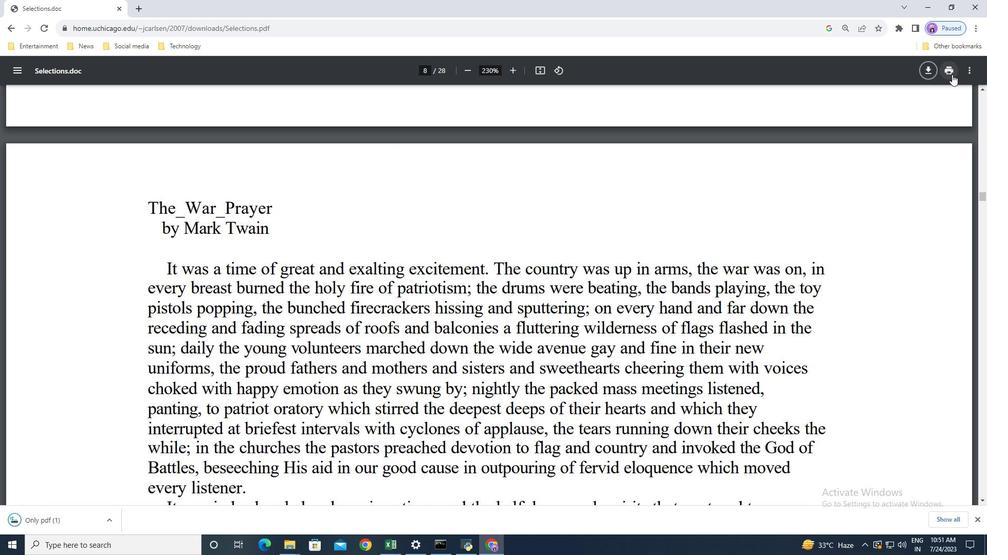 
Action: Mouse pressed left at (947, 65)
Screenshot: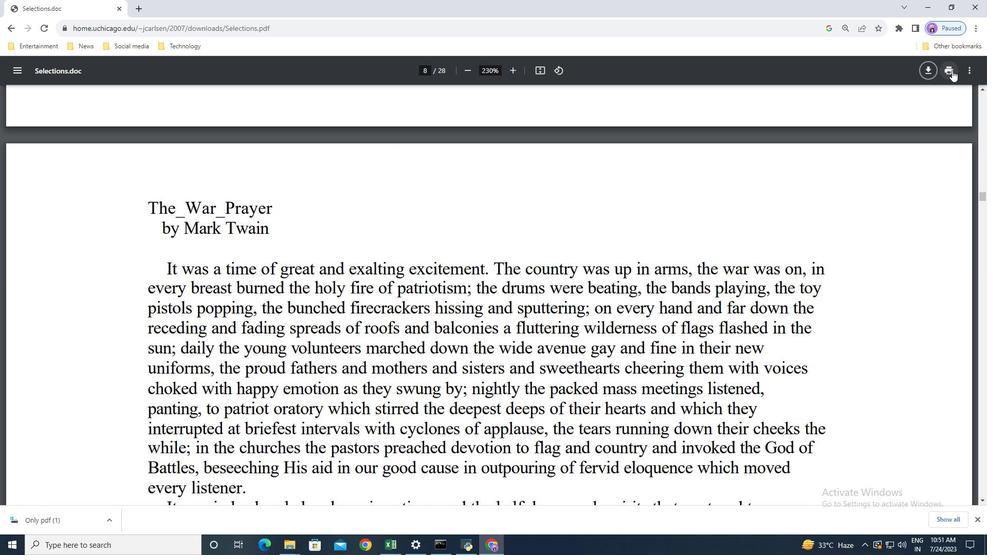 
Action: Mouse moved to (743, 75)
Screenshot: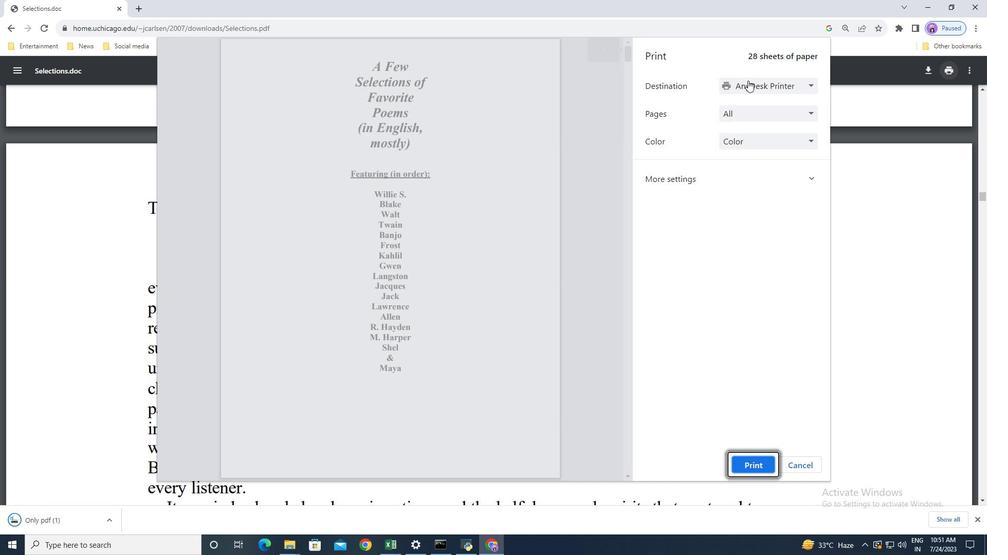 
Action: Mouse pressed left at (743, 75)
Screenshot: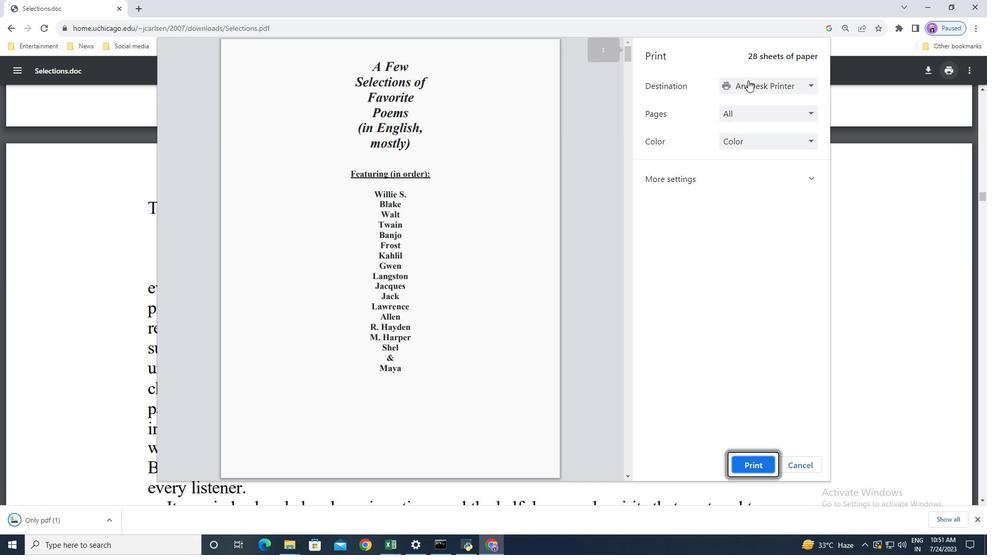
Action: Mouse moved to (772, 77)
Screenshot: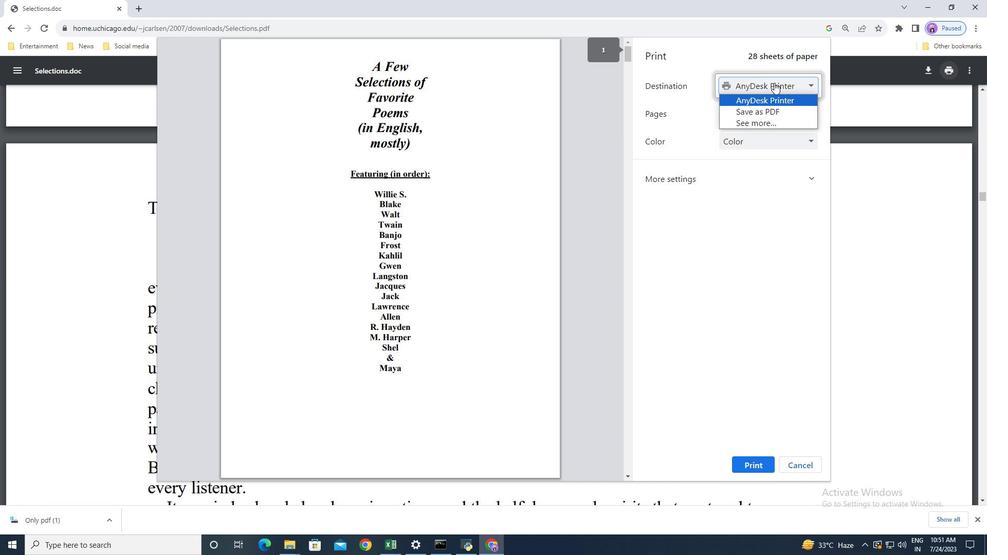 
Action: Mouse pressed left at (772, 77)
Screenshot: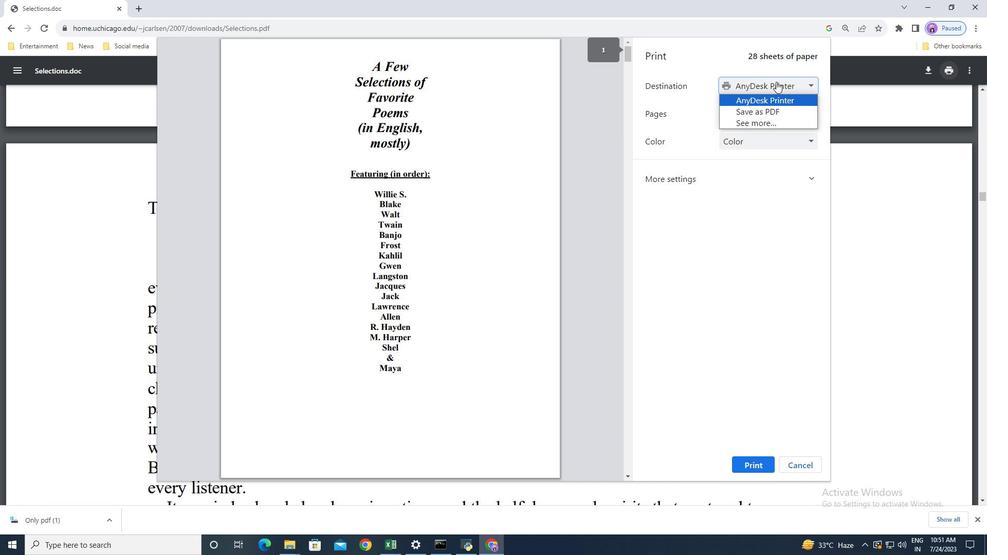 
Action: Mouse moved to (807, 458)
Screenshot: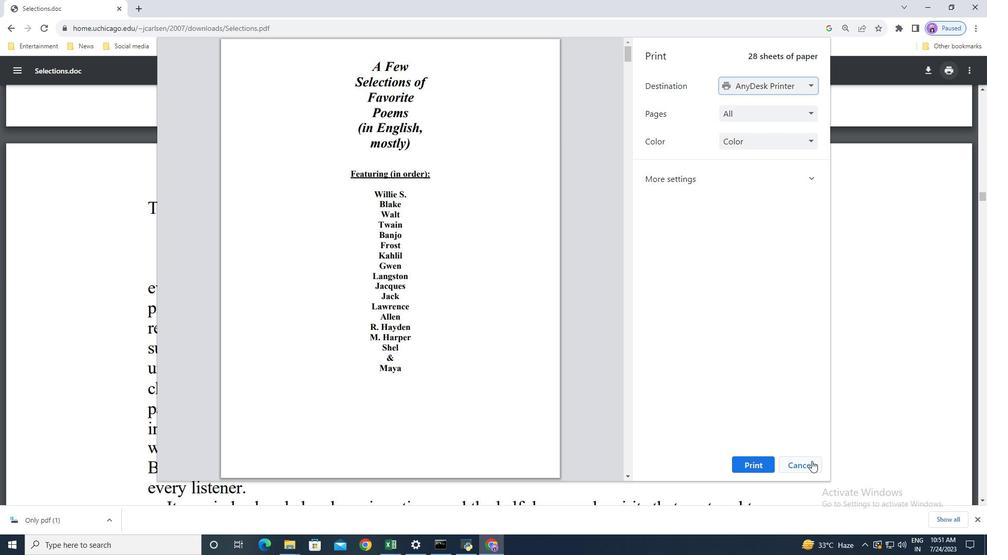 
Action: Mouse pressed left at (807, 458)
Screenshot: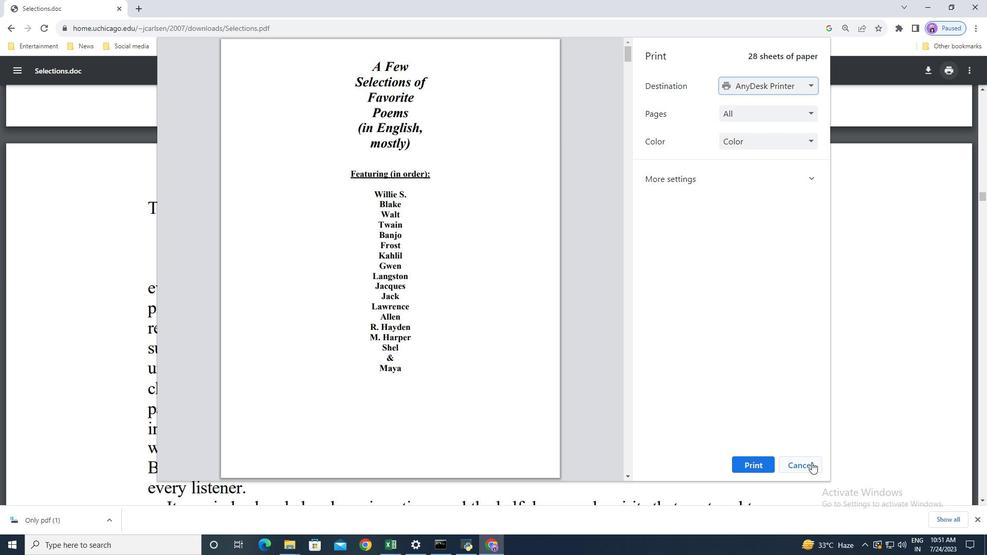 
Action: Mouse moved to (966, 67)
Screenshot: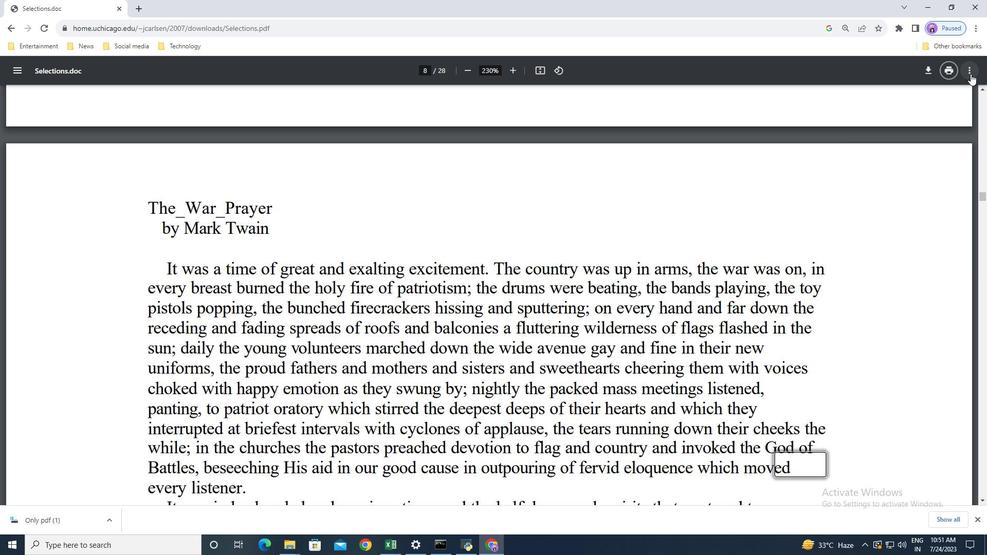 
Action: Mouse pressed left at (966, 67)
Screenshot: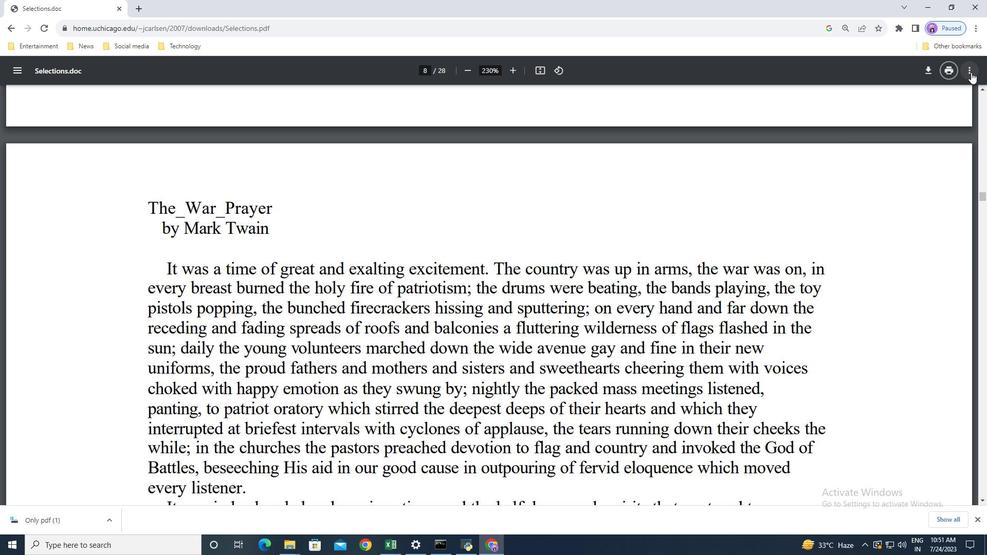 
Action: Mouse moved to (925, 87)
Screenshot: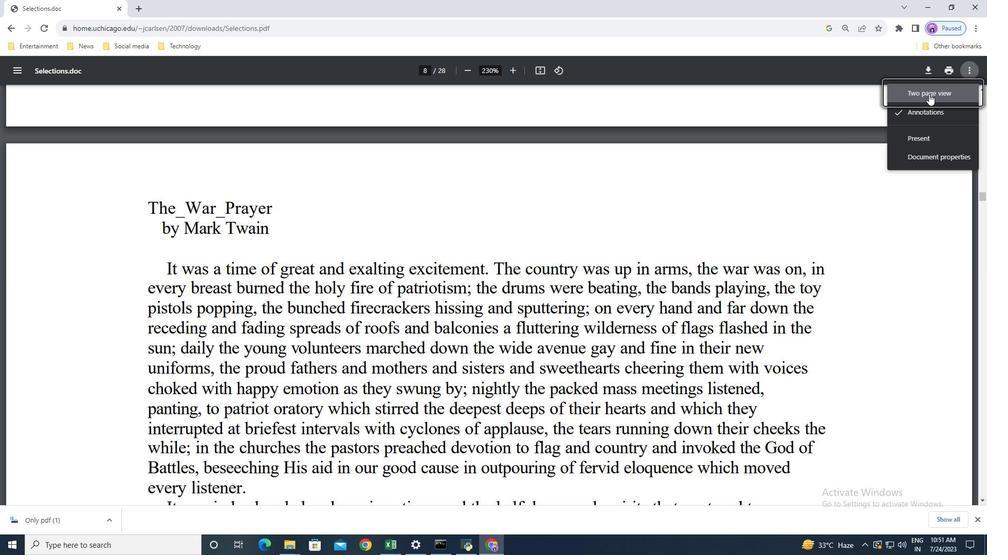 
Action: Mouse pressed left at (925, 87)
Screenshot: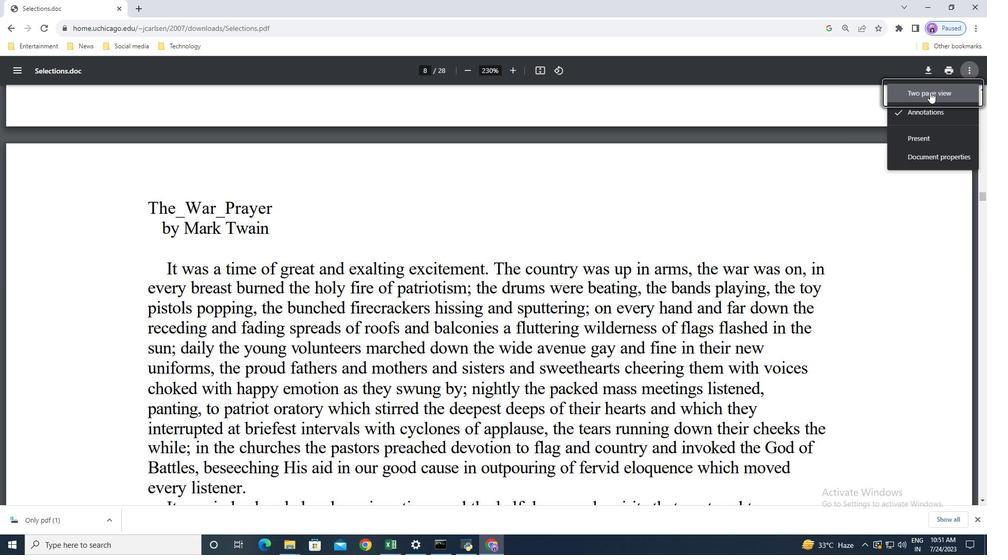 
Action: Mouse moved to (369, 294)
Screenshot: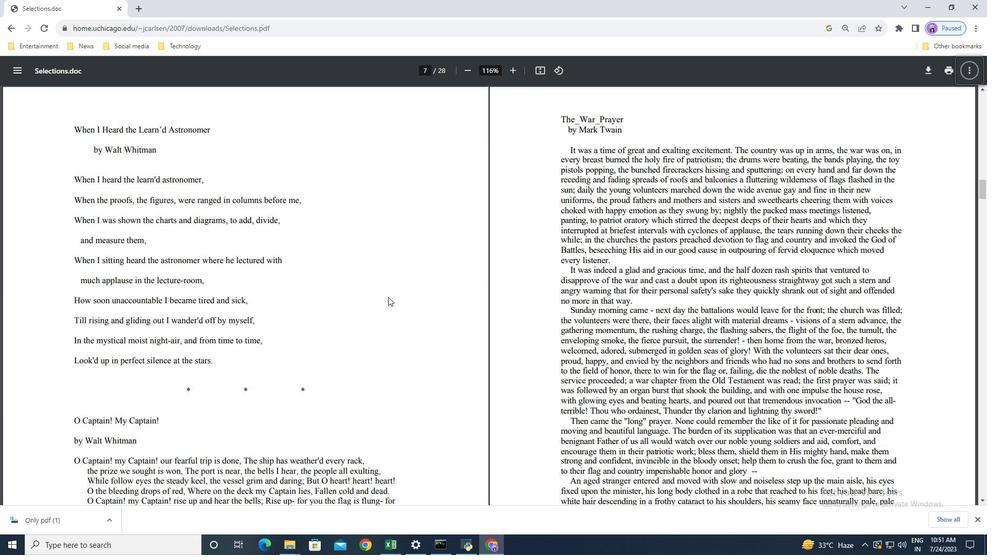 
Action: Mouse scrolled (369, 294) with delta (0, 0)
Screenshot: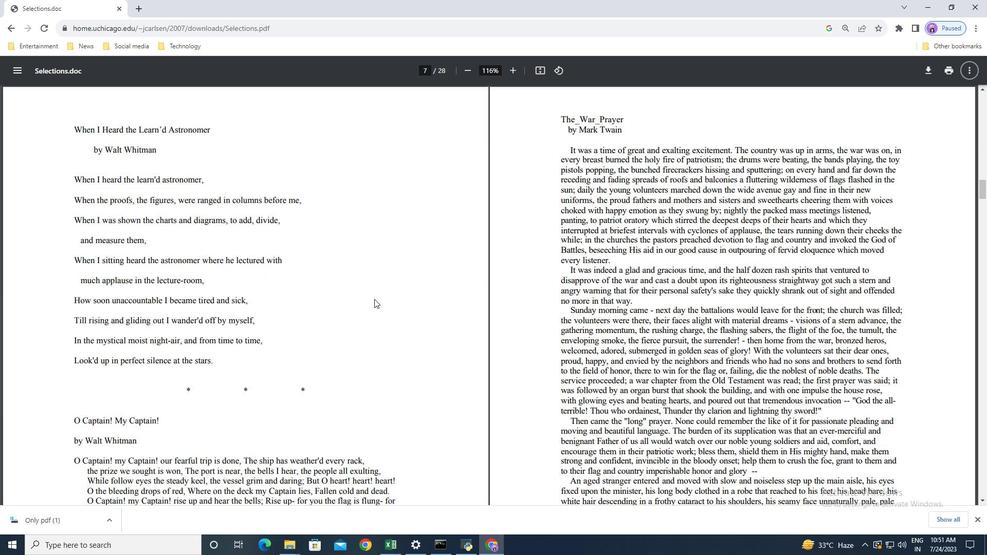 
Action: Mouse scrolled (369, 294) with delta (0, 0)
Screenshot: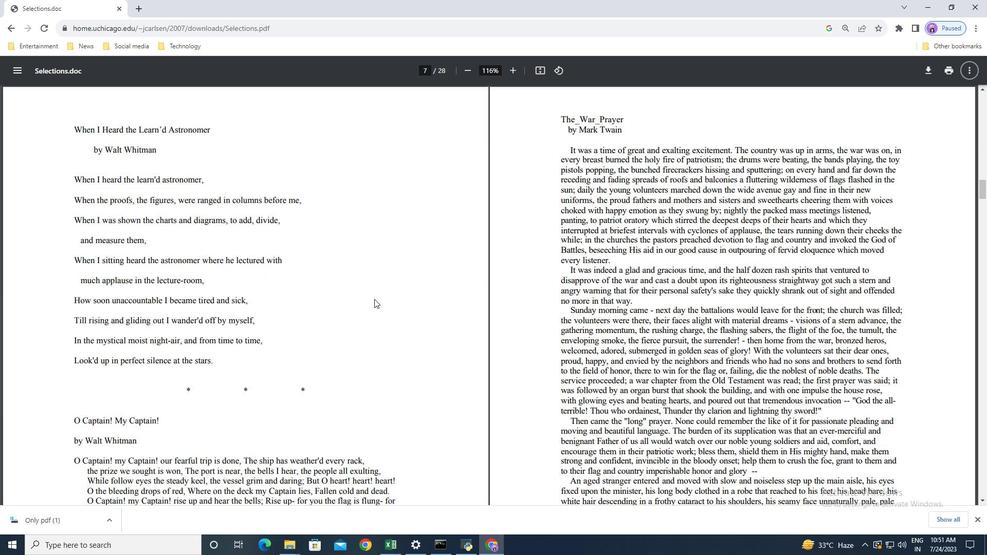 
Action: Mouse scrolled (369, 294) with delta (0, 0)
Screenshot: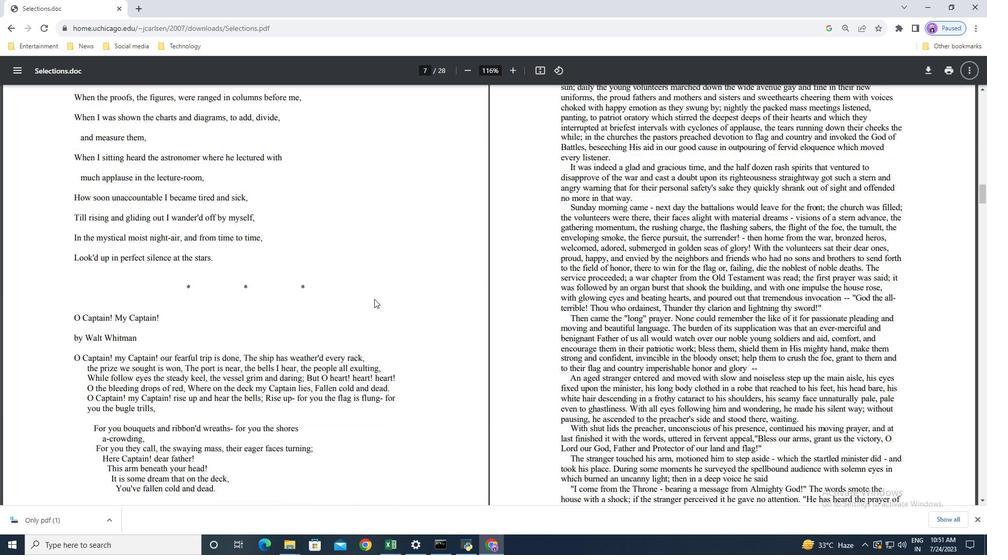 
Action: Mouse scrolled (369, 294) with delta (0, 0)
Screenshot: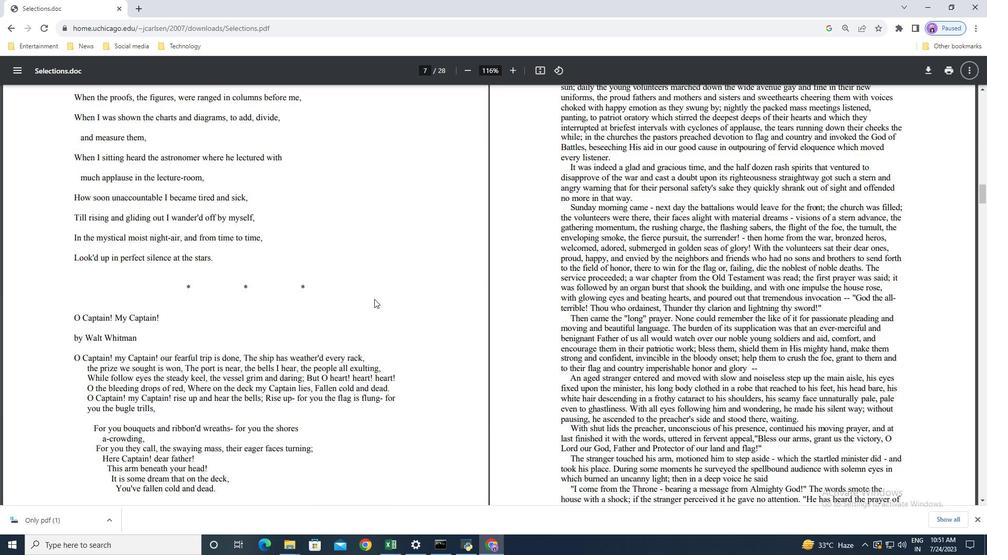 
Action: Mouse scrolled (369, 294) with delta (0, 0)
Screenshot: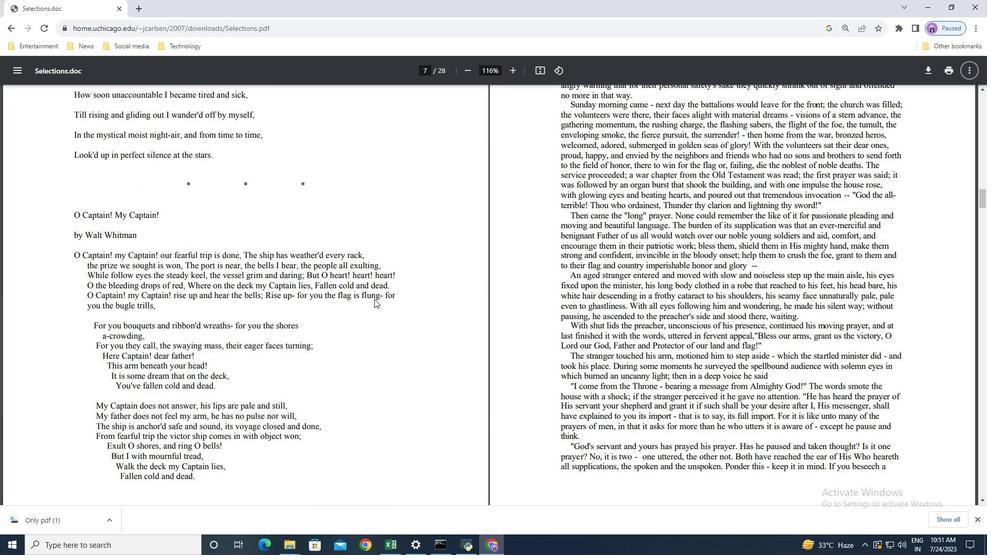 
Action: Mouse scrolled (369, 294) with delta (0, 0)
Screenshot: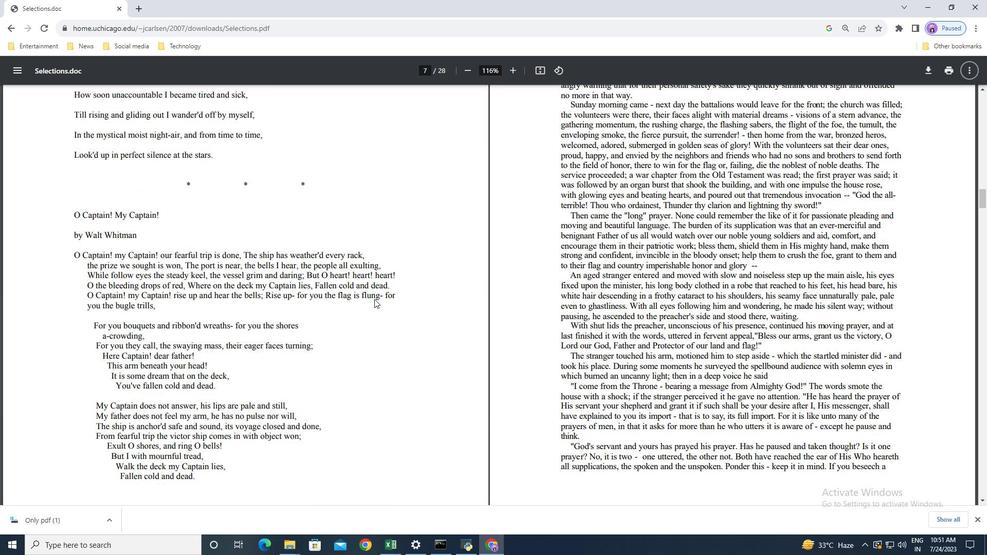 
Action: Mouse scrolled (369, 294) with delta (0, 0)
Screenshot: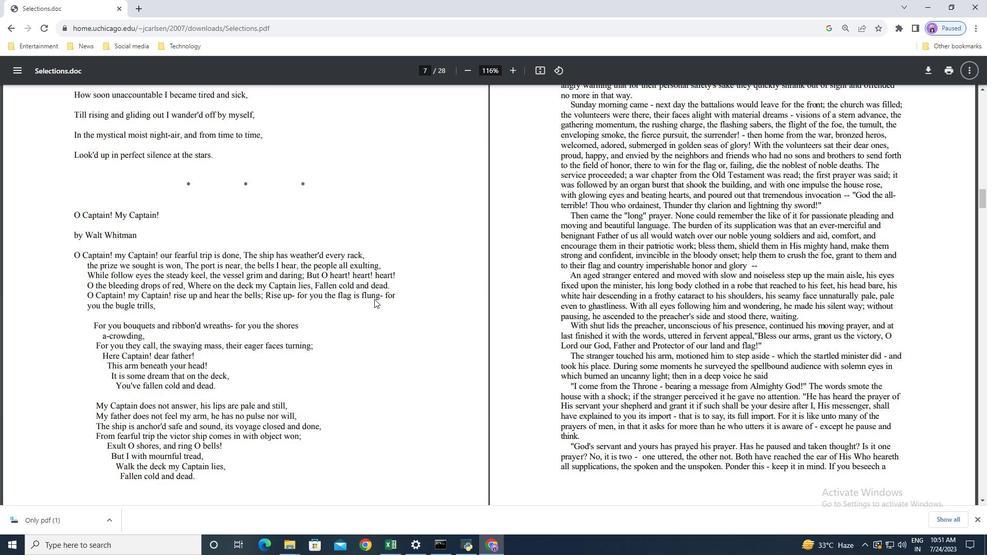 
Action: Mouse scrolled (369, 294) with delta (0, 0)
Screenshot: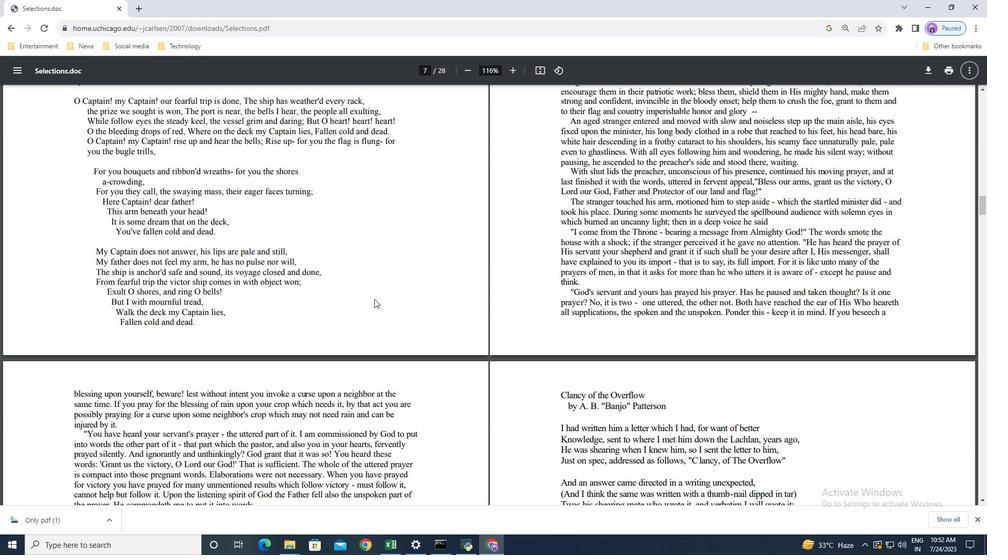 
Action: Mouse scrolled (369, 294) with delta (0, 0)
Screenshot: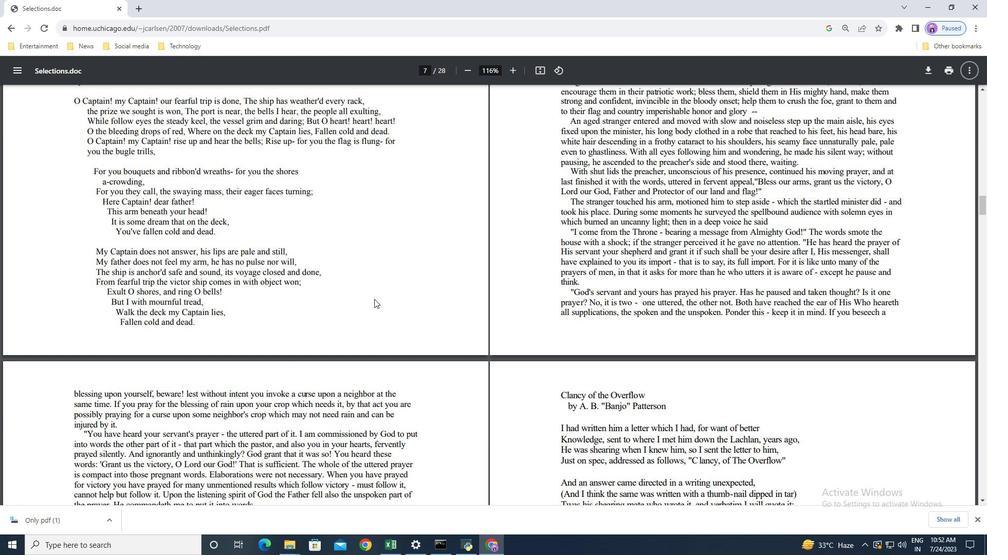 
Action: Mouse scrolled (369, 294) with delta (0, 0)
Screenshot: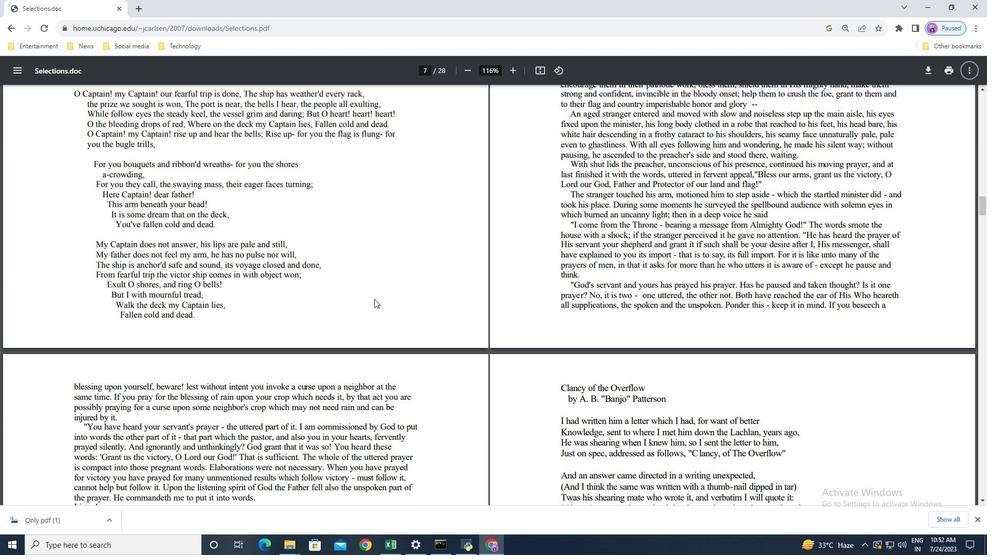 
Action: Mouse scrolled (369, 294) with delta (0, 0)
Screenshot: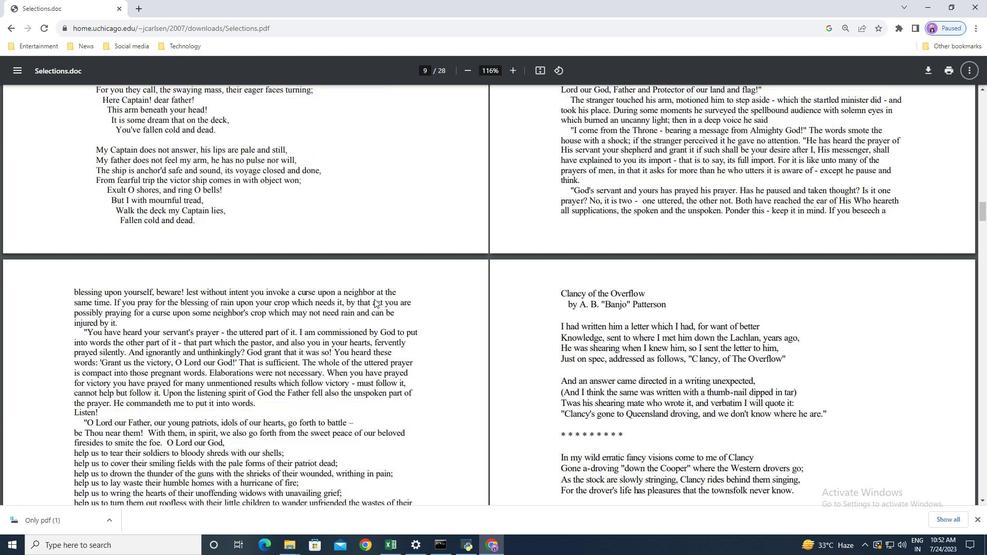 
Action: Mouse scrolled (369, 294) with delta (0, 0)
Screenshot: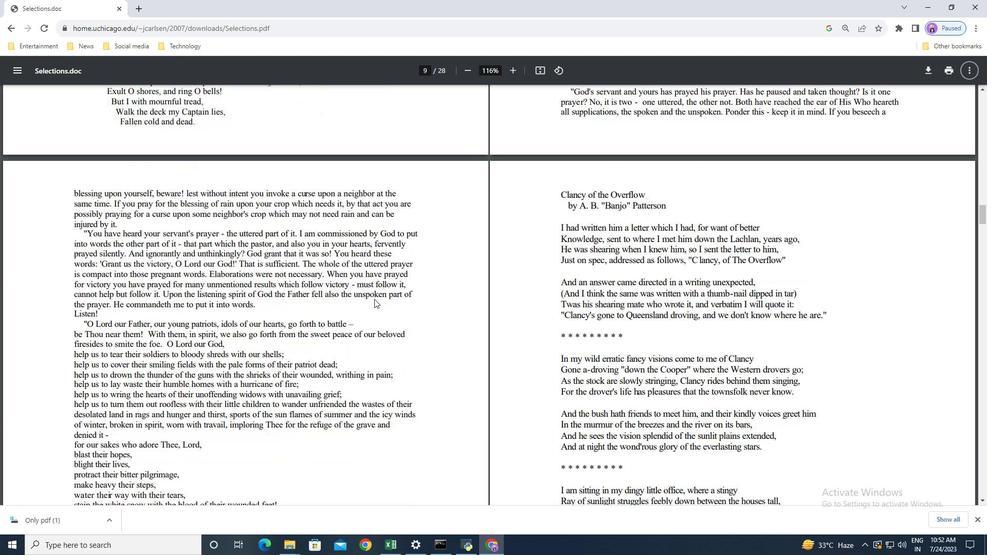 
Action: Mouse scrolled (369, 294) with delta (0, 0)
Screenshot: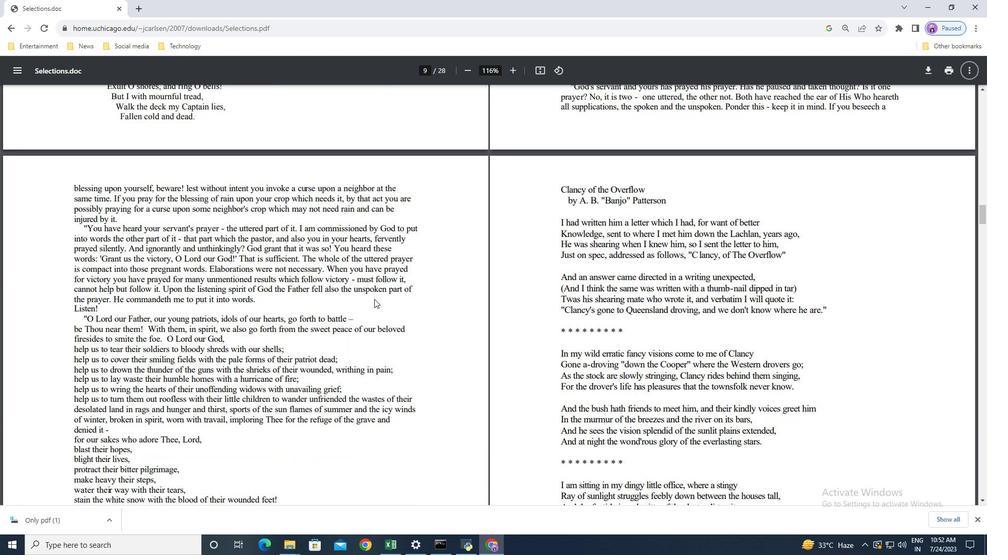 
Action: Mouse moved to (369, 294)
Screenshot: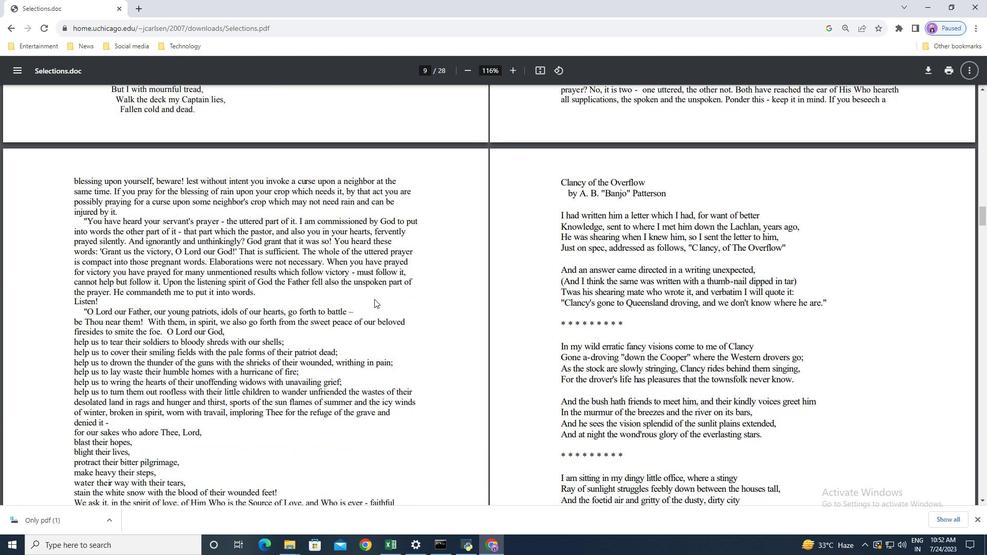 
Action: Mouse scrolled (369, 294) with delta (0, 0)
Screenshot: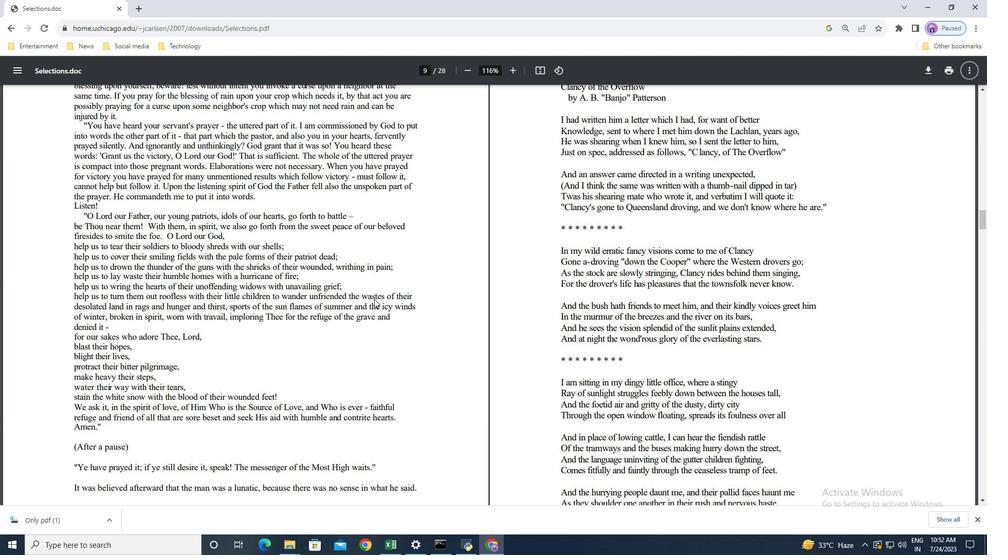 
Action: Mouse scrolled (369, 294) with delta (0, 0)
Screenshot: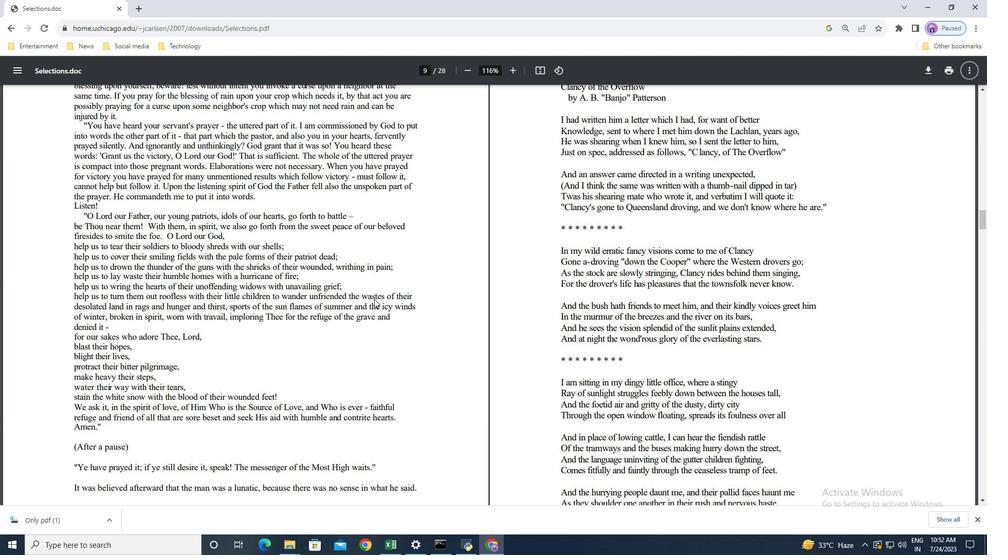 
Action: Mouse scrolled (369, 294) with delta (0, 0)
Screenshot: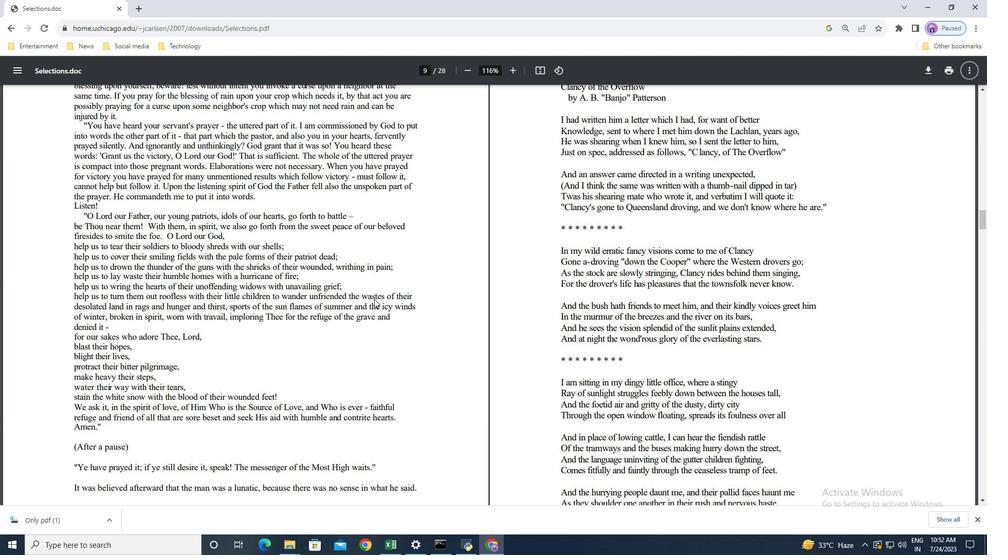 
Action: Mouse scrolled (369, 294) with delta (0, 0)
Screenshot: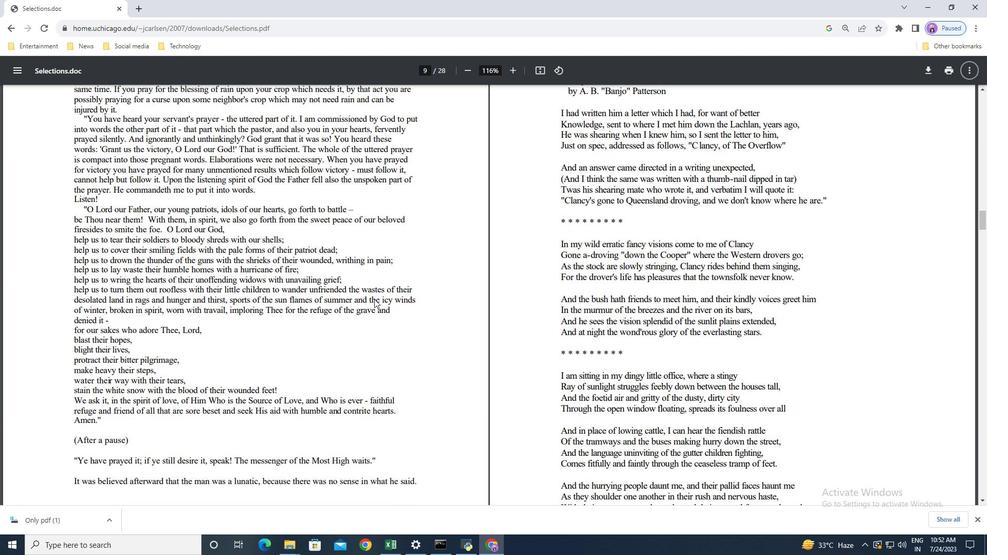 
Action: Mouse scrolled (369, 294) with delta (0, 0)
Screenshot: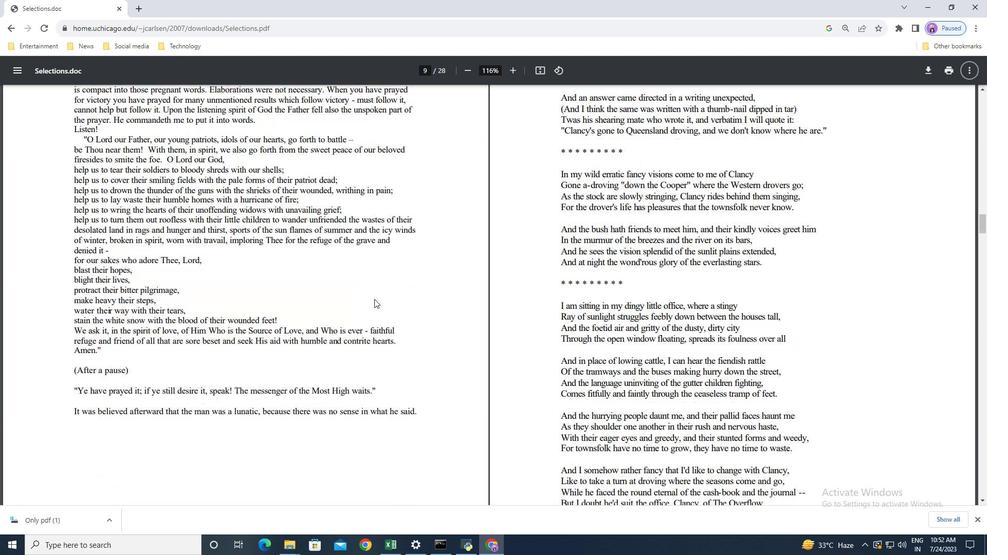 
Action: Mouse scrolled (369, 294) with delta (0, 0)
Screenshot: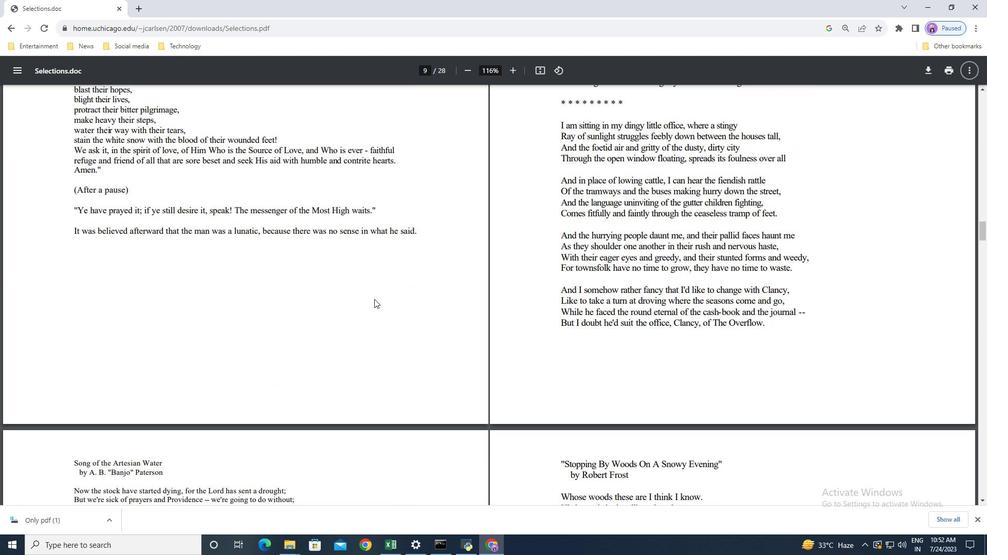 
Action: Mouse scrolled (369, 294) with delta (0, 0)
Screenshot: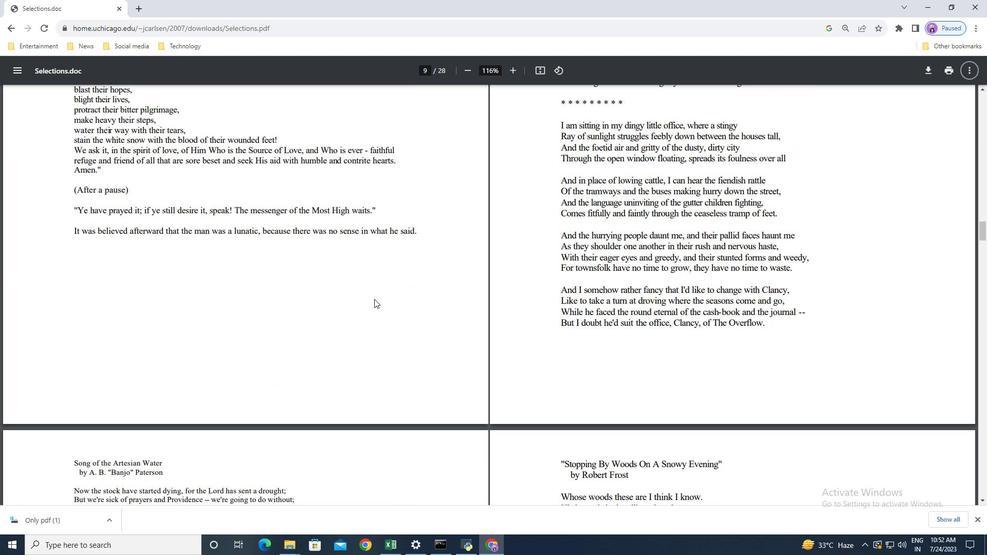
Action: Mouse scrolled (369, 294) with delta (0, 0)
Screenshot: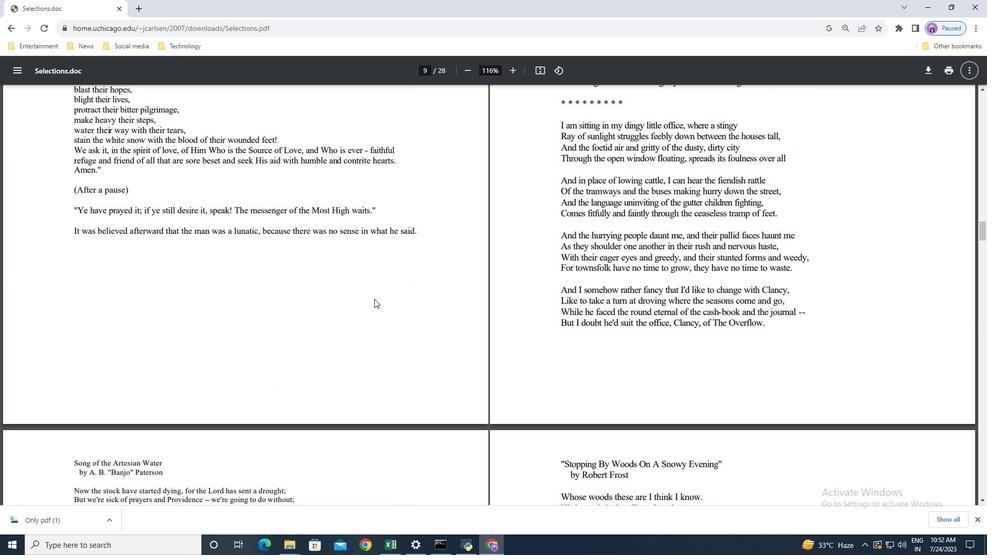 
Action: Mouse scrolled (369, 294) with delta (0, 0)
Screenshot: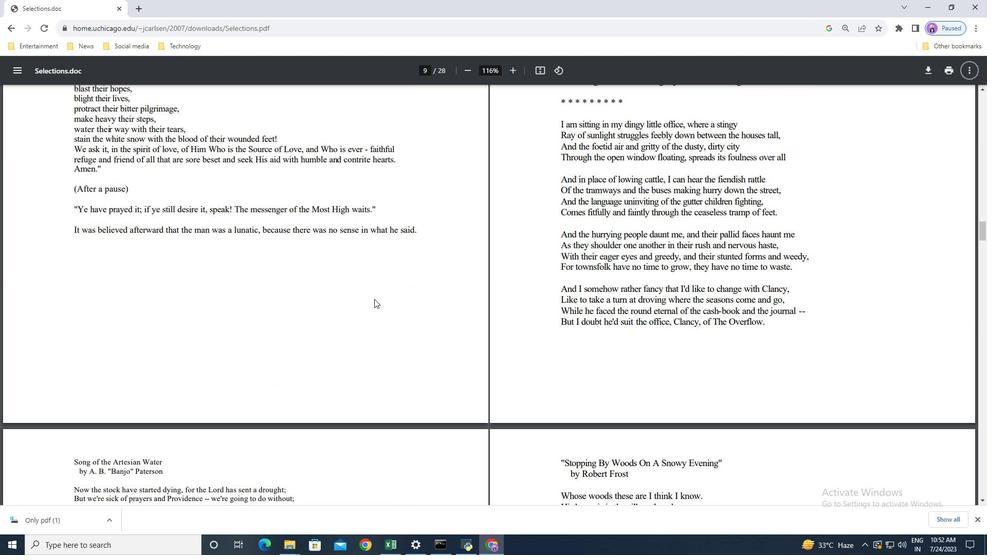
Action: Mouse scrolled (369, 294) with delta (0, 0)
Screenshot: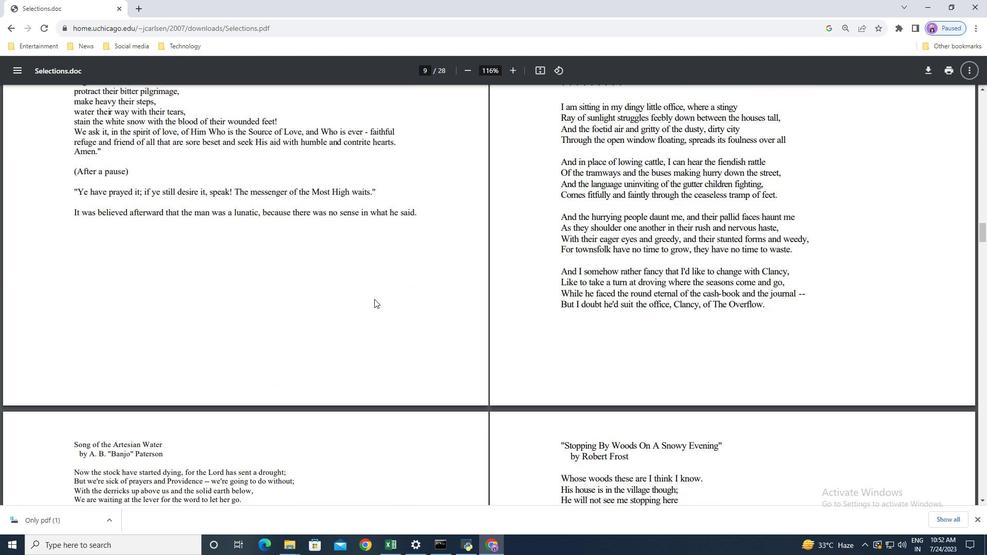 
Action: Mouse scrolled (369, 294) with delta (0, 0)
Screenshot: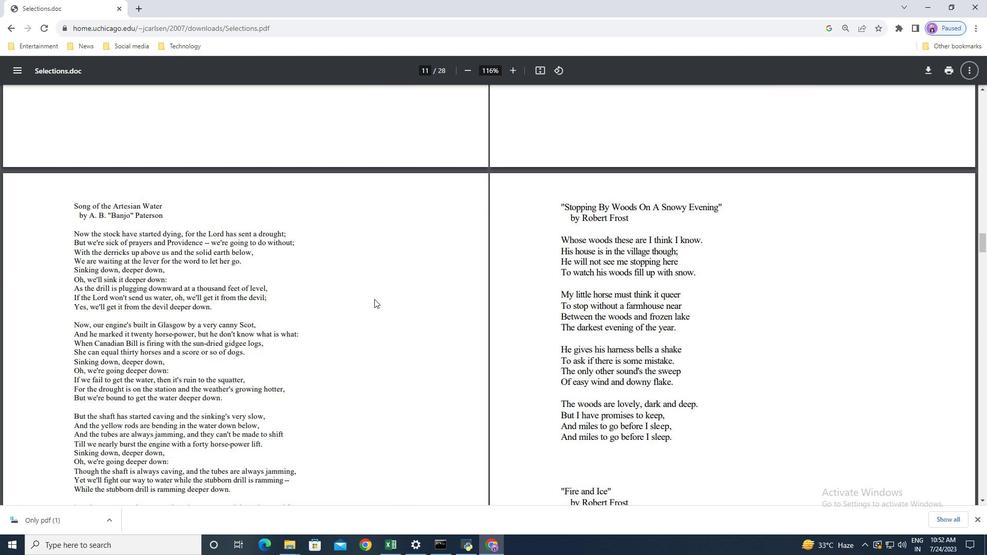 
Action: Mouse scrolled (369, 294) with delta (0, 0)
Screenshot: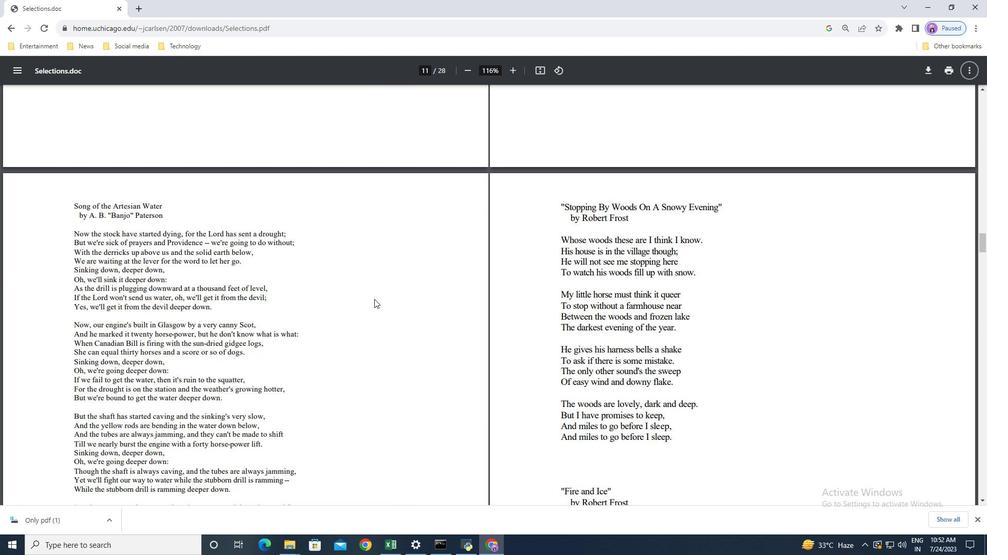 
Action: Mouse scrolled (369, 294) with delta (0, 0)
Screenshot: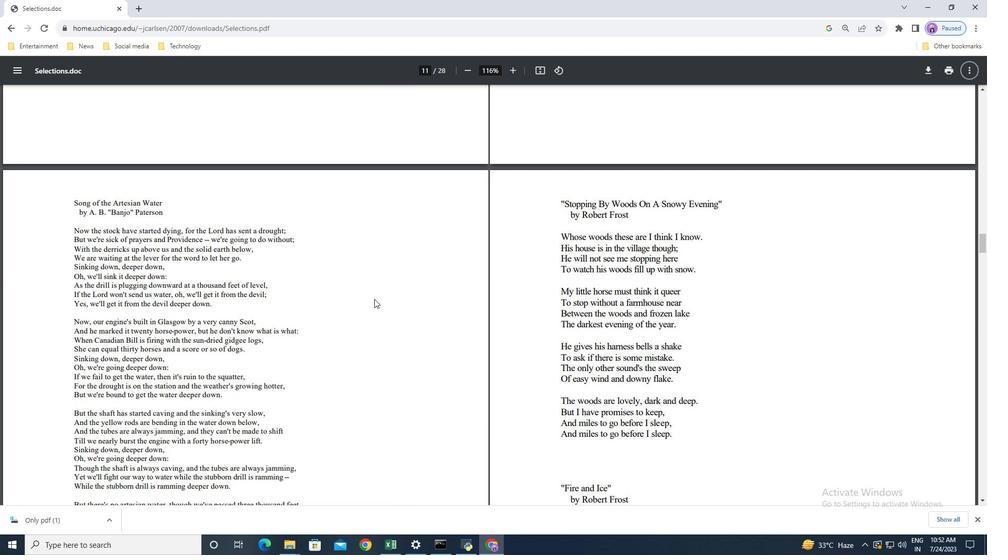 
Action: Mouse scrolled (369, 294) with delta (0, 0)
Screenshot: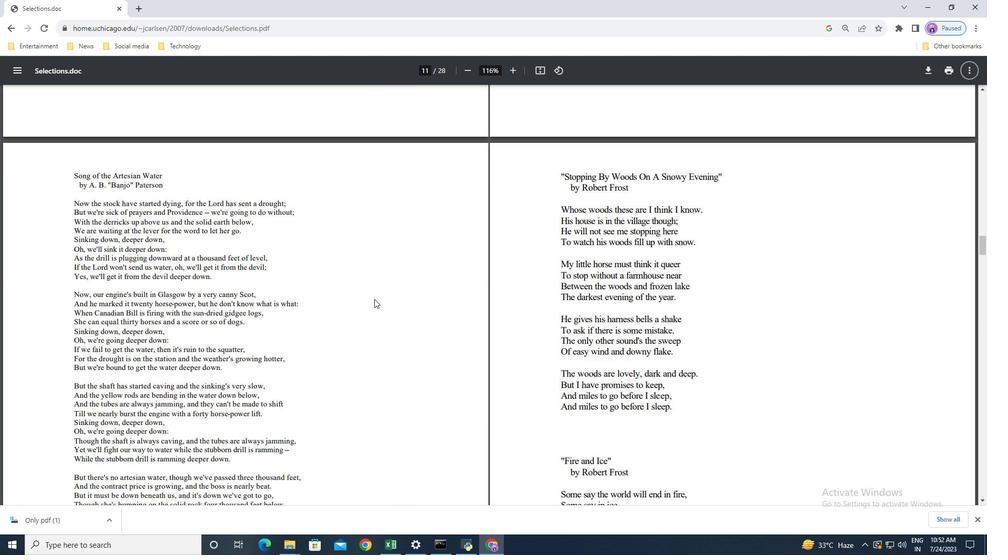 
Action: Mouse scrolled (369, 294) with delta (0, 0)
Screenshot: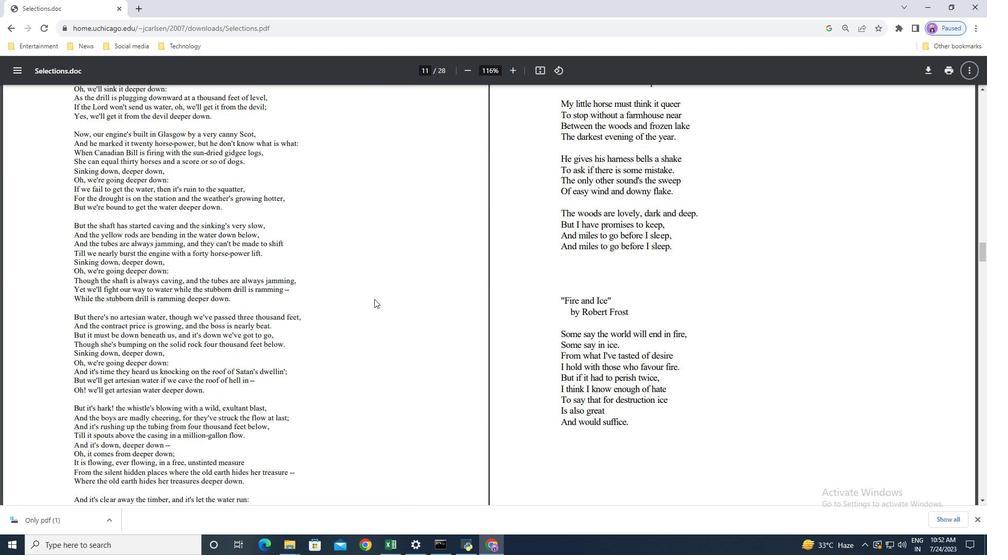 
Action: Mouse scrolled (369, 294) with delta (0, 0)
Screenshot: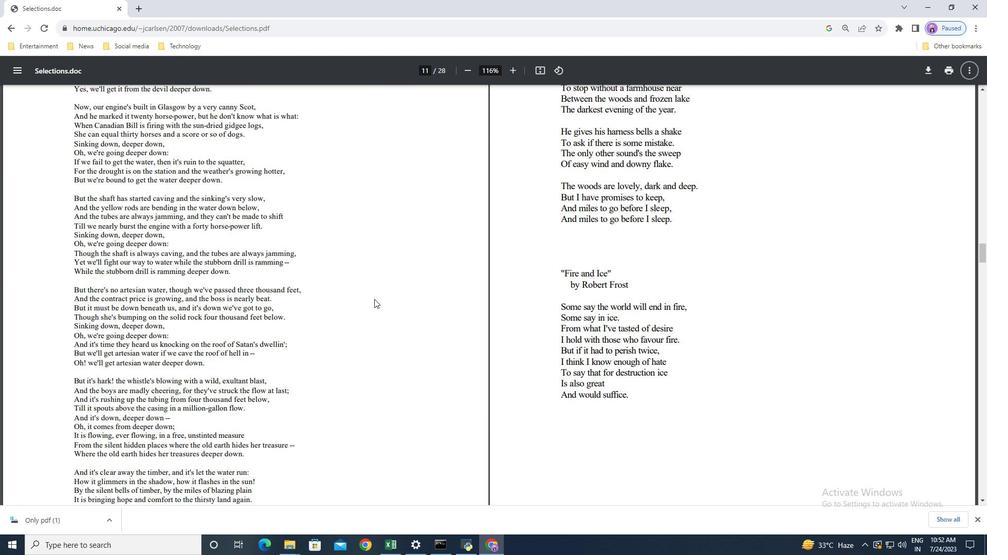 
Action: Mouse scrolled (369, 294) with delta (0, 0)
Screenshot: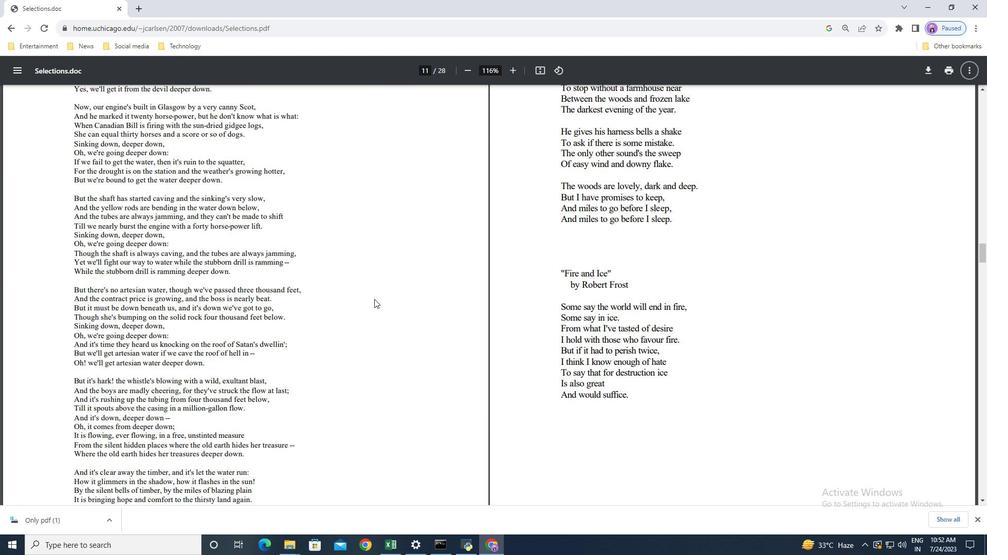 
Action: Mouse scrolled (369, 294) with delta (0, 0)
Screenshot: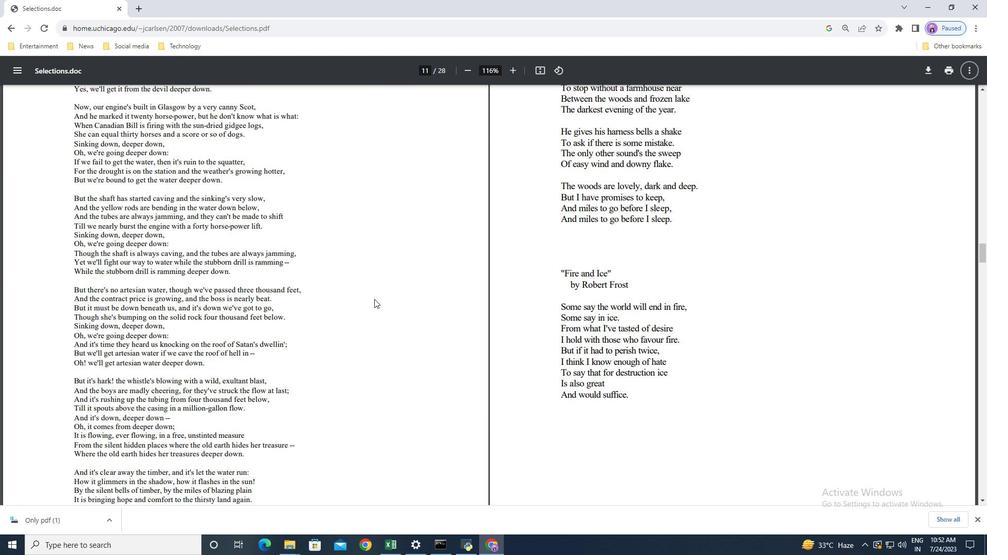 
Action: Mouse scrolled (369, 294) with delta (0, 0)
Screenshot: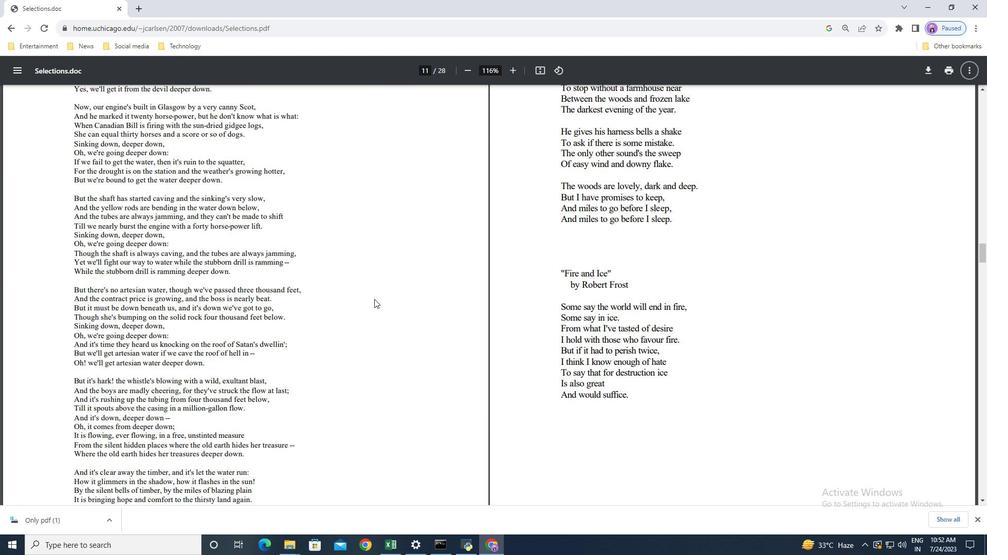 
Action: Mouse scrolled (369, 294) with delta (0, 0)
Screenshot: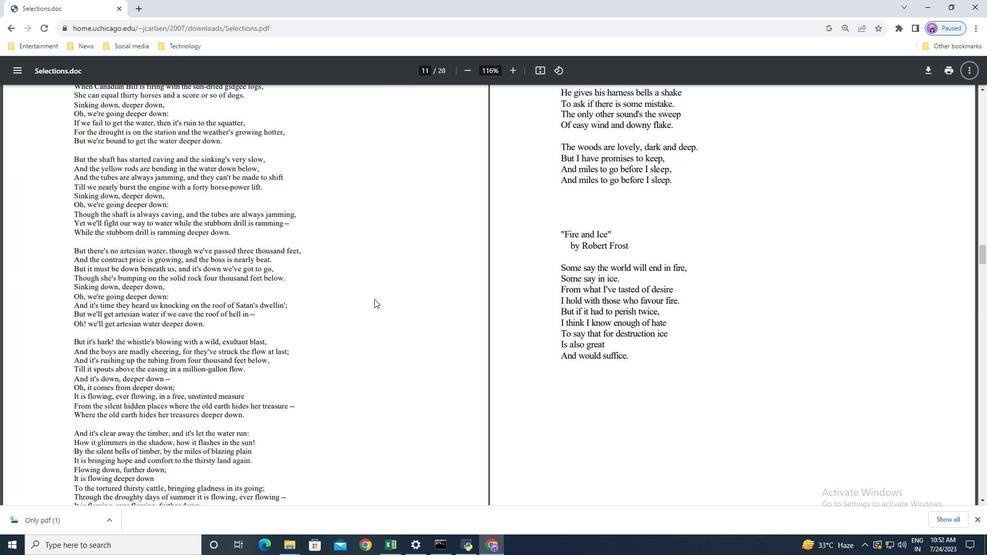 
Action: Mouse scrolled (369, 294) with delta (0, 0)
Screenshot: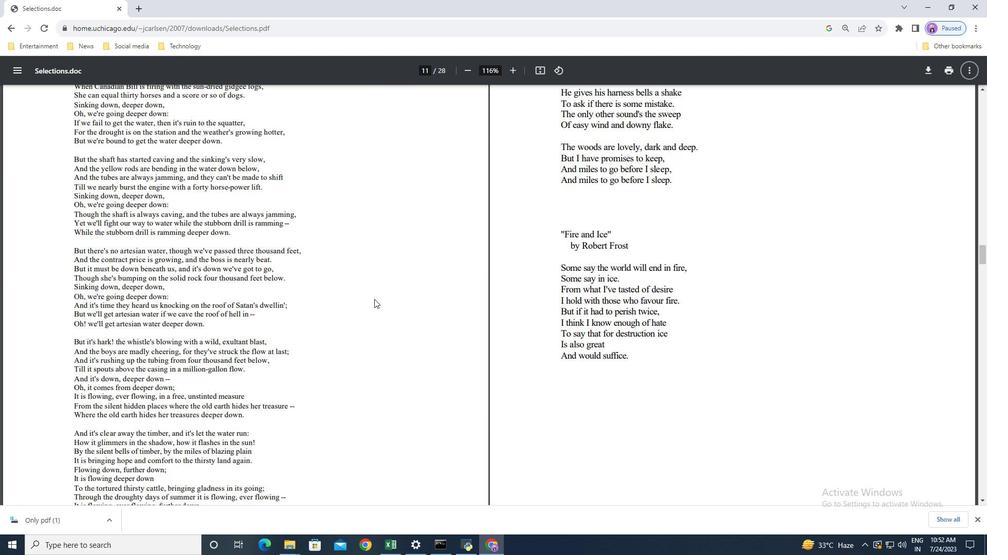 
Action: Mouse scrolled (369, 294) with delta (0, 0)
Screenshot: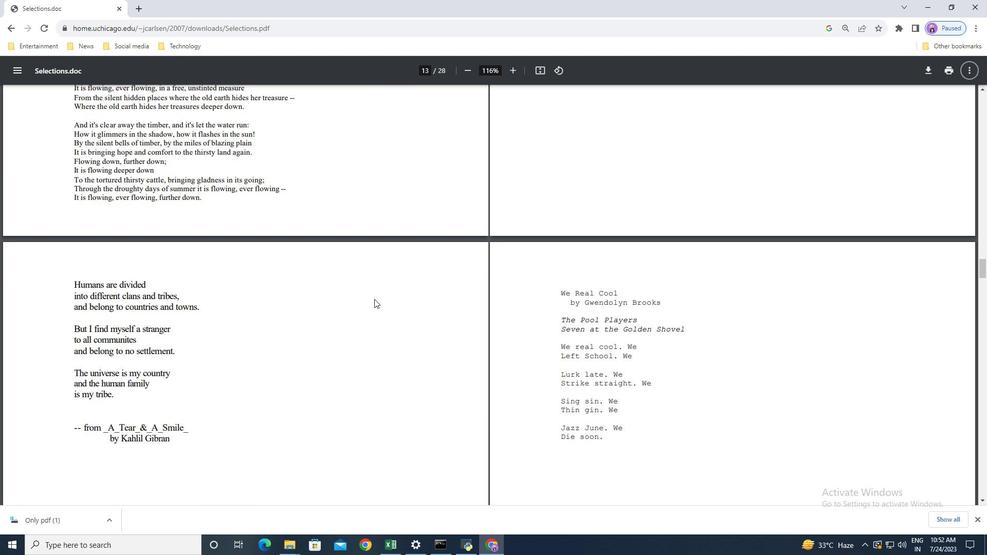 
Action: Mouse scrolled (369, 294) with delta (0, 0)
Screenshot: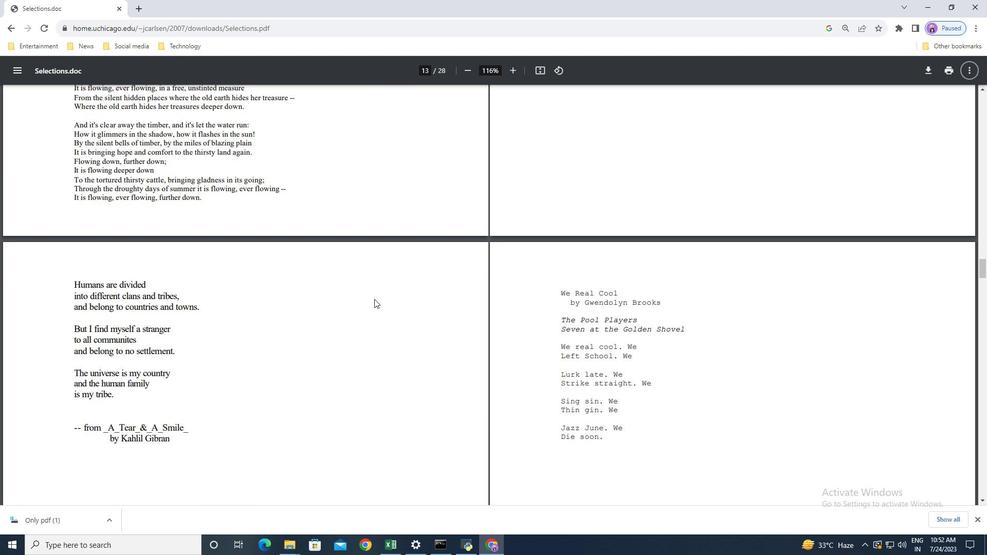 
Action: Mouse scrolled (369, 294) with delta (0, 0)
Screenshot: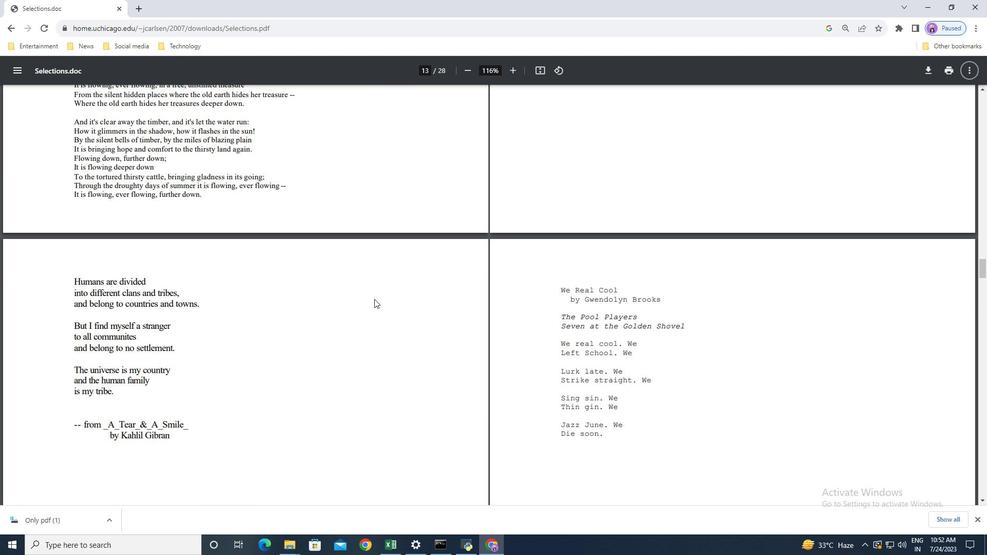 
Action: Mouse scrolled (369, 294) with delta (0, 0)
Screenshot: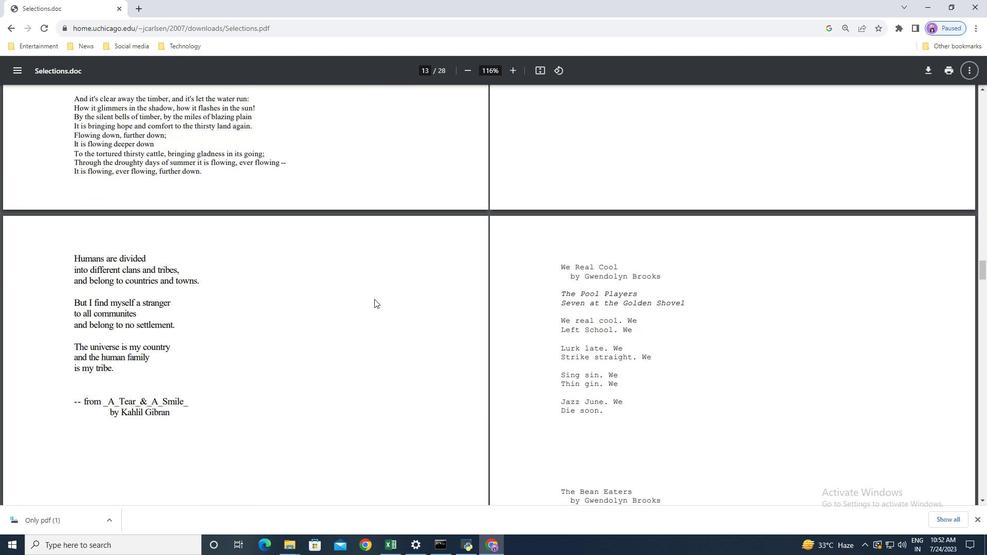 
Action: Mouse moved to (967, 62)
Screenshot: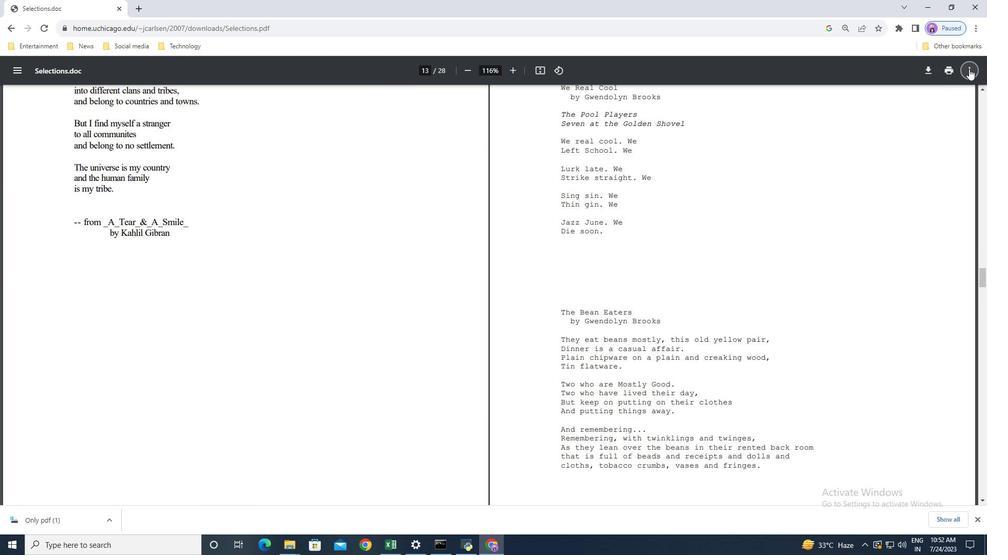 
Action: Mouse pressed left at (967, 62)
Screenshot: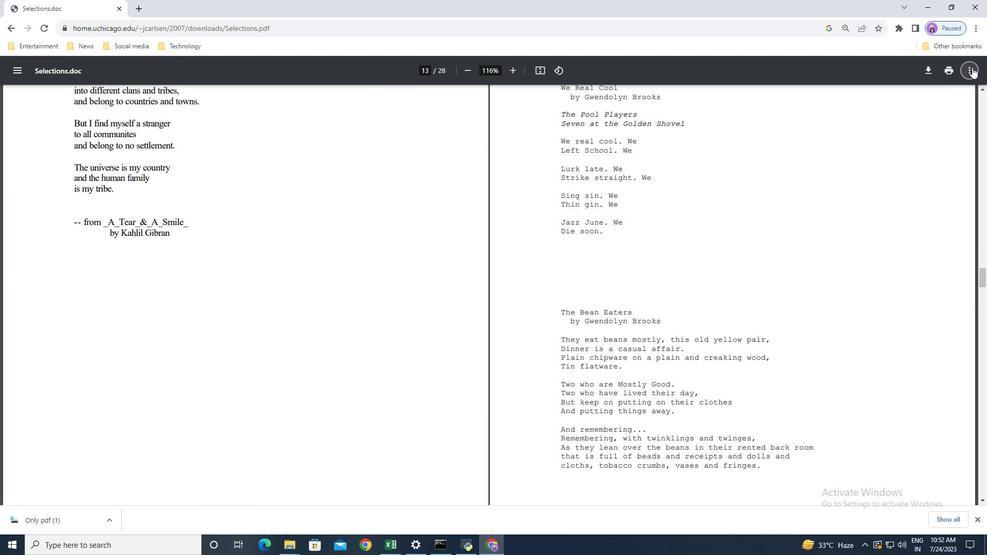 
Action: Mouse moved to (926, 136)
Screenshot: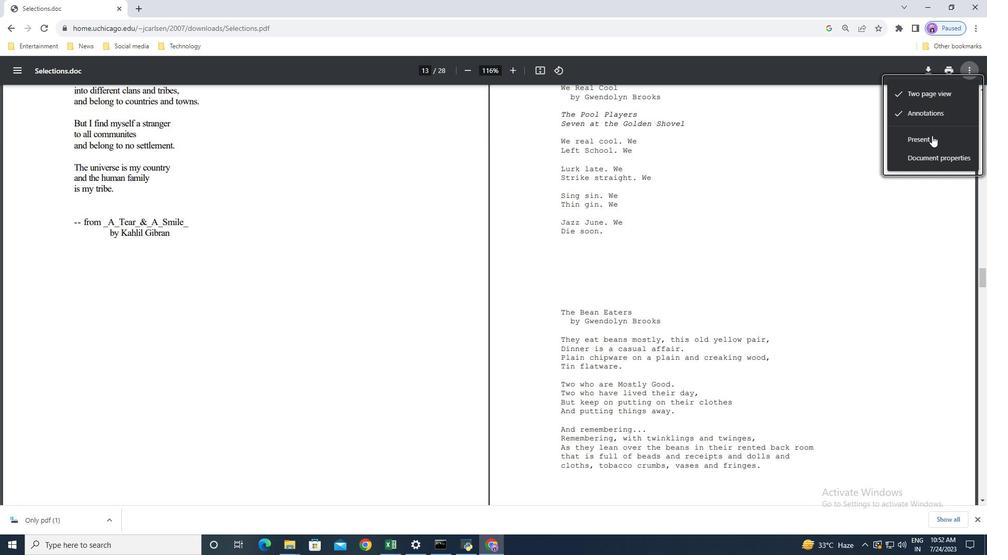 
Action: Mouse pressed left at (926, 136)
Screenshot: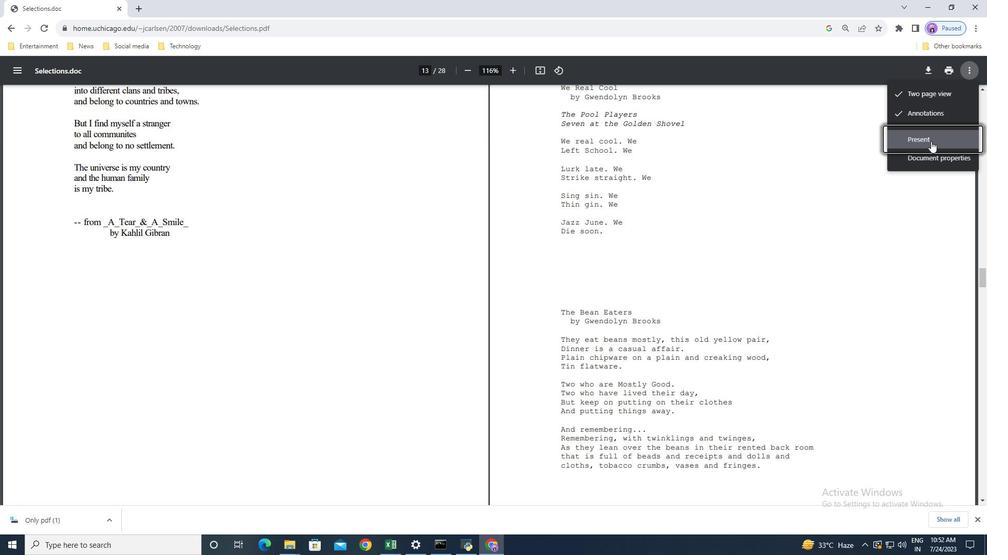 
Action: Mouse moved to (463, 27)
Screenshot: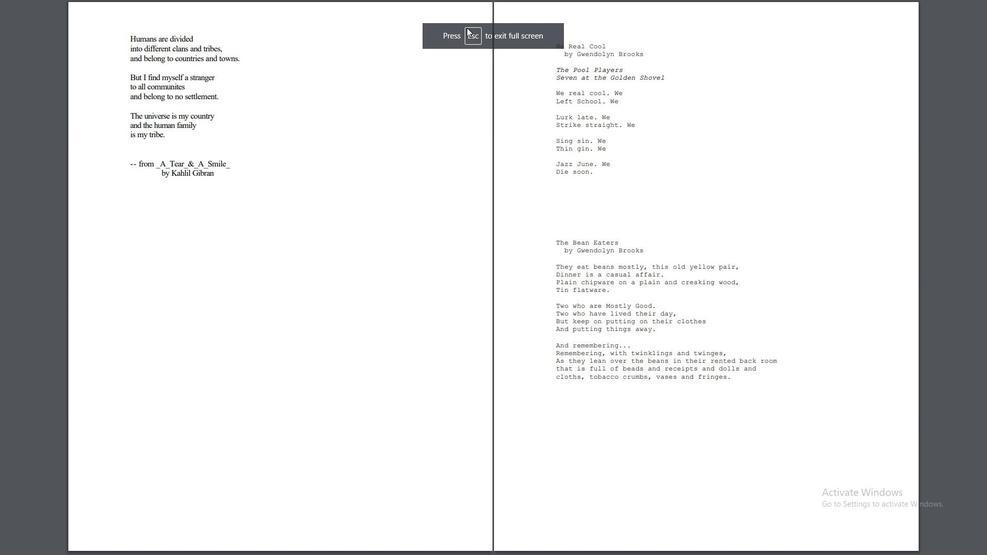 
Action: Mouse pressed left at (463, 27)
Screenshot: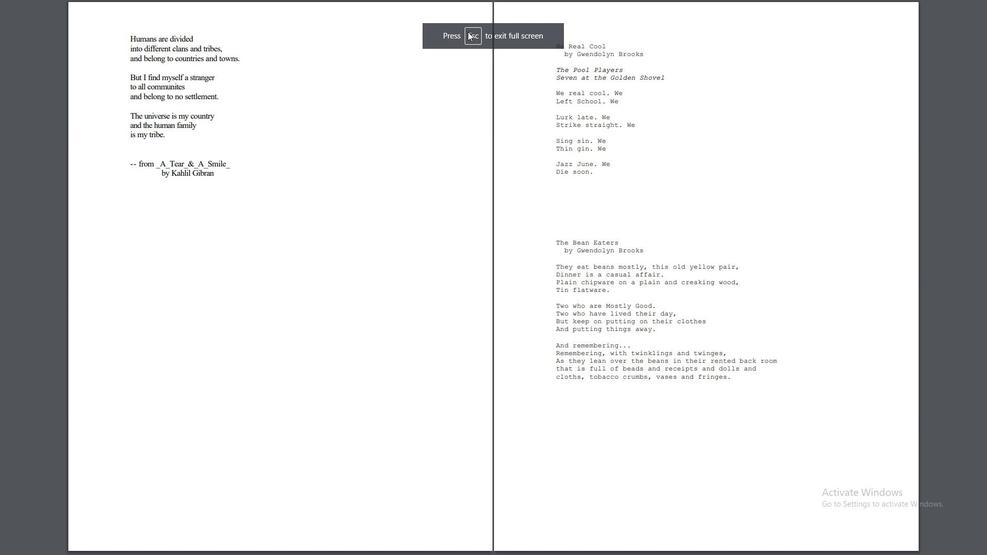 
Action: Mouse moved to (411, 167)
Screenshot: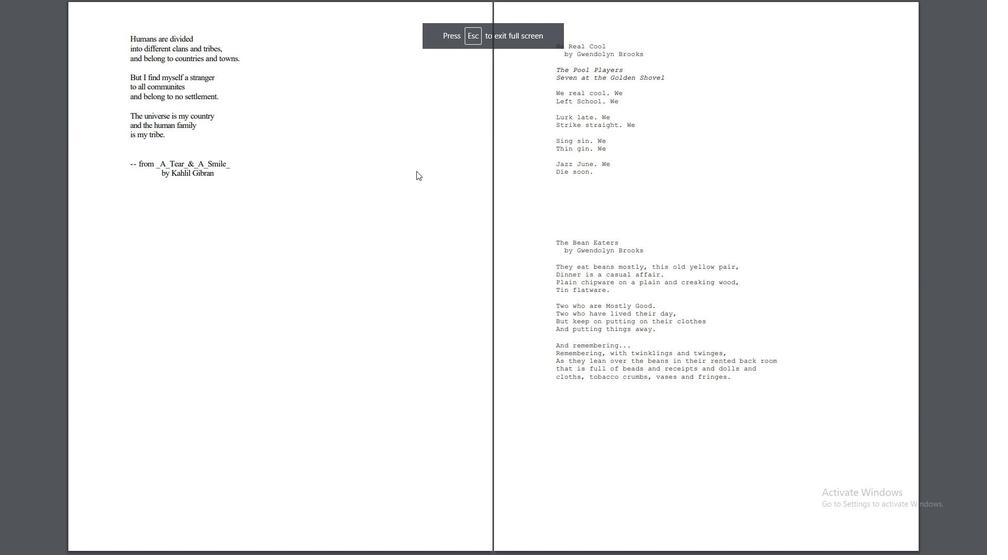 
Action: Key pressed <Key.esc>
Screenshot: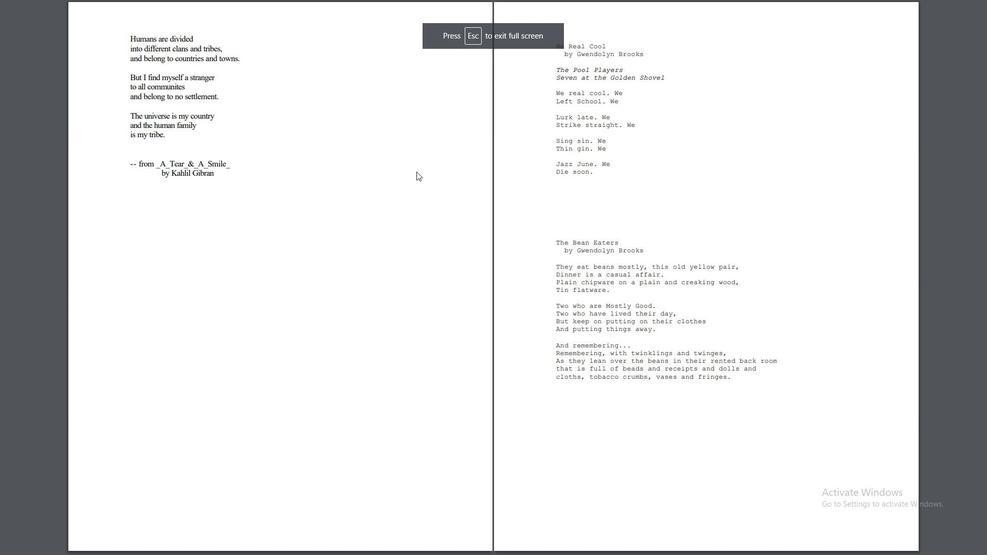 
Action: Mouse moved to (963, 68)
Screenshot: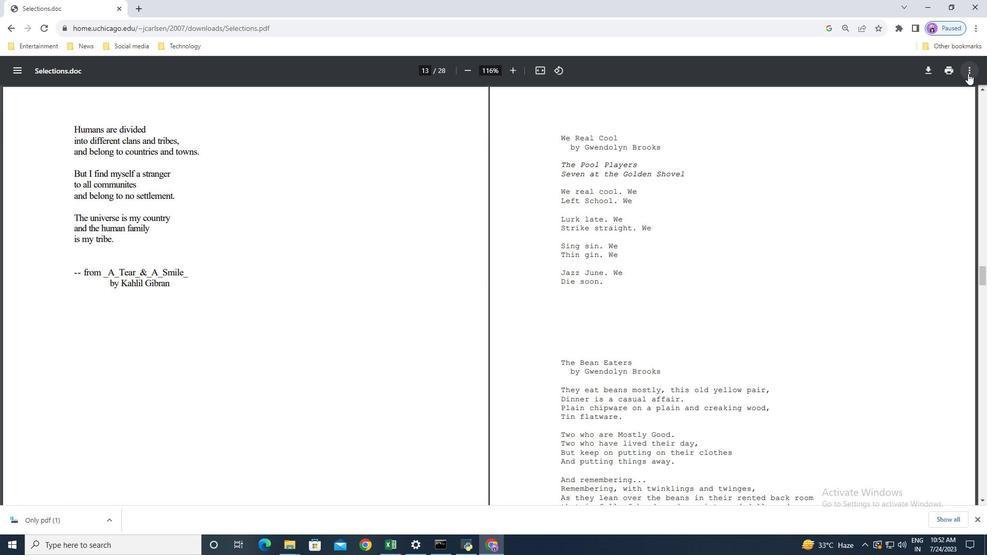 
Action: Mouse pressed left at (963, 68)
Screenshot: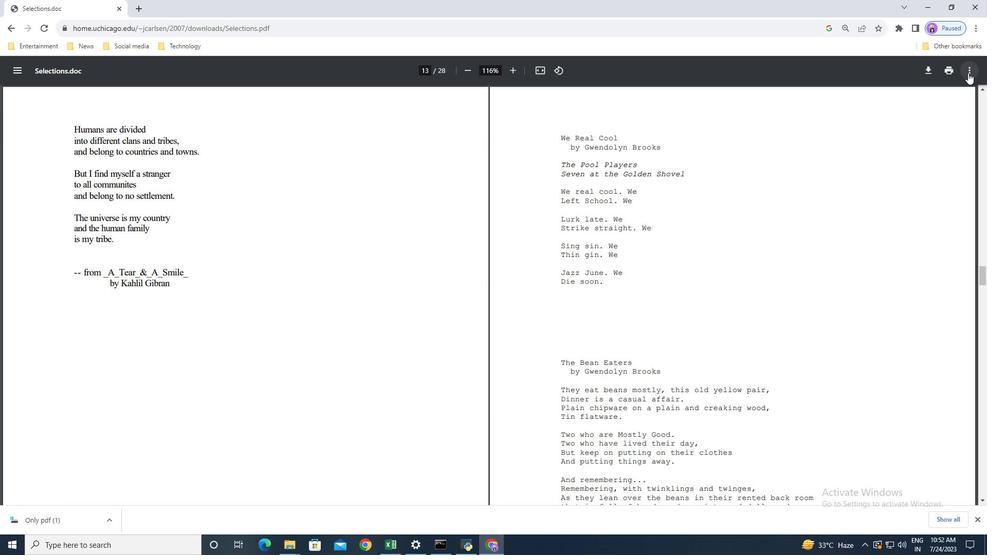 
Action: Mouse moved to (917, 93)
Screenshot: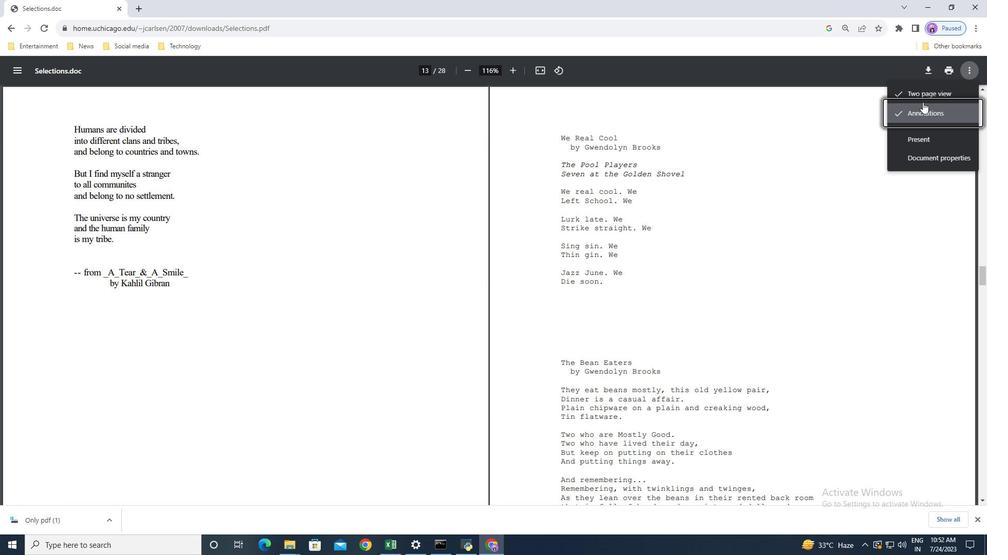 
Action: Mouse pressed left at (917, 93)
Screenshot: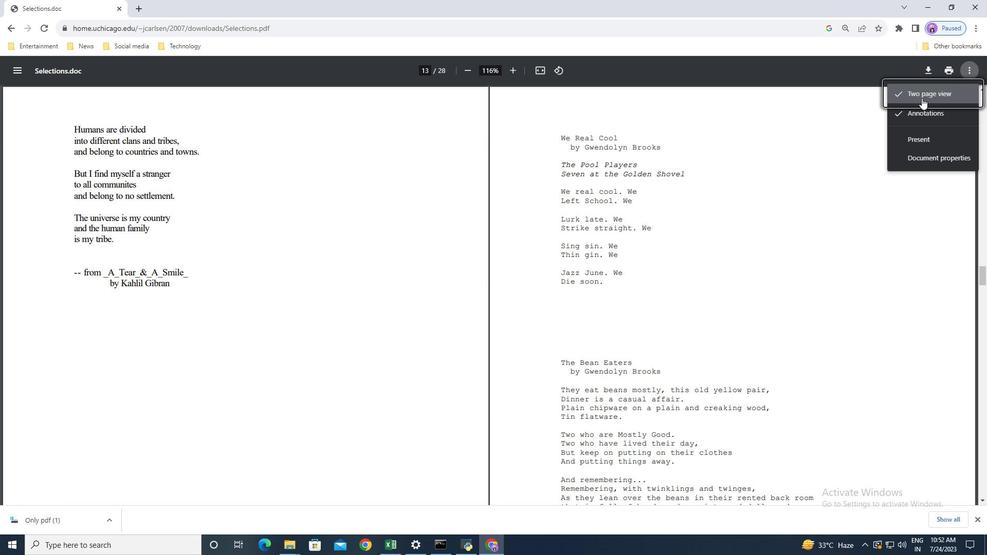 
Action: Mouse moved to (964, 64)
Screenshot: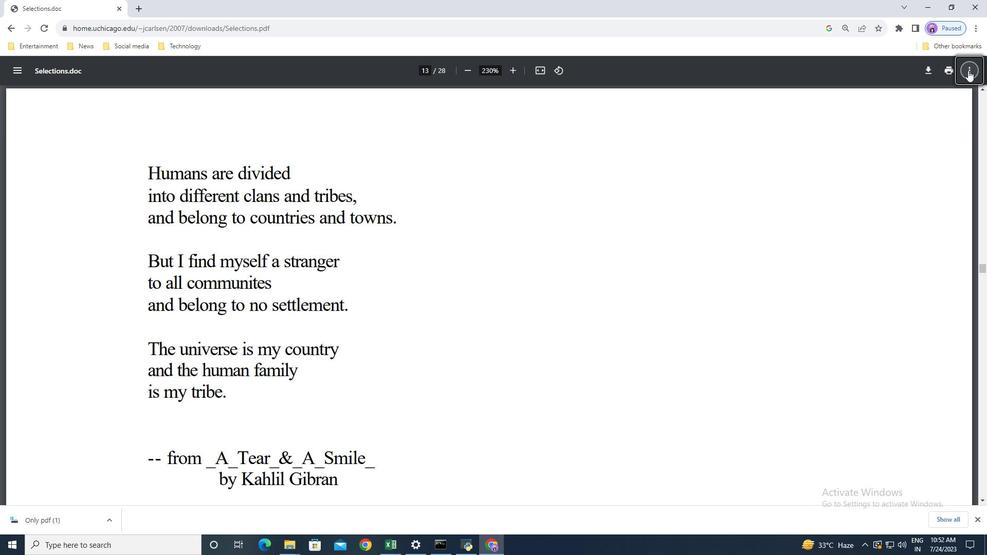 
Action: Mouse pressed left at (964, 64)
Screenshot: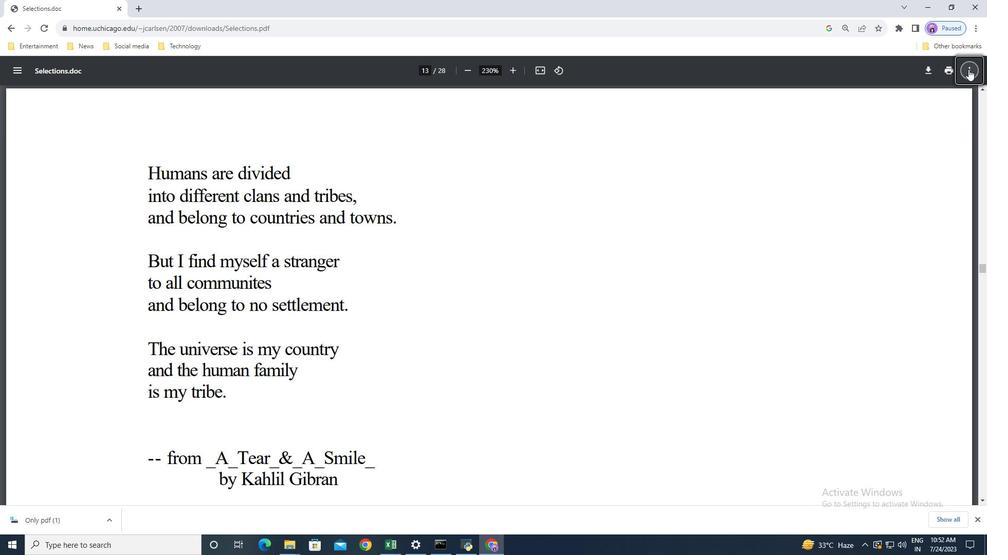 
Action: Mouse moved to (908, 153)
Screenshot: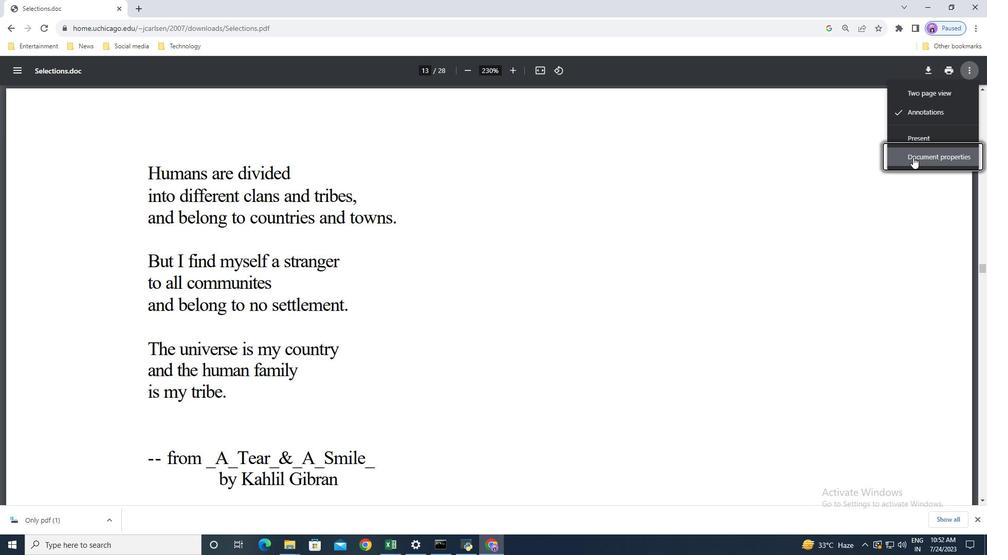 
Action: Mouse pressed left at (908, 153)
Screenshot: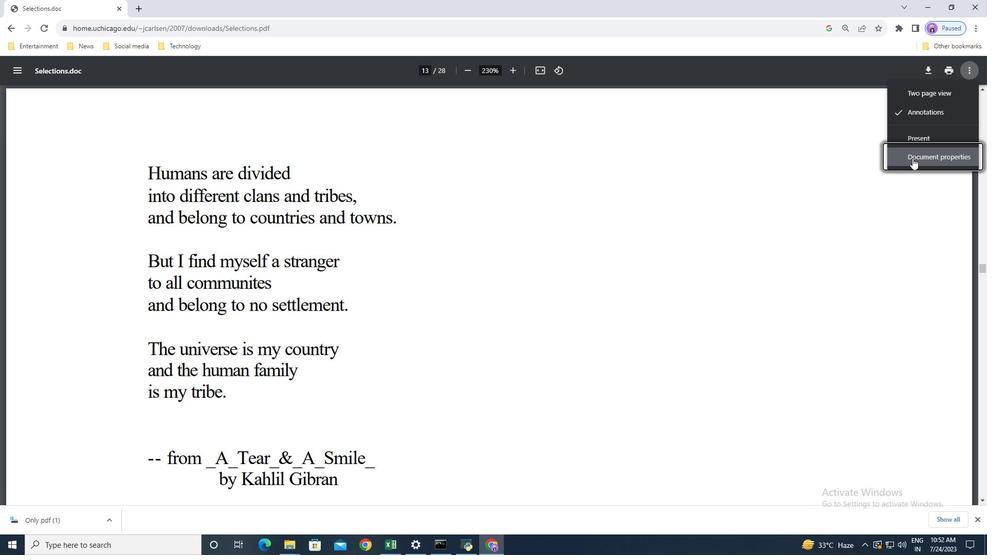
Action: Mouse moved to (470, 279)
Screenshot: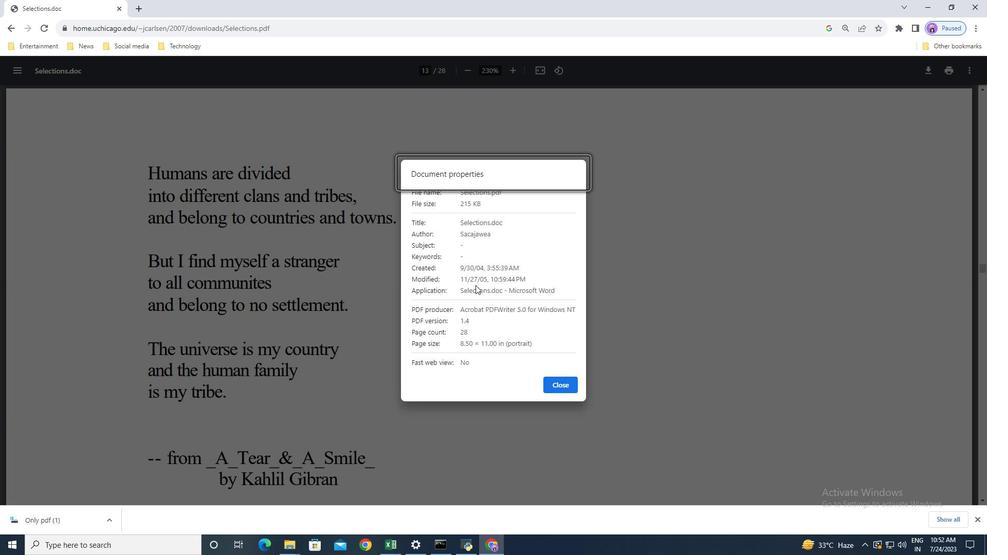 
Action: Mouse scrolled (470, 279) with delta (0, 0)
Screenshot: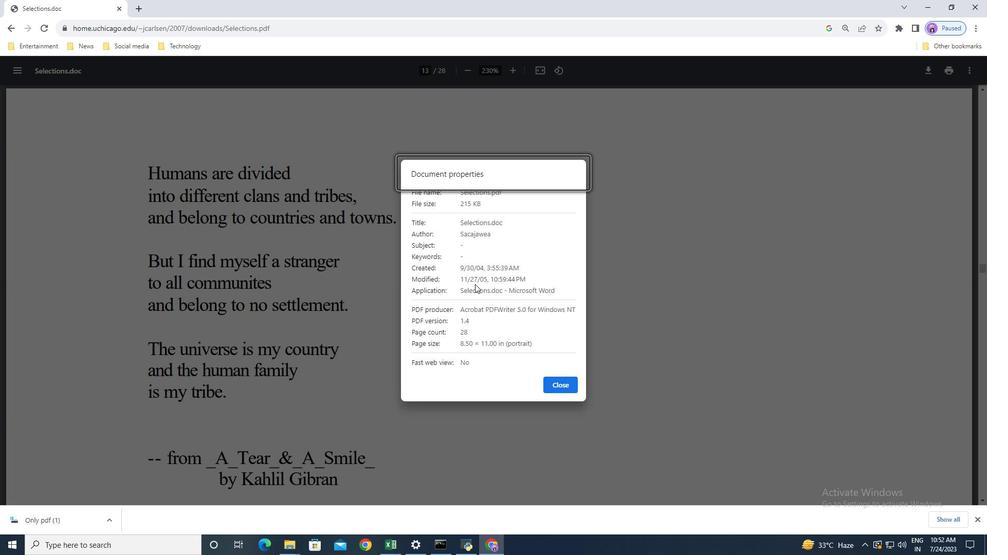 
Action: Mouse scrolled (470, 279) with delta (0, 0)
Screenshot: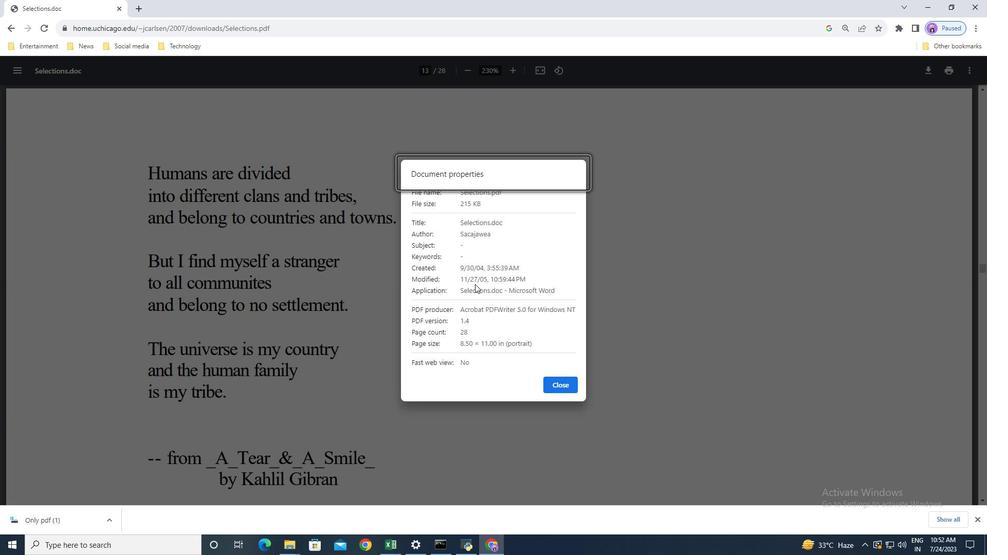 
Action: Mouse scrolled (470, 279) with delta (0, 0)
Screenshot: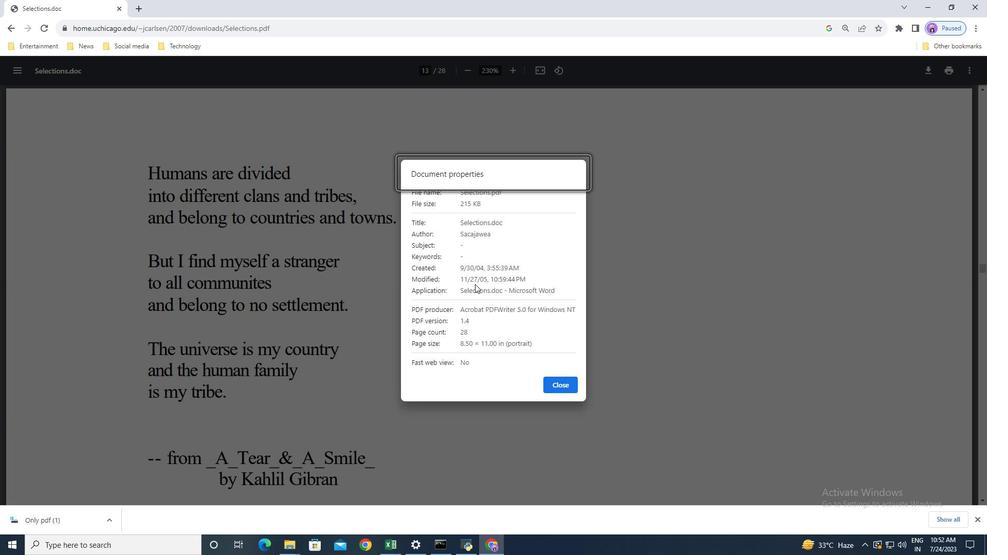 
Action: Mouse scrolled (470, 279) with delta (0, 0)
Screenshot: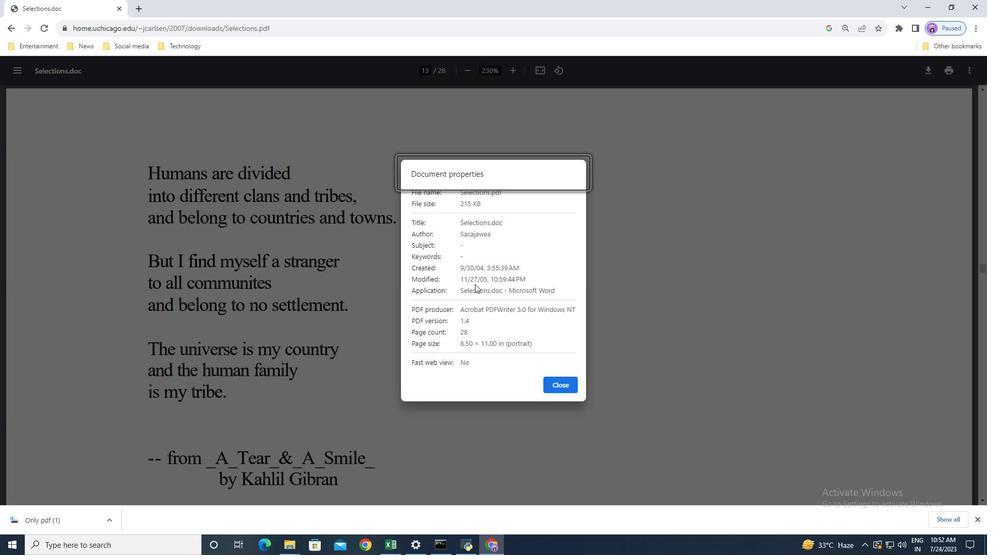 
Action: Mouse scrolled (470, 279) with delta (0, 0)
Screenshot: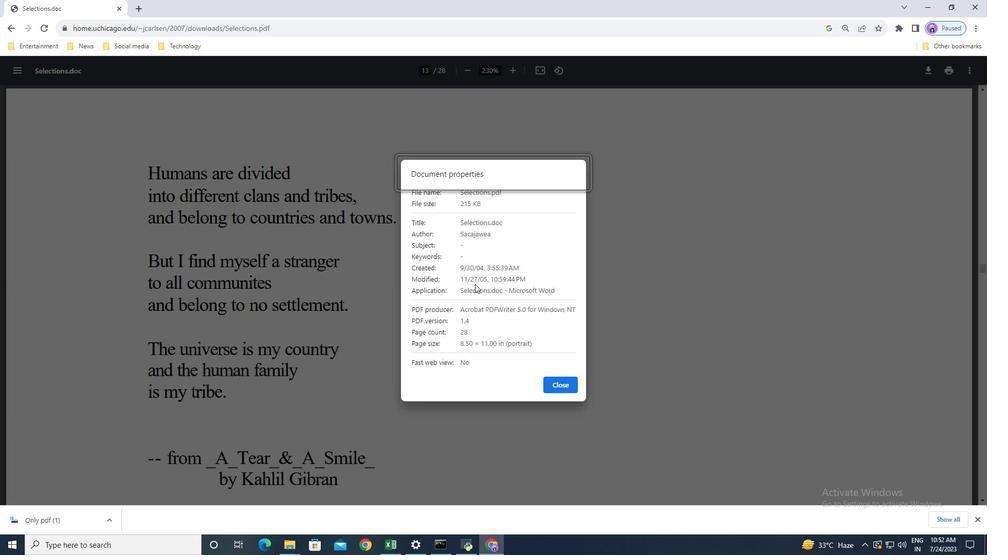 
Action: Mouse scrolled (470, 280) with delta (0, 0)
Screenshot: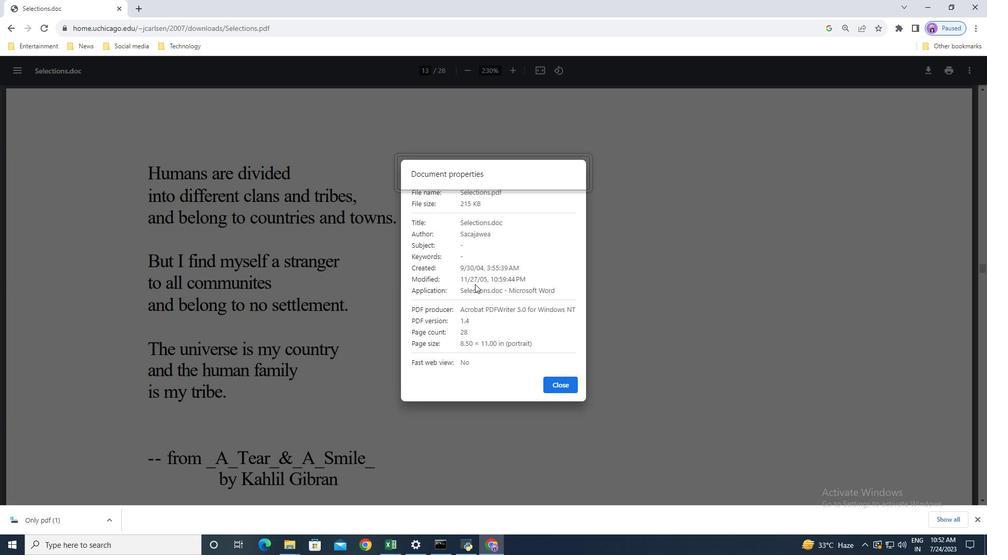 
Action: Mouse scrolled (470, 280) with delta (0, 0)
Screenshot: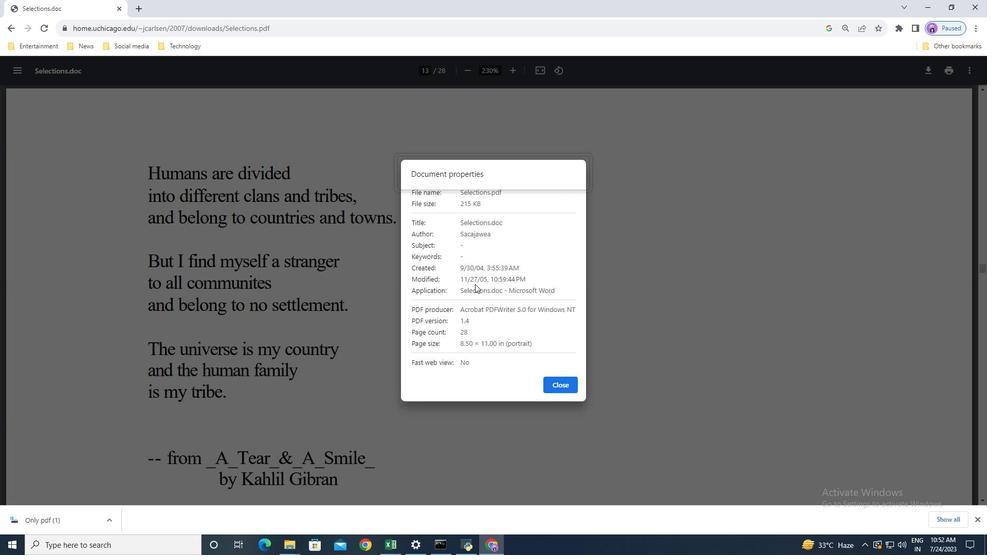 
Action: Mouse scrolled (470, 280) with delta (0, 0)
Screenshot: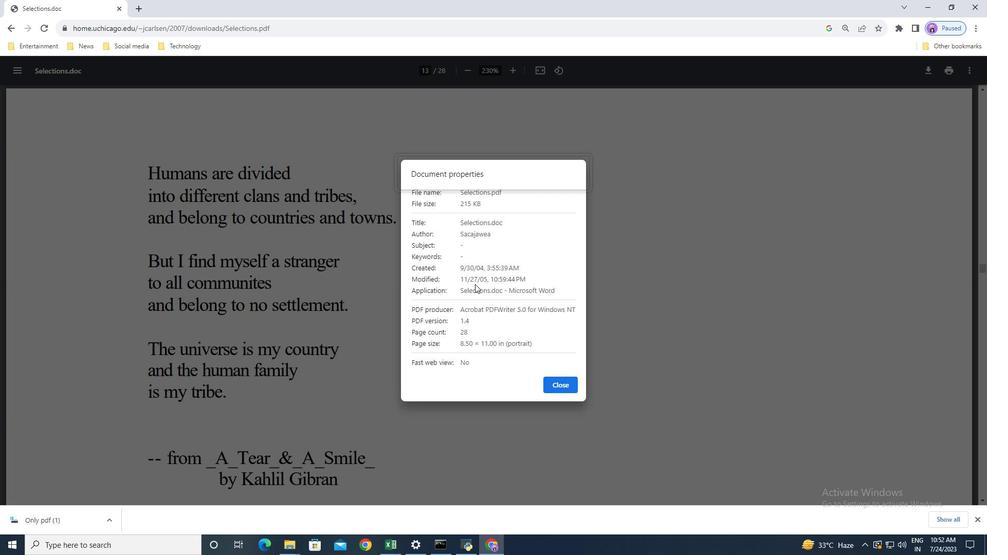 
Action: Mouse scrolled (470, 280) with delta (0, 0)
Screenshot: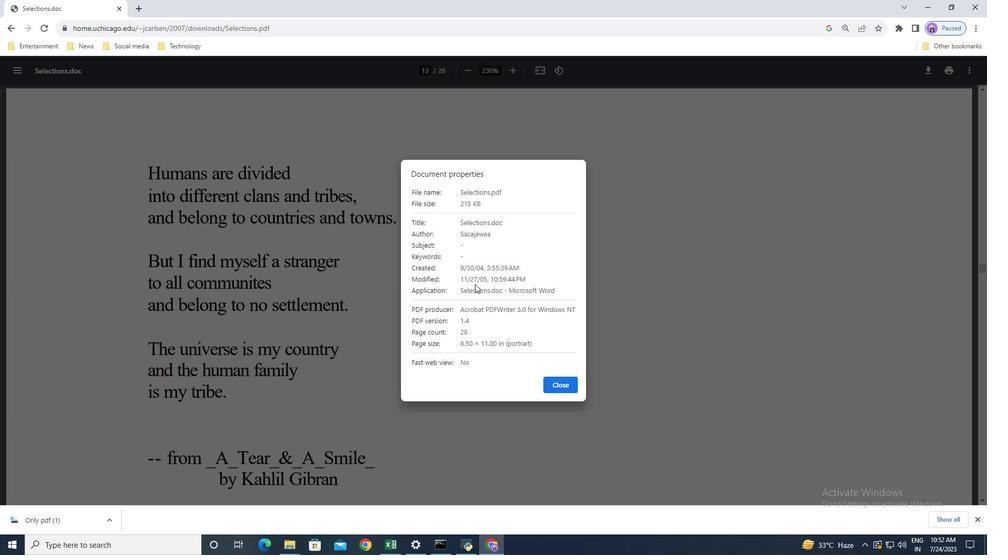 
Action: Mouse moved to (565, 376)
Screenshot: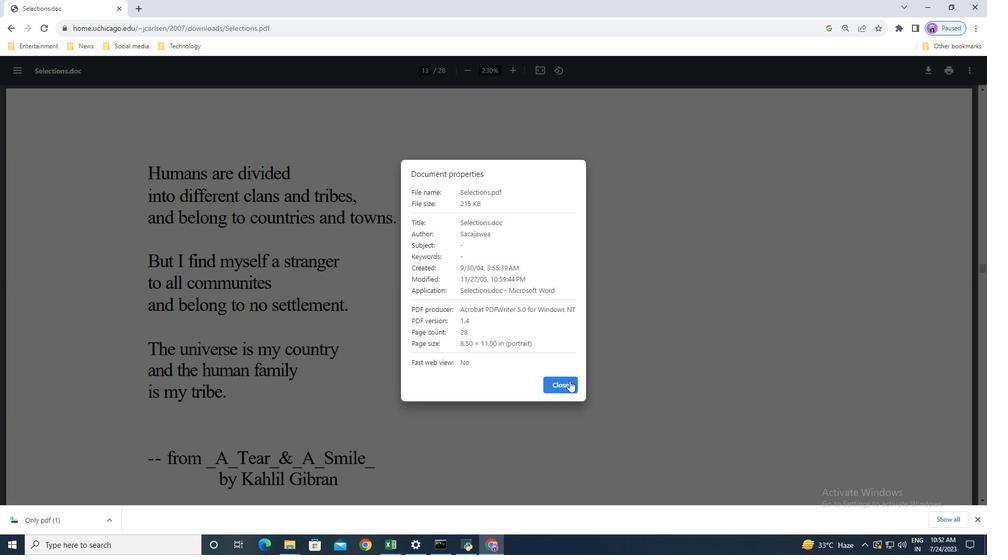 
Action: Mouse pressed left at (565, 376)
Screenshot: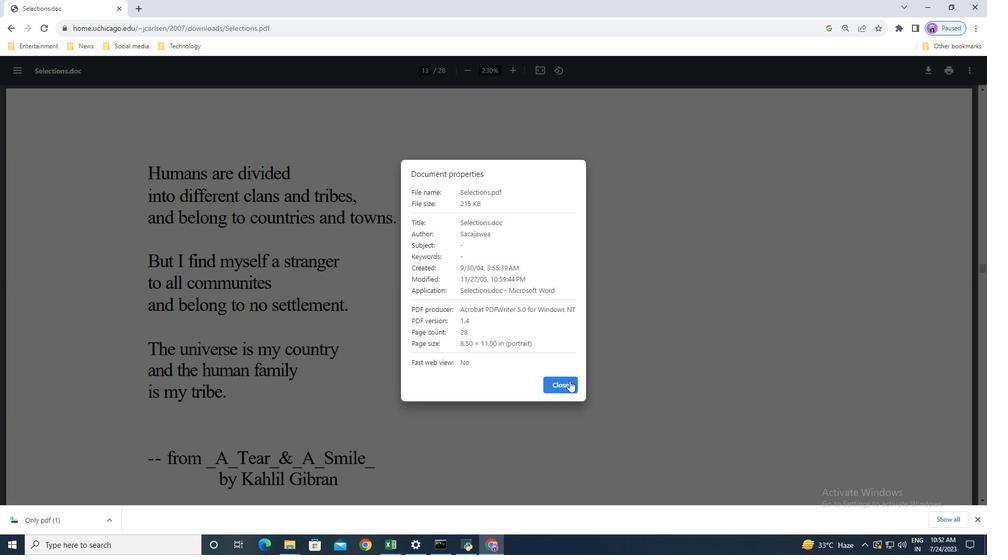 
Action: Mouse moved to (12, 68)
Screenshot: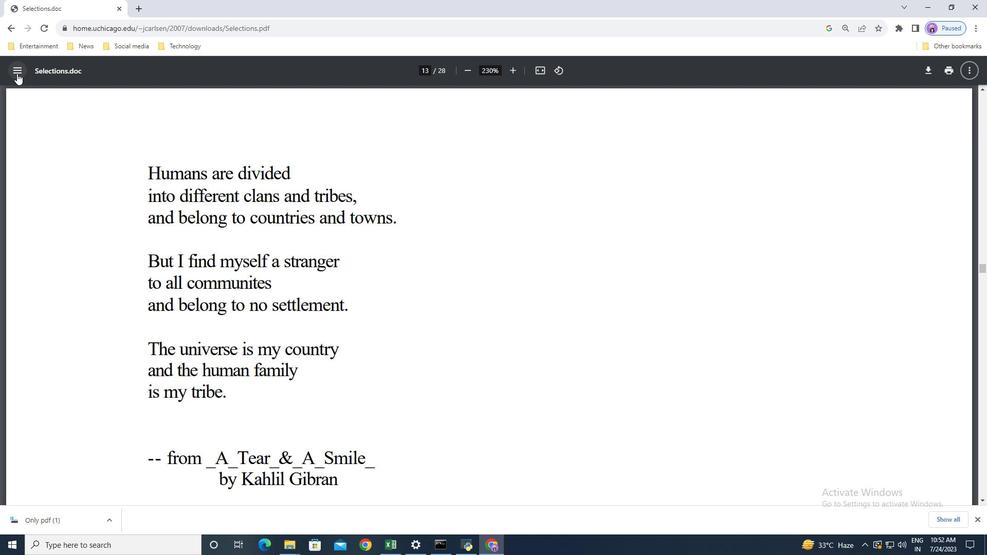 
Action: Mouse pressed left at (12, 68)
Screenshot: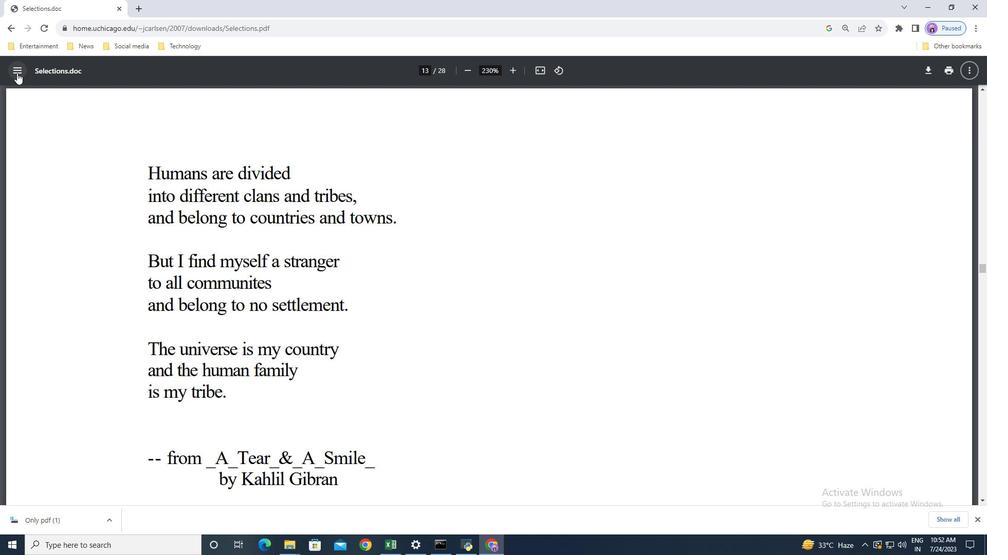 
Action: Mouse moved to (463, 209)
Screenshot: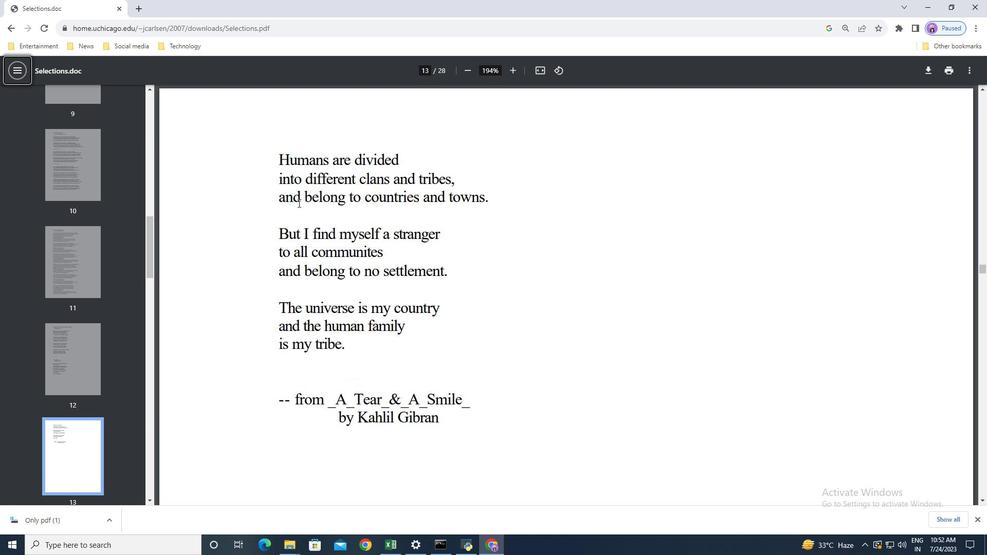 
Action: Mouse pressed left at (463, 209)
Screenshot: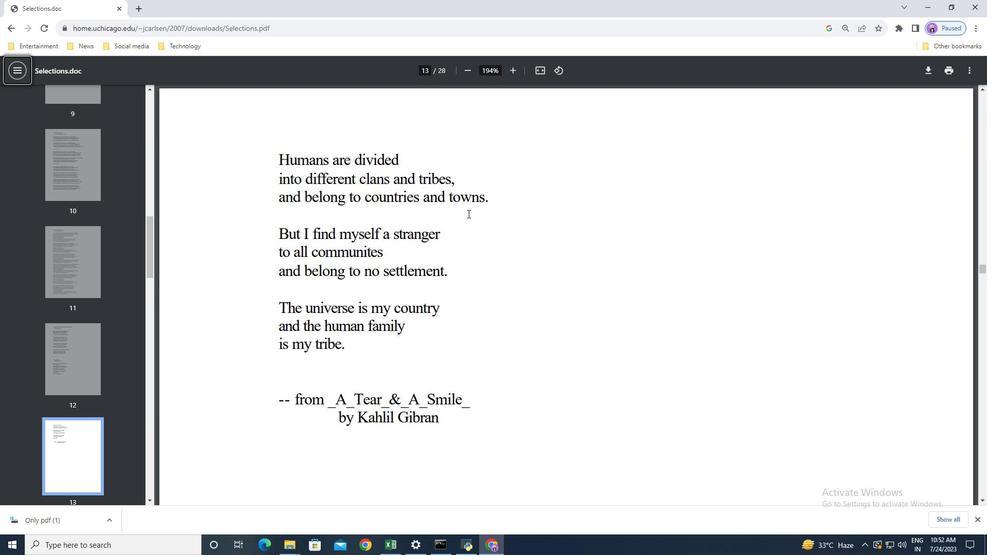 
Action: Mouse moved to (265, 145)
Screenshot: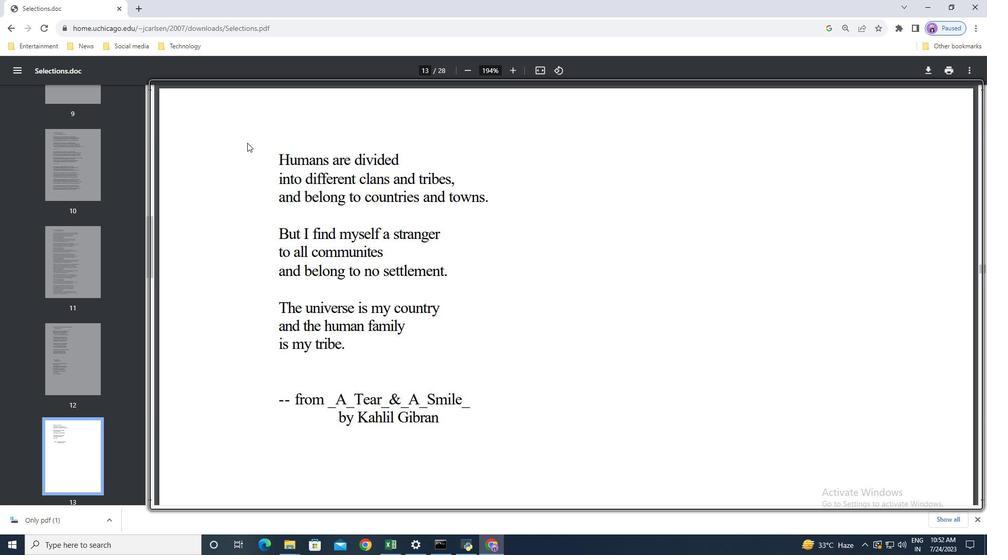 
Action: Mouse pressed left at (265, 145)
Screenshot: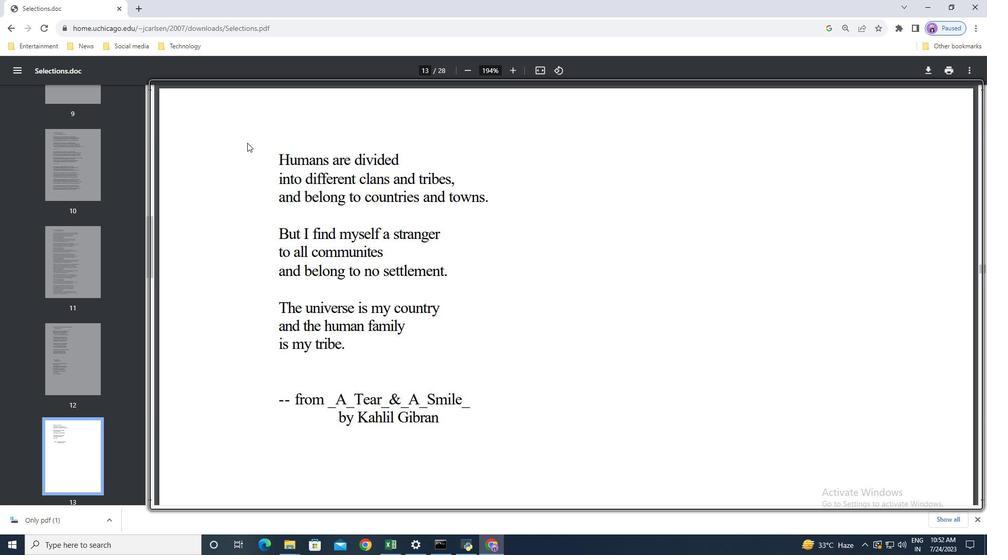 
Action: Mouse moved to (588, 341)
Screenshot: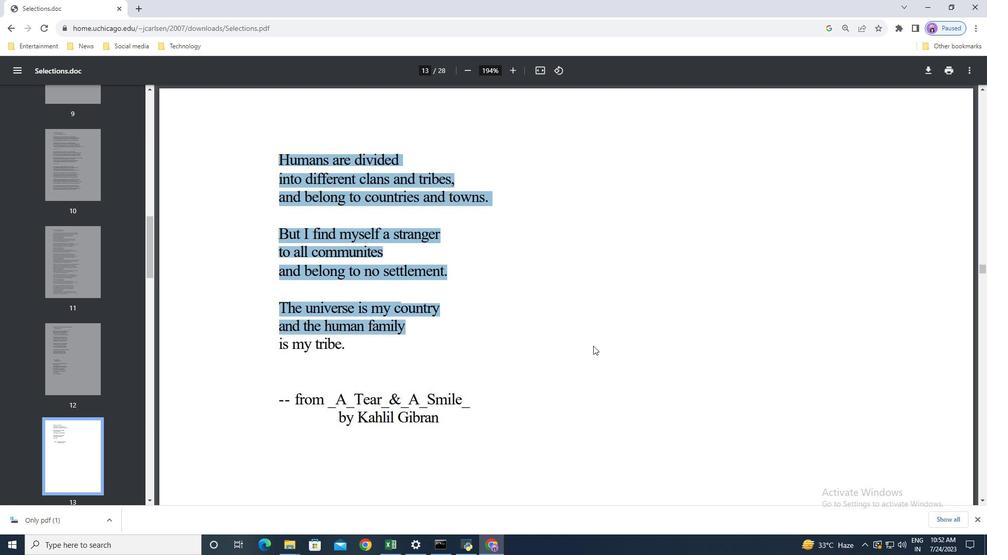 
Action: Mouse scrolled (588, 340) with delta (0, 0)
Screenshot: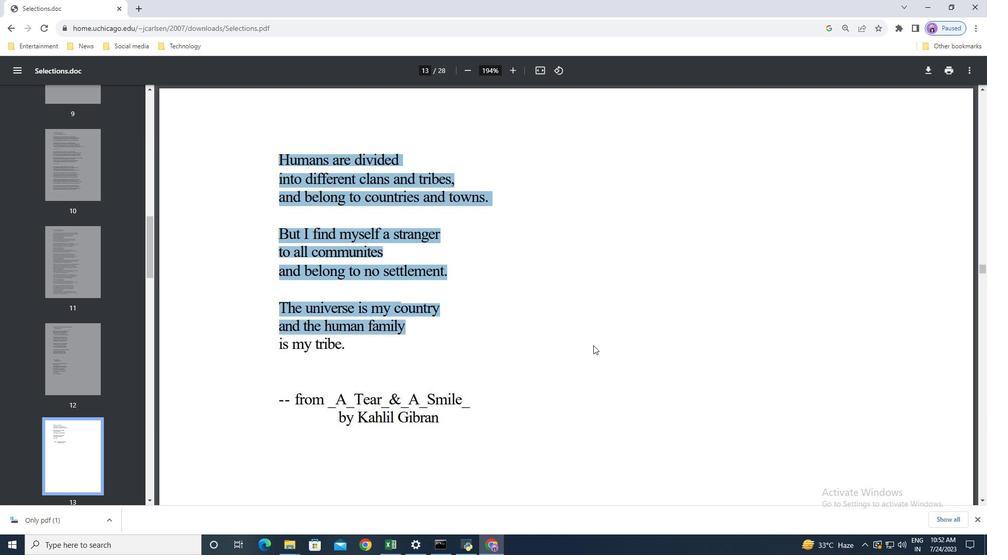 
Action: Mouse scrolled (588, 340) with delta (0, 0)
Screenshot: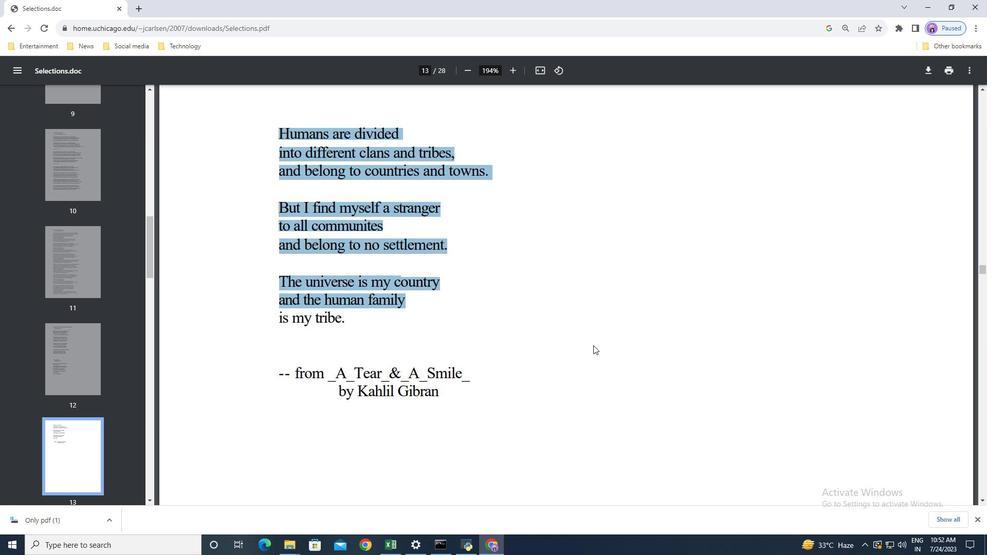 
Action: Mouse scrolled (588, 340) with delta (0, 0)
Screenshot: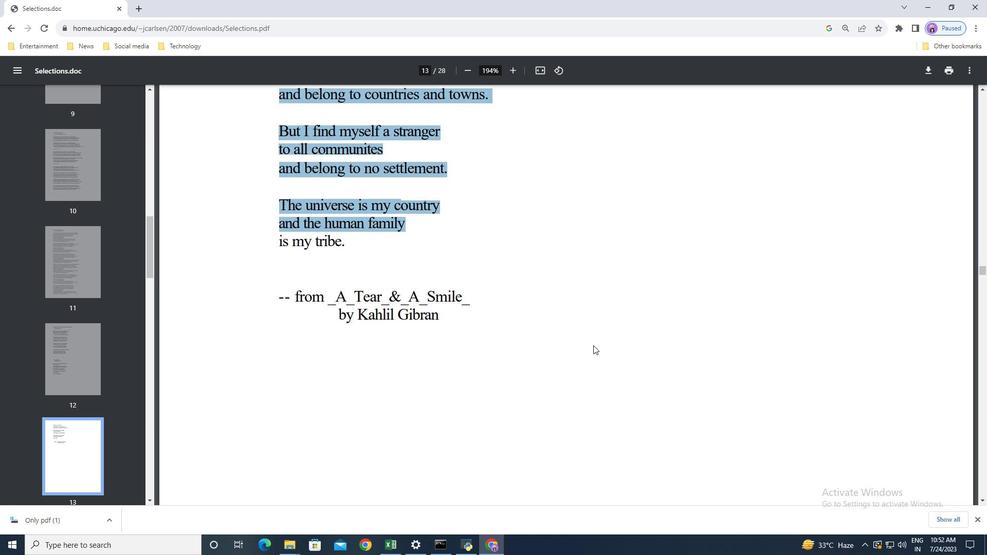 
Action: Mouse scrolled (588, 340) with delta (0, 0)
Screenshot: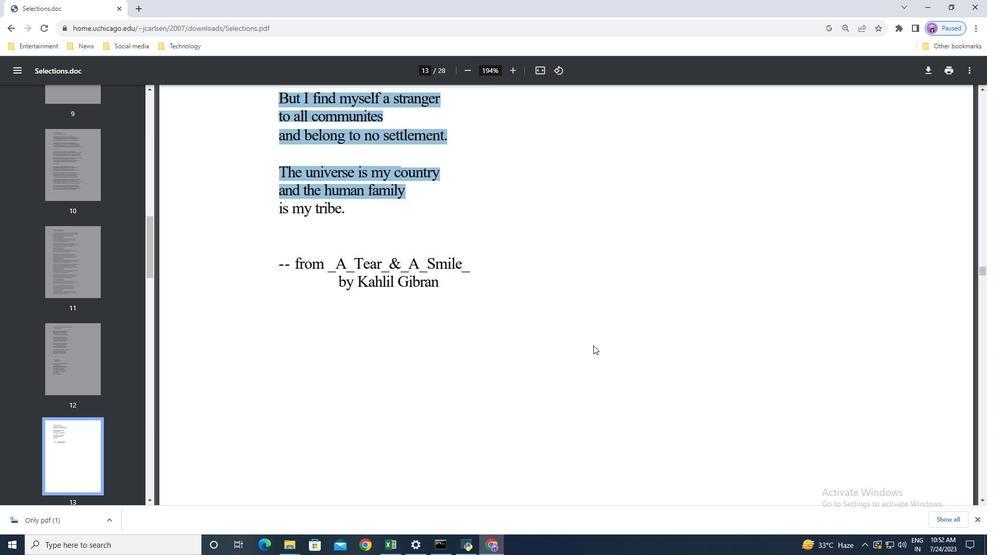 
Action: Mouse scrolled (588, 340) with delta (0, 0)
Screenshot: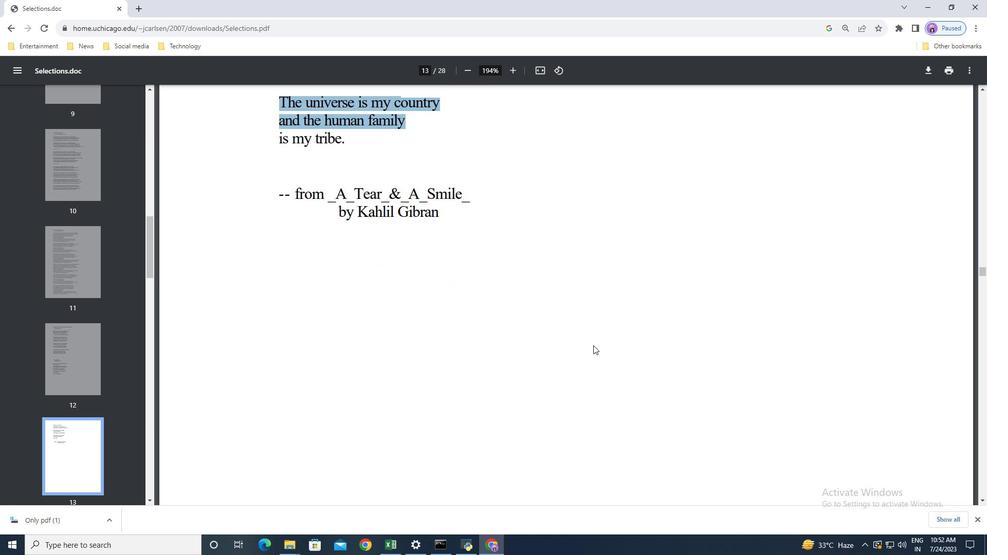 
Action: Mouse scrolled (588, 340) with delta (0, 0)
Screenshot: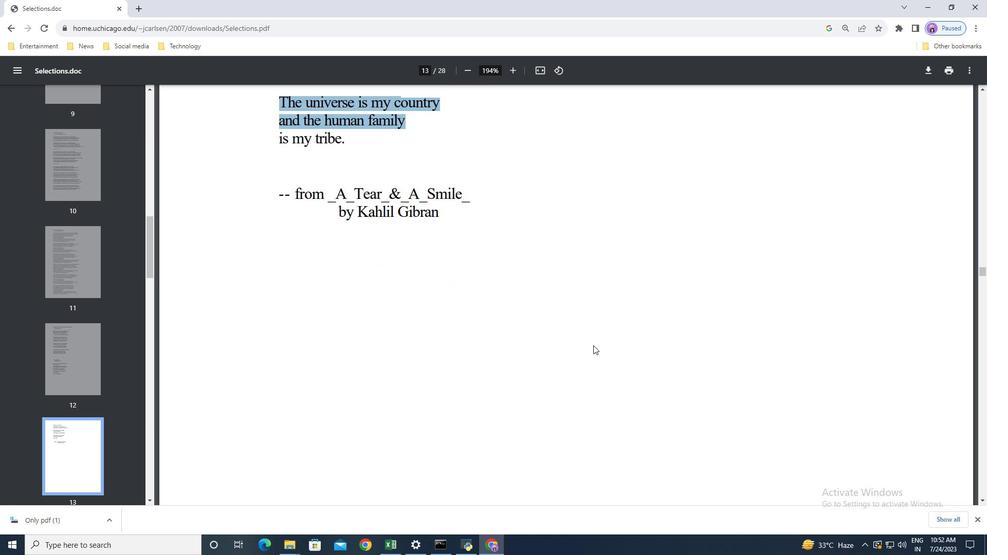 
Action: Mouse scrolled (588, 340) with delta (0, 0)
Screenshot: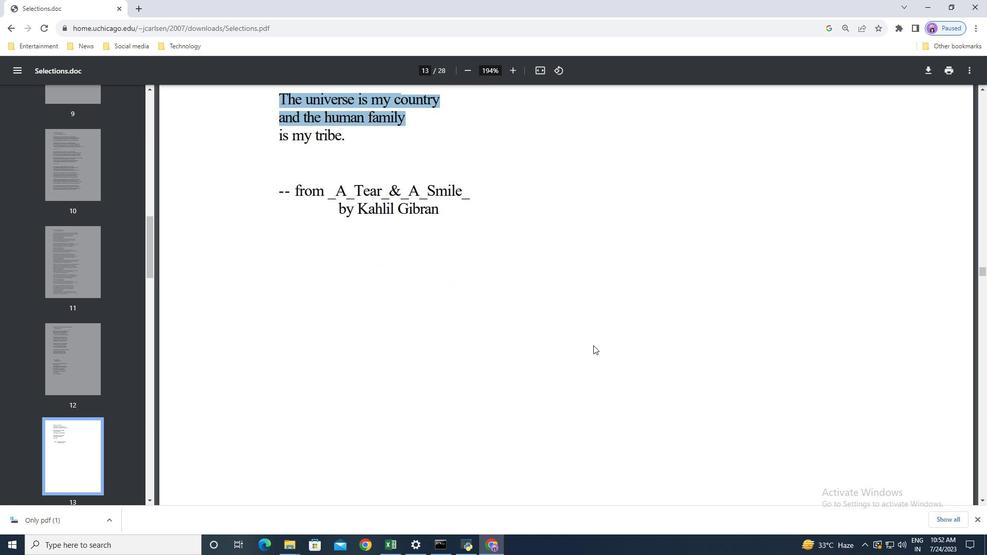 
Action: Mouse scrolled (588, 340) with delta (0, 0)
Screenshot: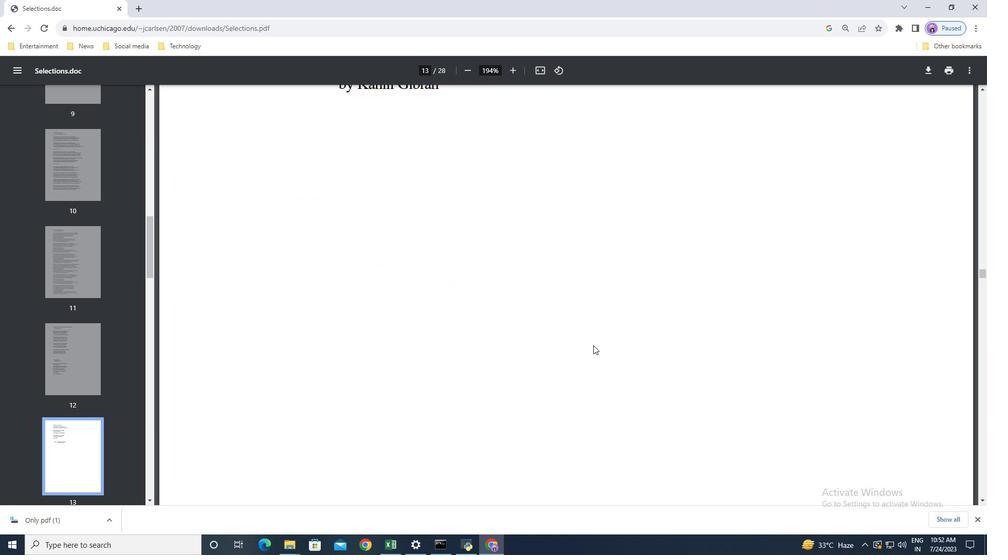 
Action: Mouse moved to (588, 340)
Screenshot: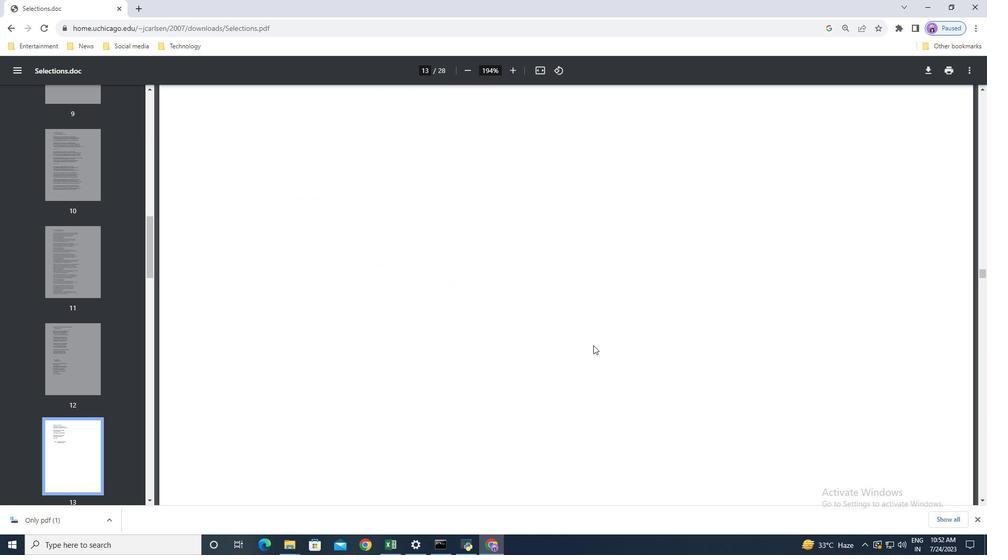 
Action: Mouse scrolled (588, 339) with delta (0, 0)
Screenshot: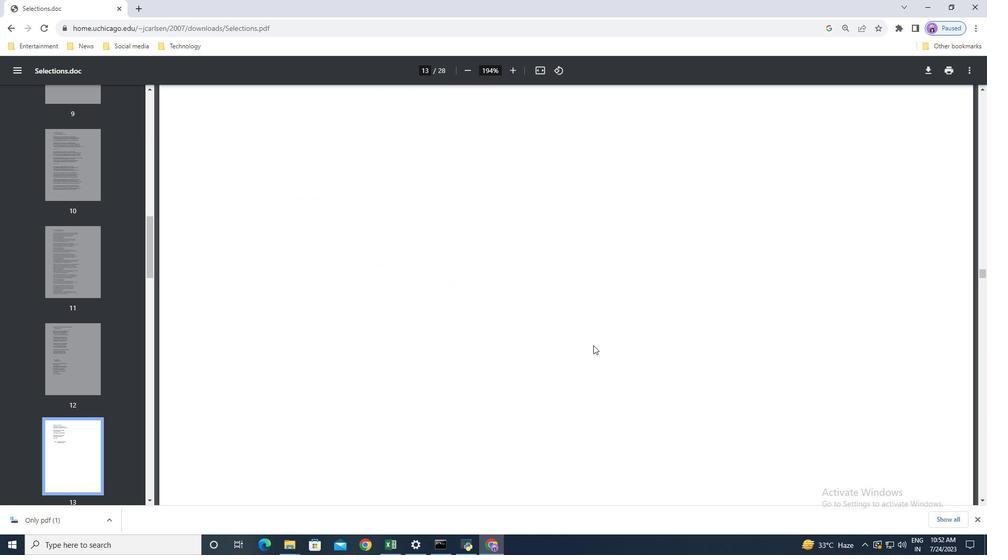 
Action: Mouse moved to (588, 334)
Screenshot: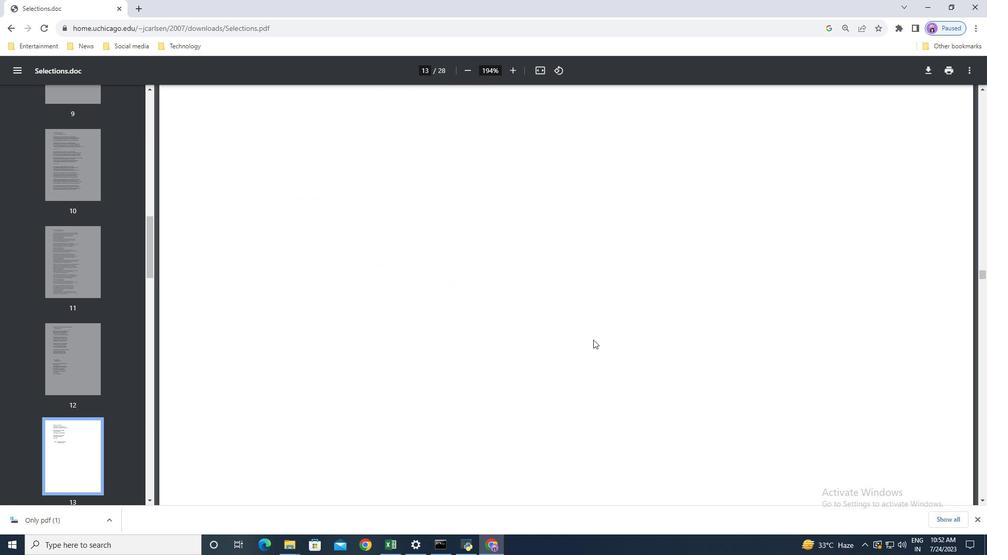
Action: Mouse scrolled (588, 333) with delta (0, 0)
Screenshot: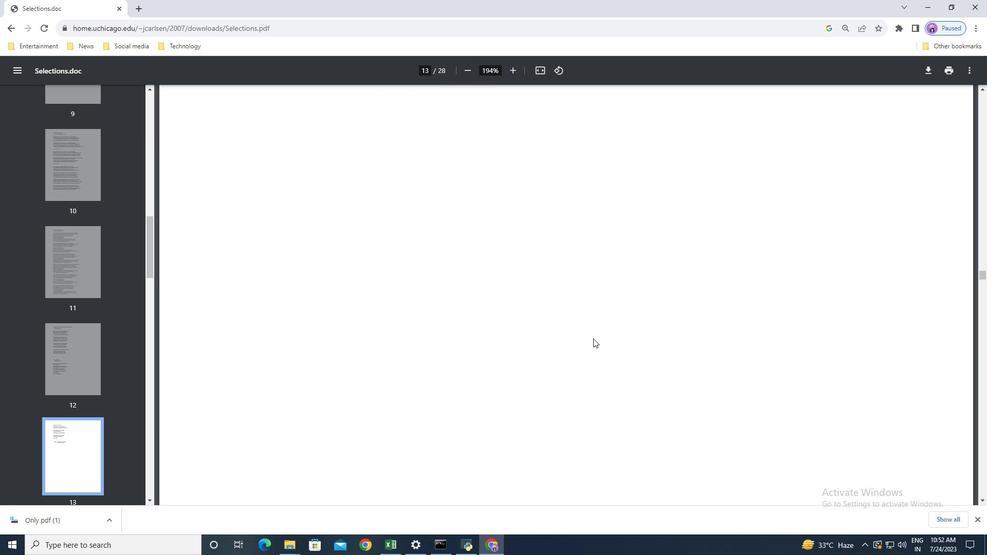 
Action: Mouse scrolled (588, 333) with delta (0, 0)
Screenshot: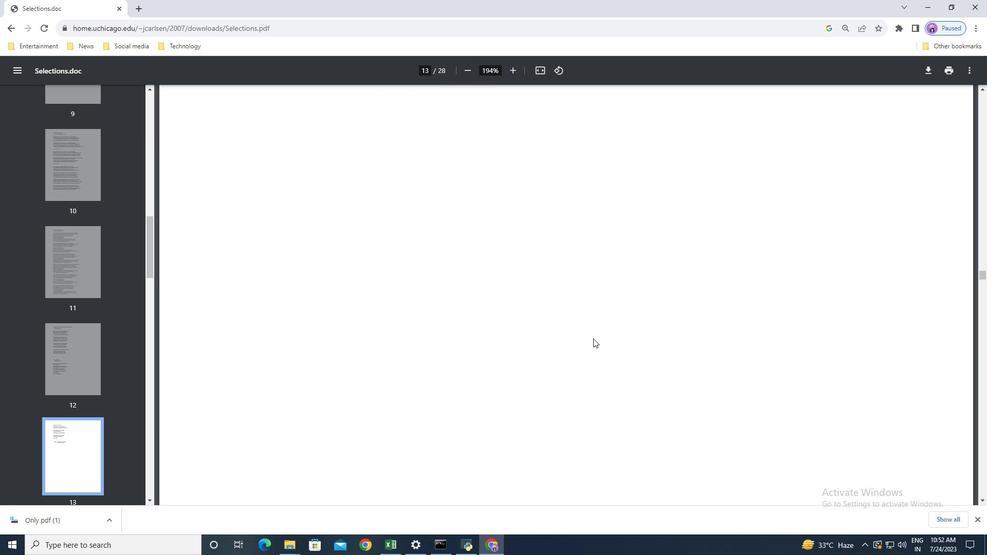 
Action: Mouse scrolled (588, 333) with delta (0, 0)
Screenshot: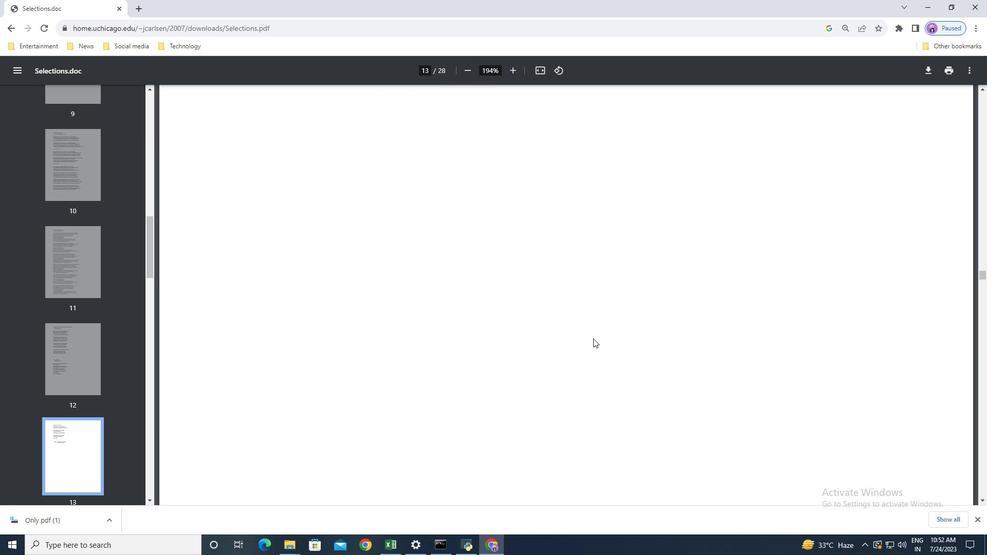 
Action: Mouse scrolled (588, 333) with delta (0, 0)
Screenshot: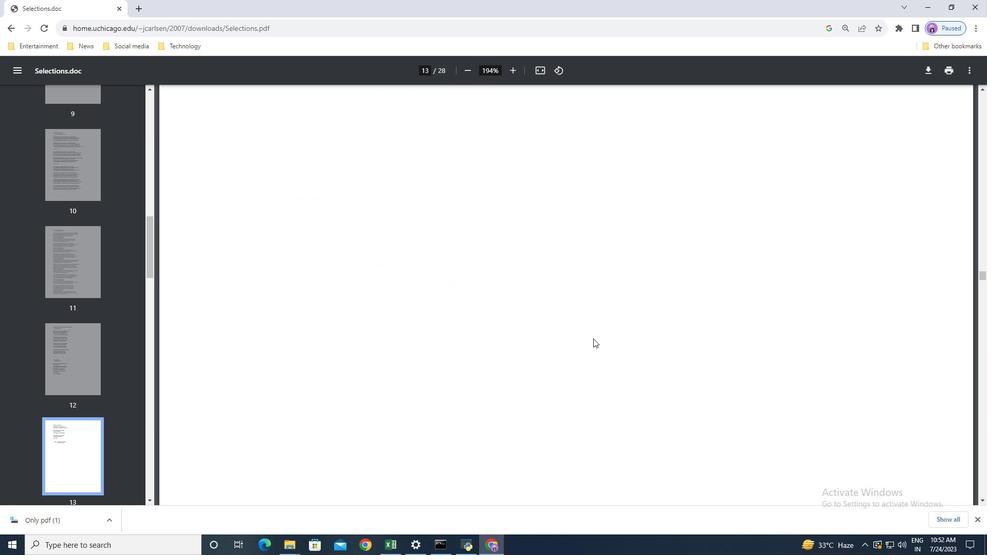 
Action: Mouse scrolled (588, 333) with delta (0, 0)
Screenshot: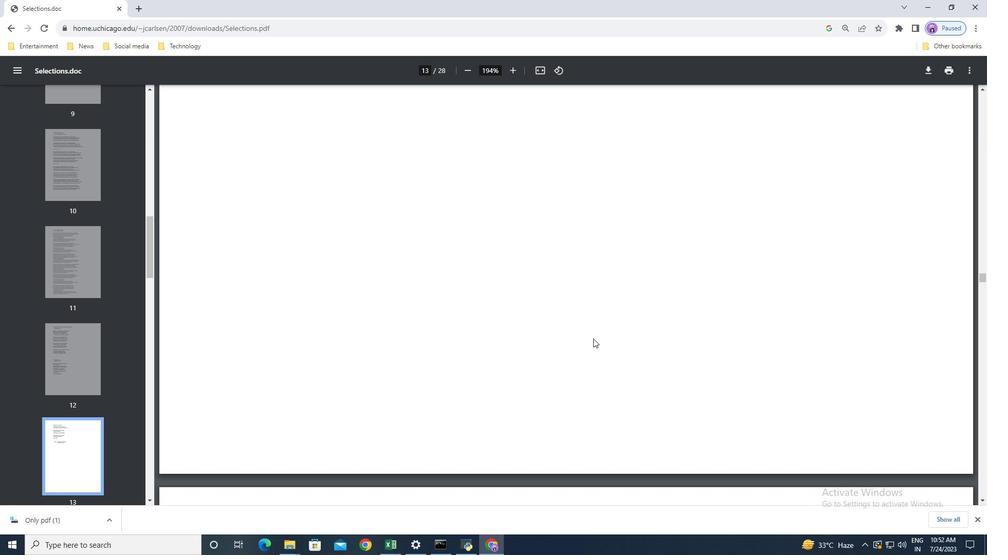 
Action: Mouse scrolled (588, 333) with delta (0, 0)
Screenshot: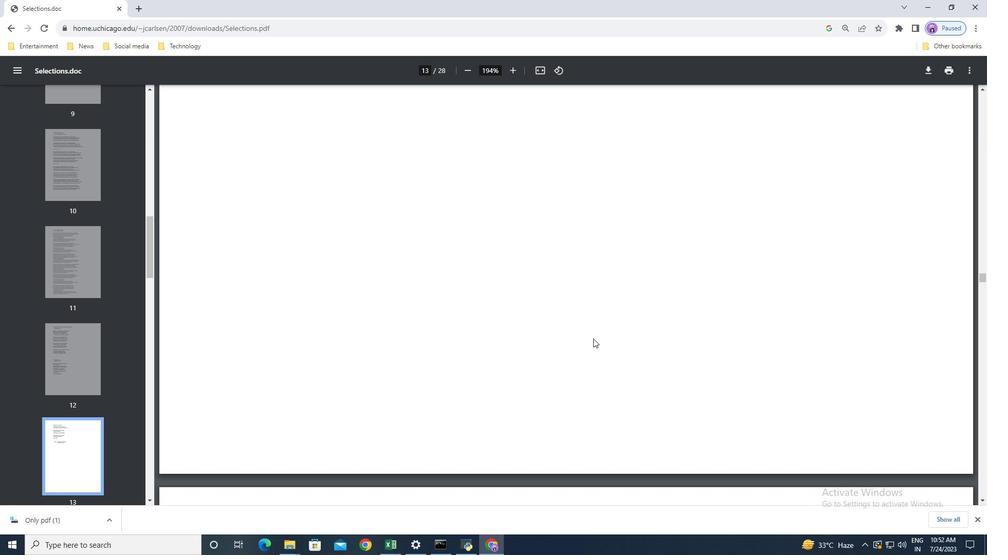 
Action: Mouse scrolled (588, 333) with delta (0, 0)
Screenshot: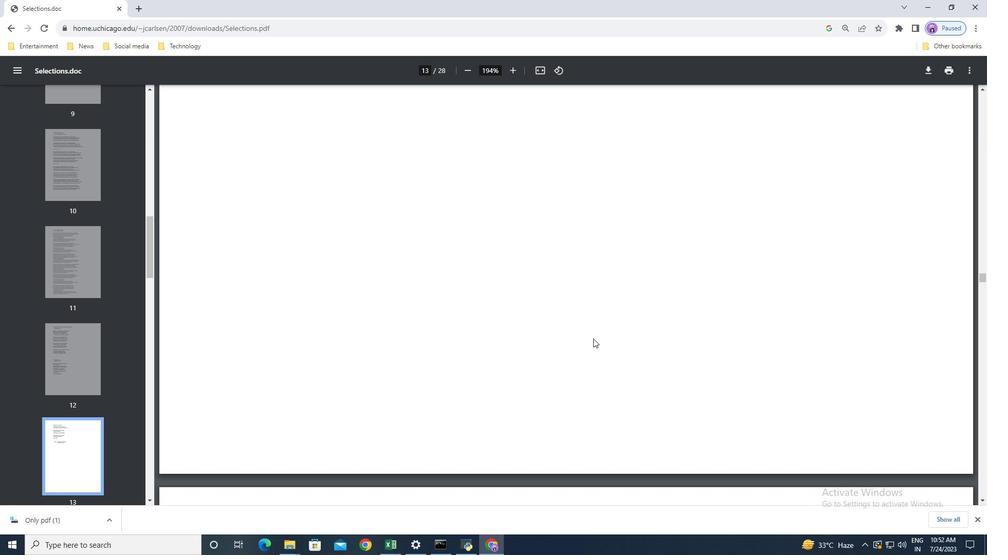 
Action: Mouse scrolled (588, 333) with delta (0, 0)
Screenshot: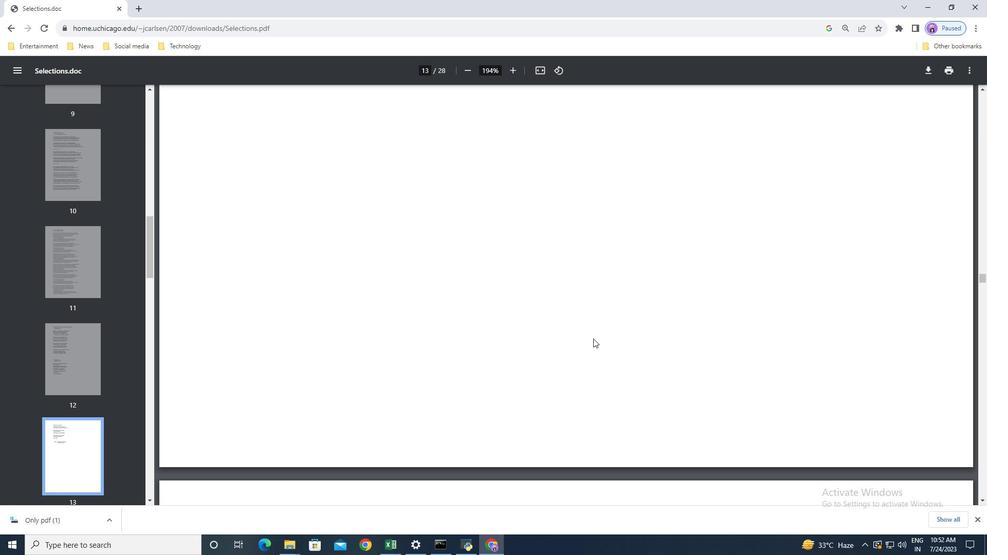 
Action: Mouse scrolled (588, 333) with delta (0, 0)
Screenshot: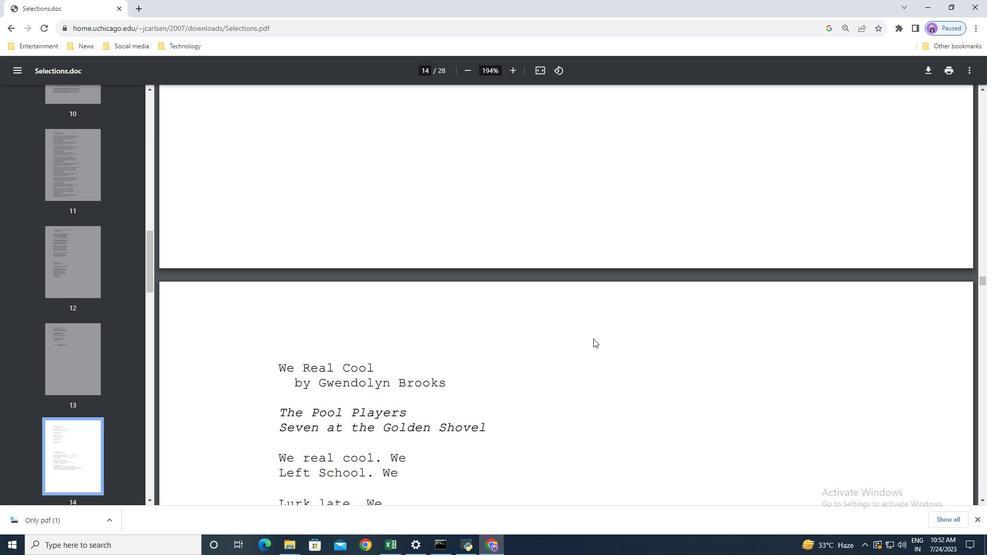 
Action: Mouse scrolled (588, 333) with delta (0, 0)
Screenshot: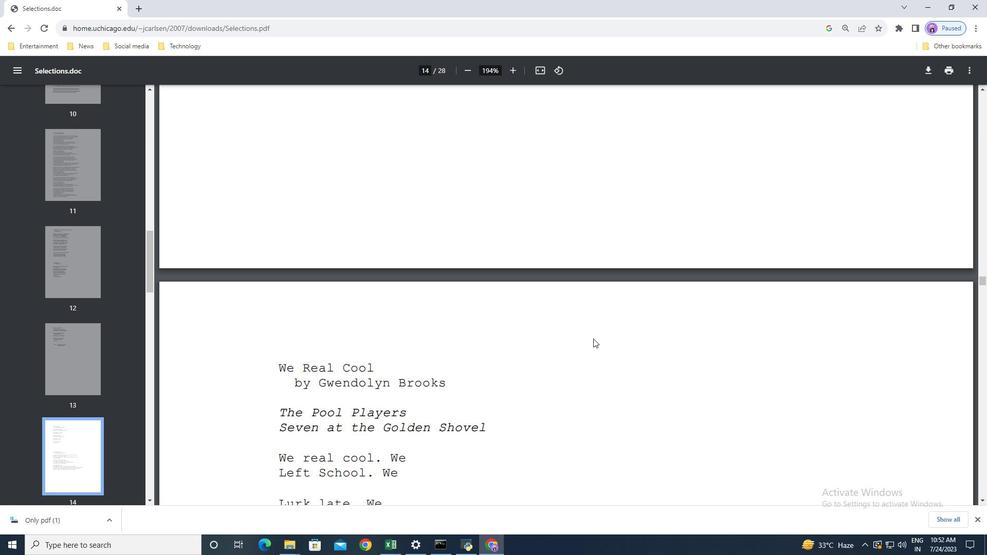 
Action: Mouse scrolled (588, 333) with delta (0, 0)
Screenshot: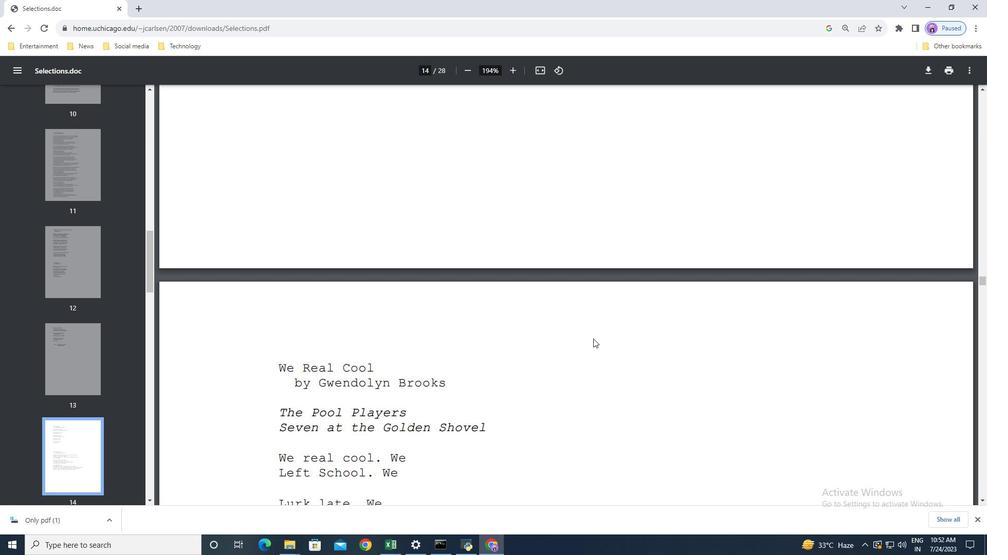 
Action: Mouse moved to (252, 196)
Screenshot: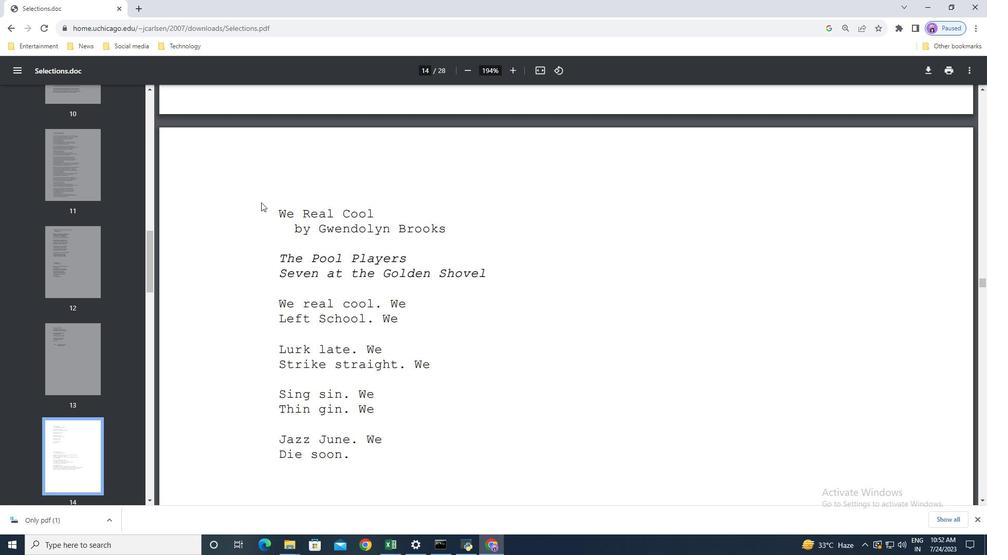 
Action: Mouse pressed left at (252, 196)
Screenshot: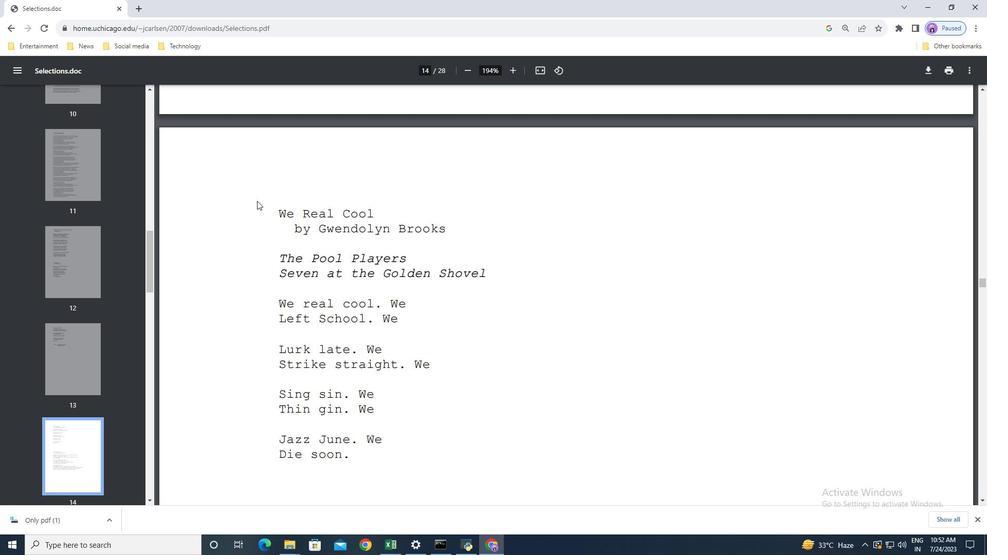 
Action: Mouse moved to (269, 201)
Screenshot: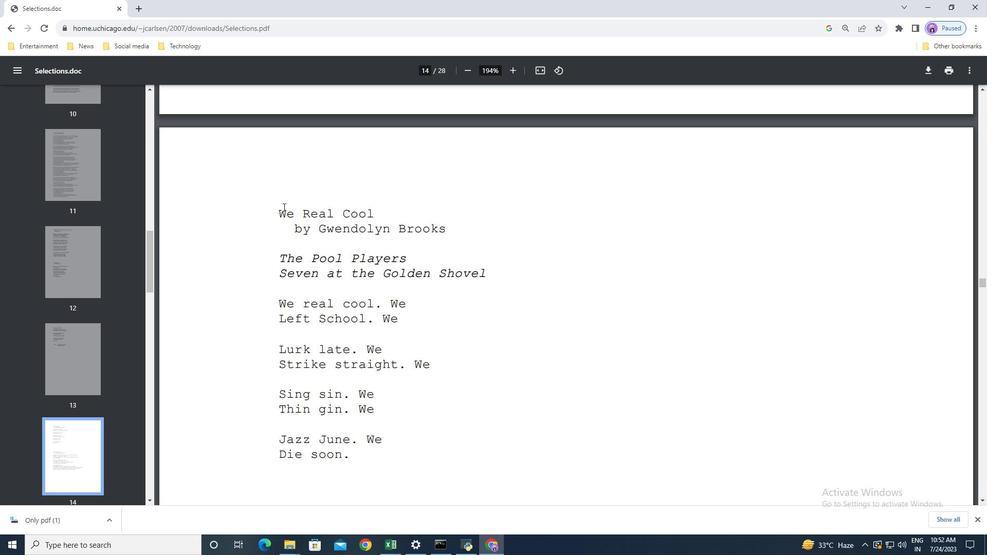 
Action: Mouse pressed left at (269, 201)
Screenshot: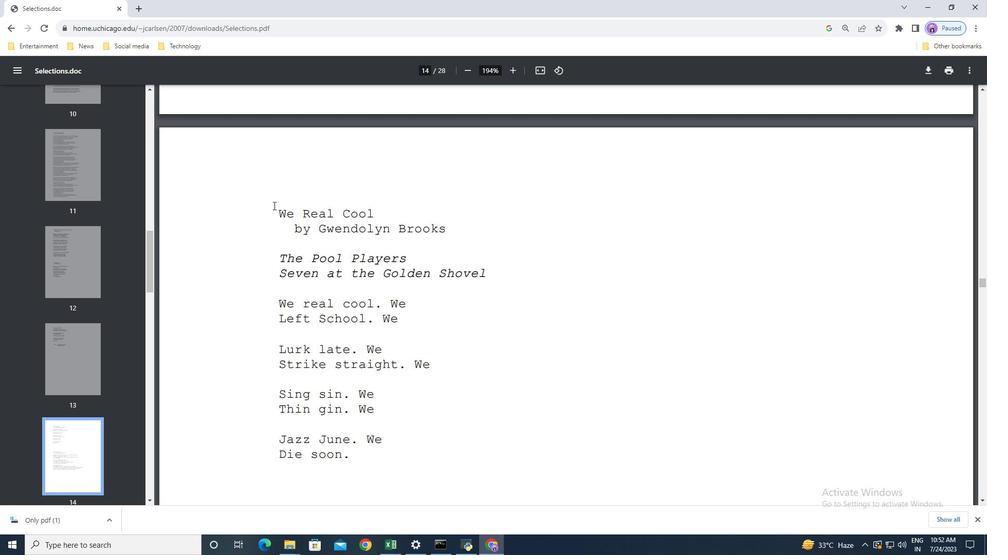 
Action: Mouse moved to (346, 260)
Screenshot: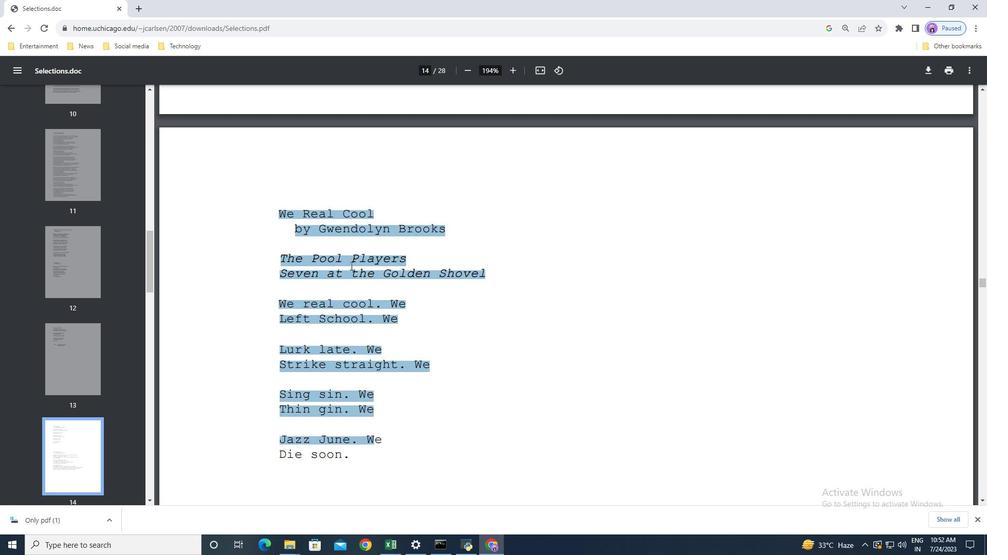 
Action: Mouse pressed right at (346, 260)
Screenshot: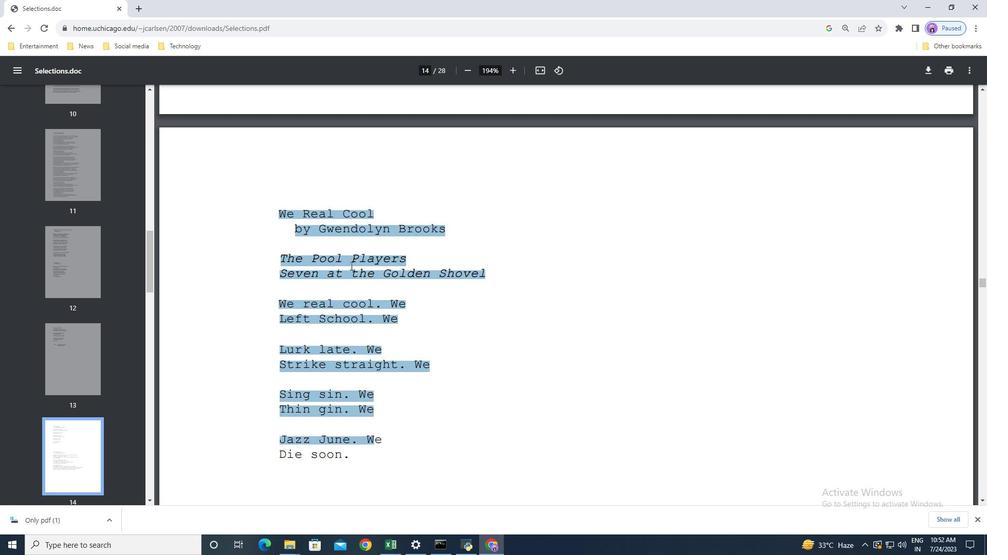 
Action: Mouse moved to (368, 269)
Screenshot: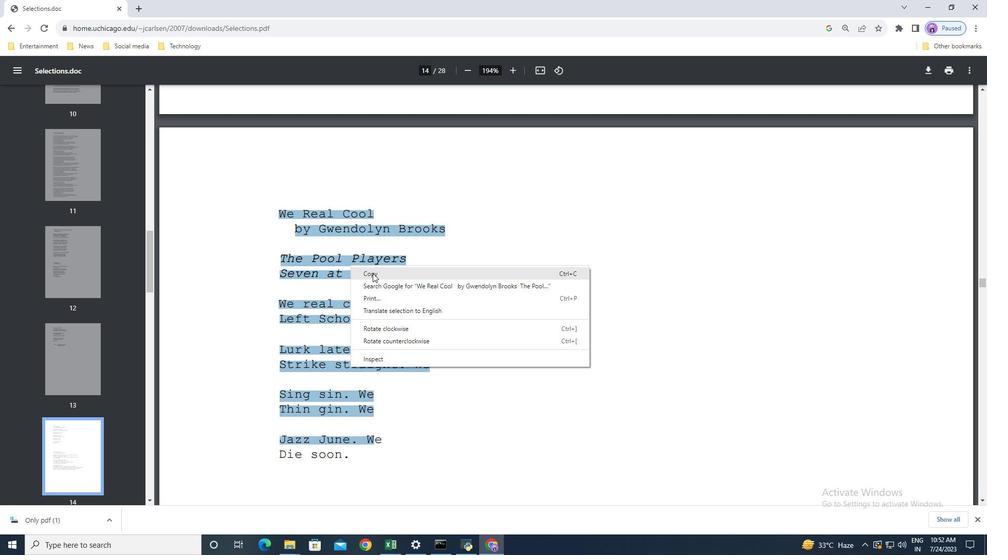 
Action: Mouse pressed left at (368, 269)
Screenshot: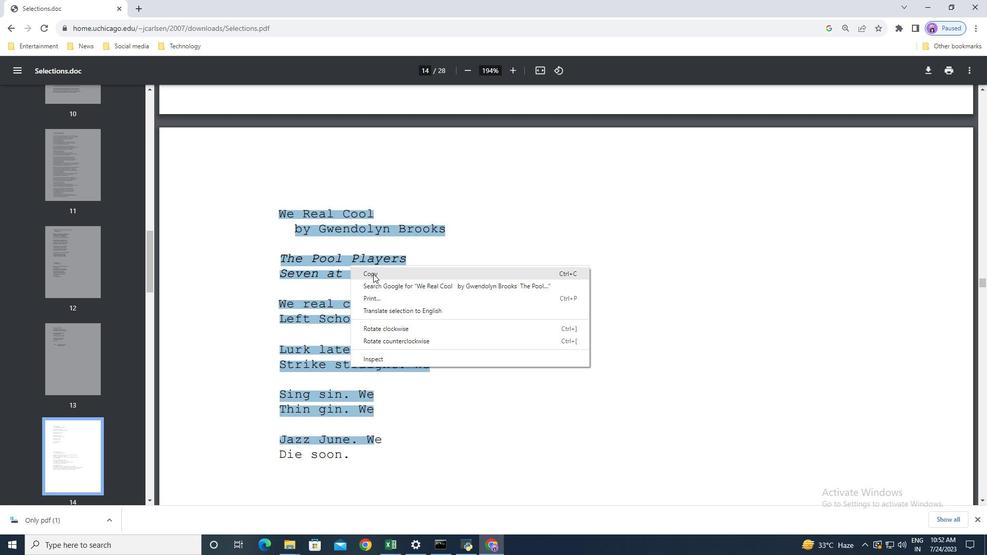
Action: Mouse moved to (384, 245)
Screenshot: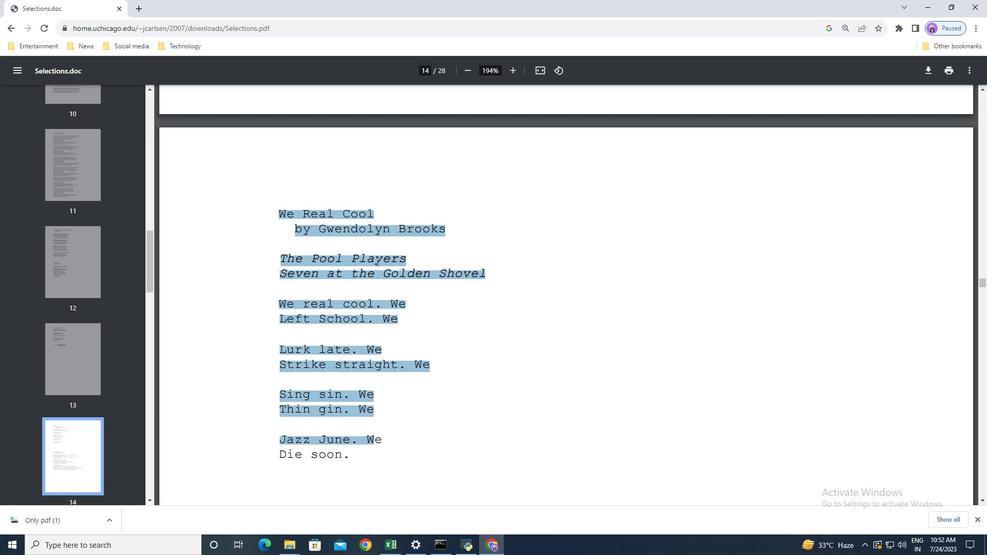 
Action: Mouse pressed left at (384, 245)
Screenshot: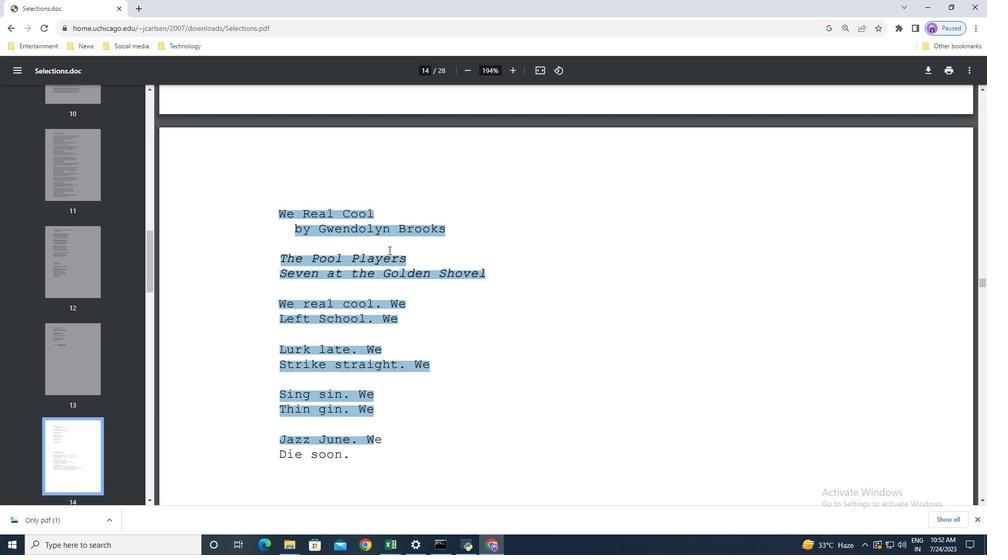
Action: Mouse moved to (738, 200)
Screenshot: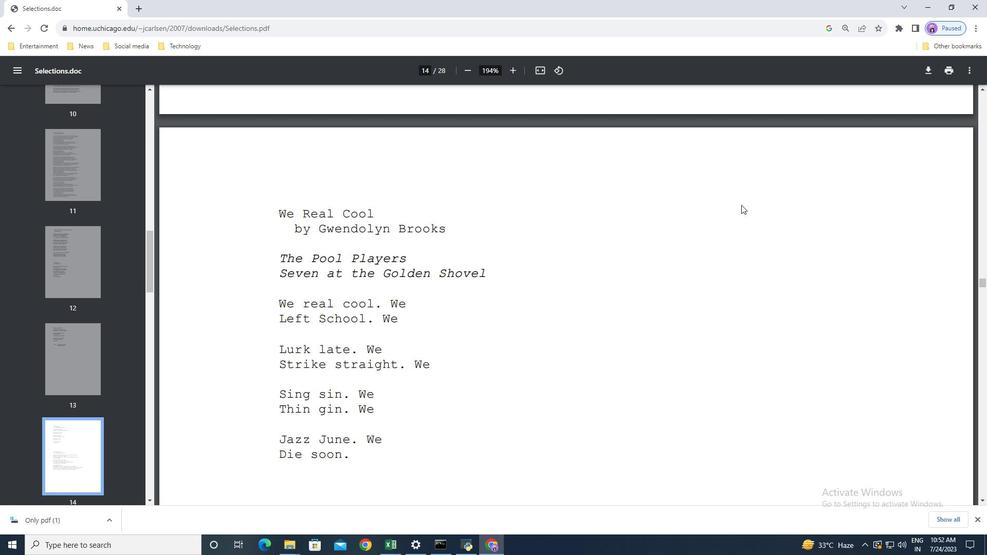 
